 Task: Create new customer invoice with Date Opened: 19-Apr-23, Select Customer: Ovation, Terms: Net 15. Make invoice entry for item-1 with Date: 19-Apr-23, Description: SK-II SKINPOWER Face Cream (2.7 oz)
, Income Account: Income:Sales, Quantity: 1, Unit Price: 6.29, Sales Tax: Y, Sales Tax Included: N, Tax Table: Sales Tax. Make entry for item-2 with Date: 19-Apr-23, Description: Chioma Muscles & Curves Vegan Complete Protein Vanilla Shake Keto!
, Income Account: Income:Sales, Quantity: 1, Unit Price: 9.29, Sales Tax: Y, Sales Tax Included: N, Tax Table: Sales Tax. Post Invoice with Post Date: 19-Apr-23, Post to Accounts: Assets:Accounts Receivable. Pay / Process Payment with Transaction Date: 03-May-23, Amount: 16.52, Transfer Account: Checking Account. Go to 'Print Invoice'.
Action: Mouse moved to (157, 31)
Screenshot: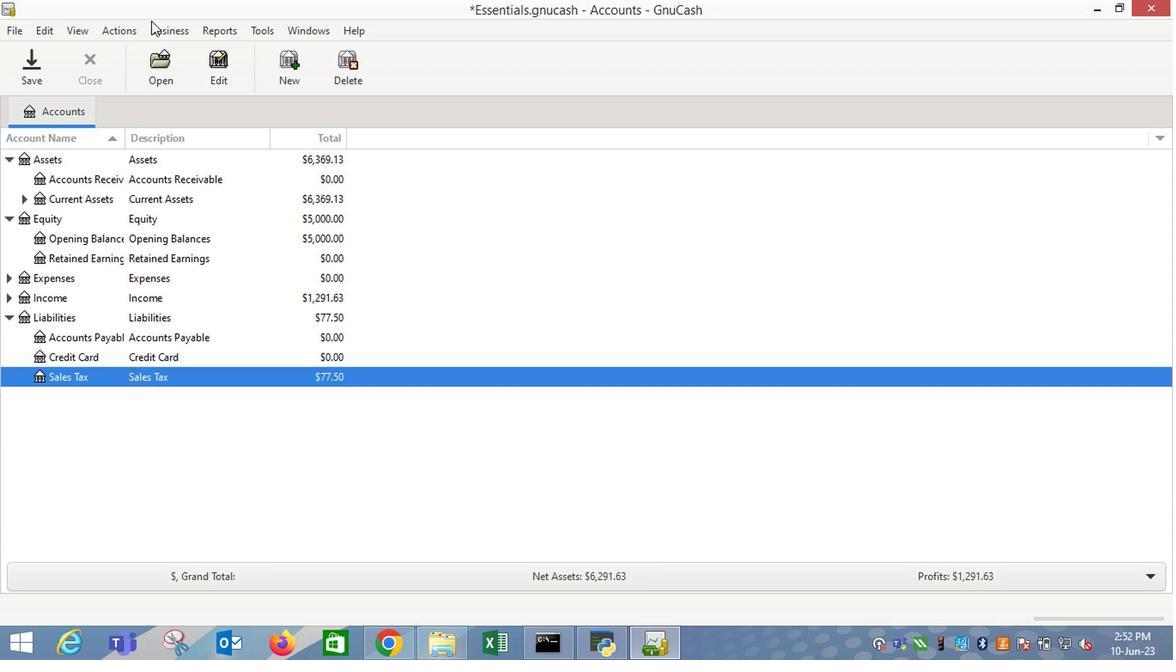 
Action: Mouse pressed left at (157, 31)
Screenshot: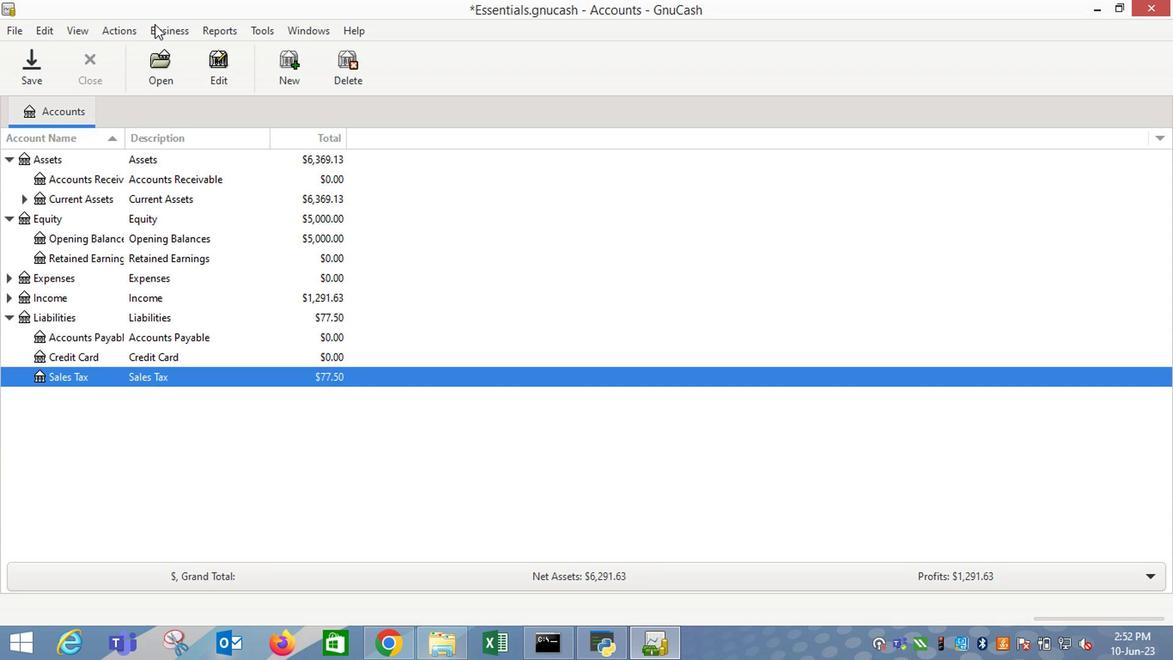 
Action: Mouse moved to (391, 117)
Screenshot: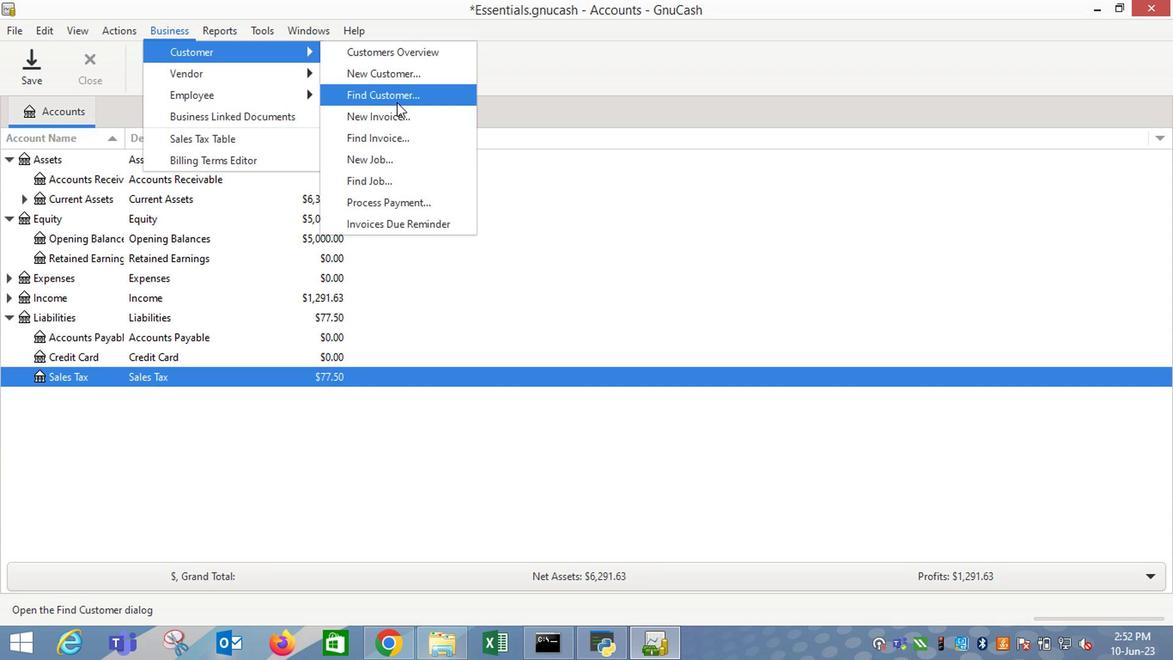 
Action: Mouse pressed left at (391, 117)
Screenshot: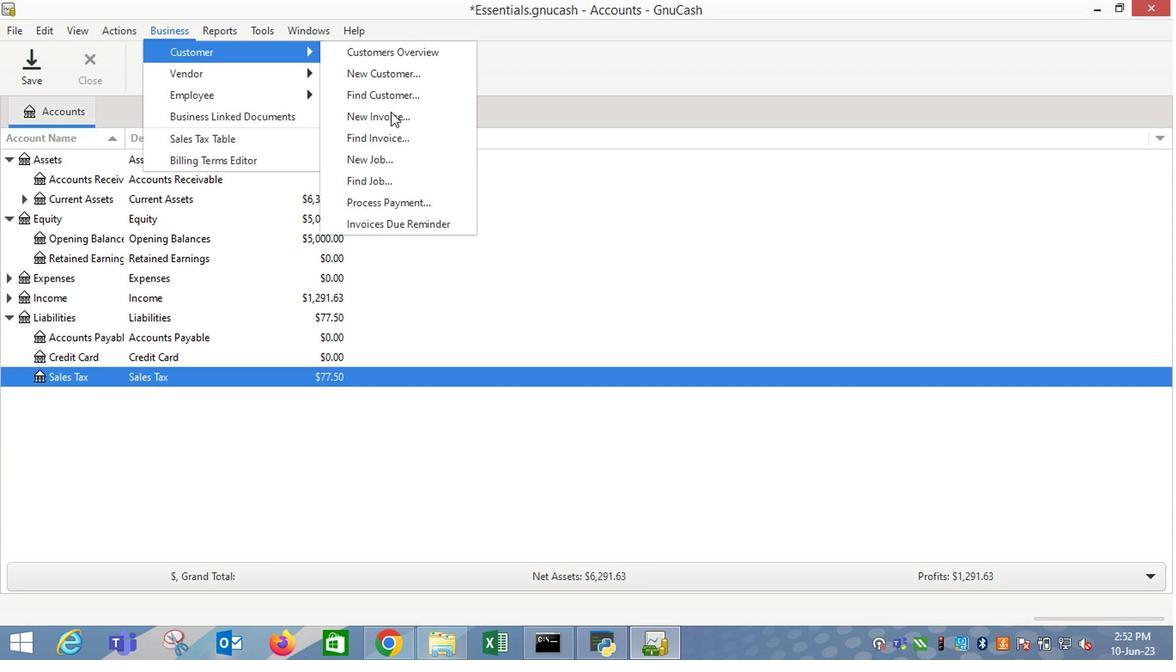 
Action: Mouse moved to (709, 268)
Screenshot: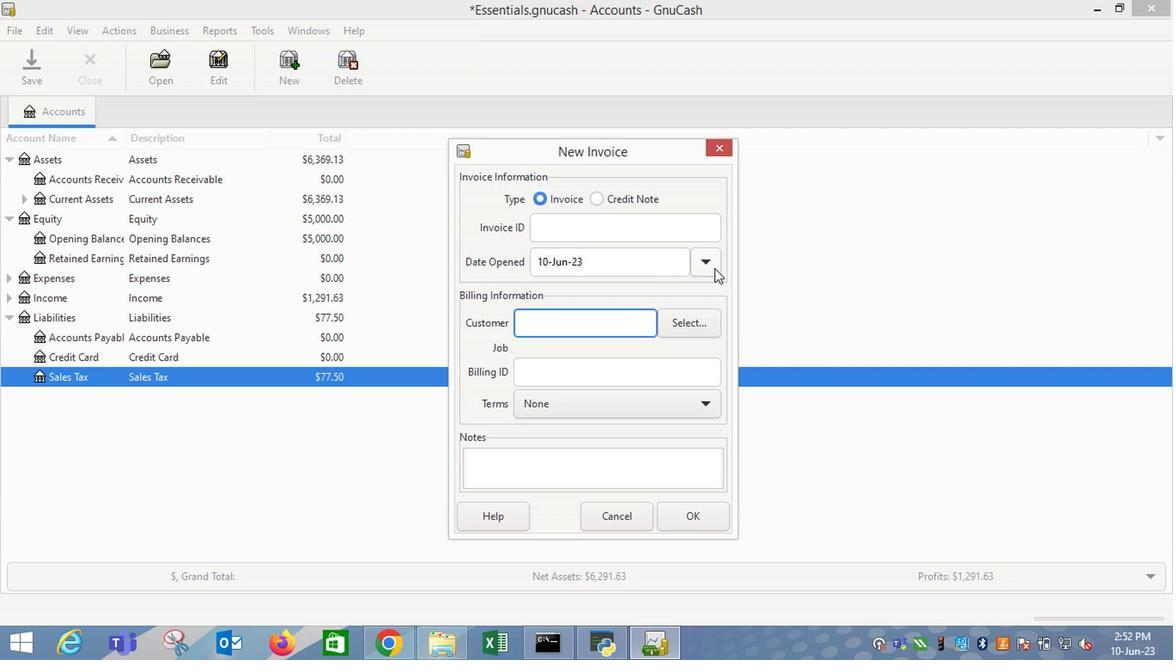 
Action: Mouse pressed left at (709, 268)
Screenshot: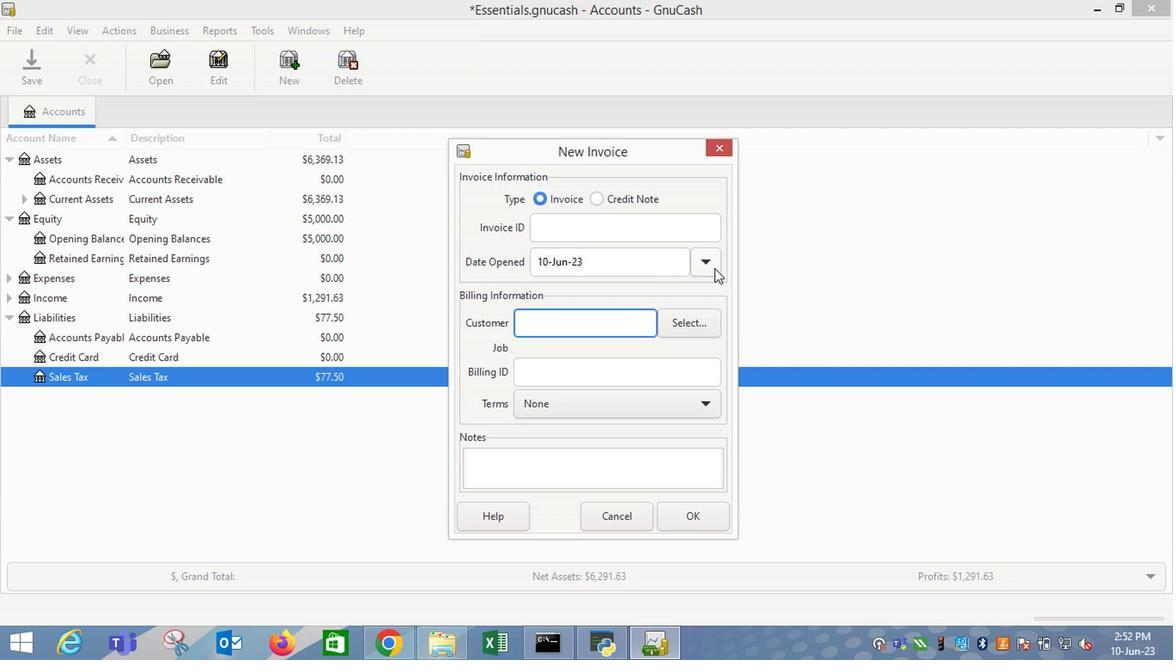 
Action: Mouse moved to (572, 286)
Screenshot: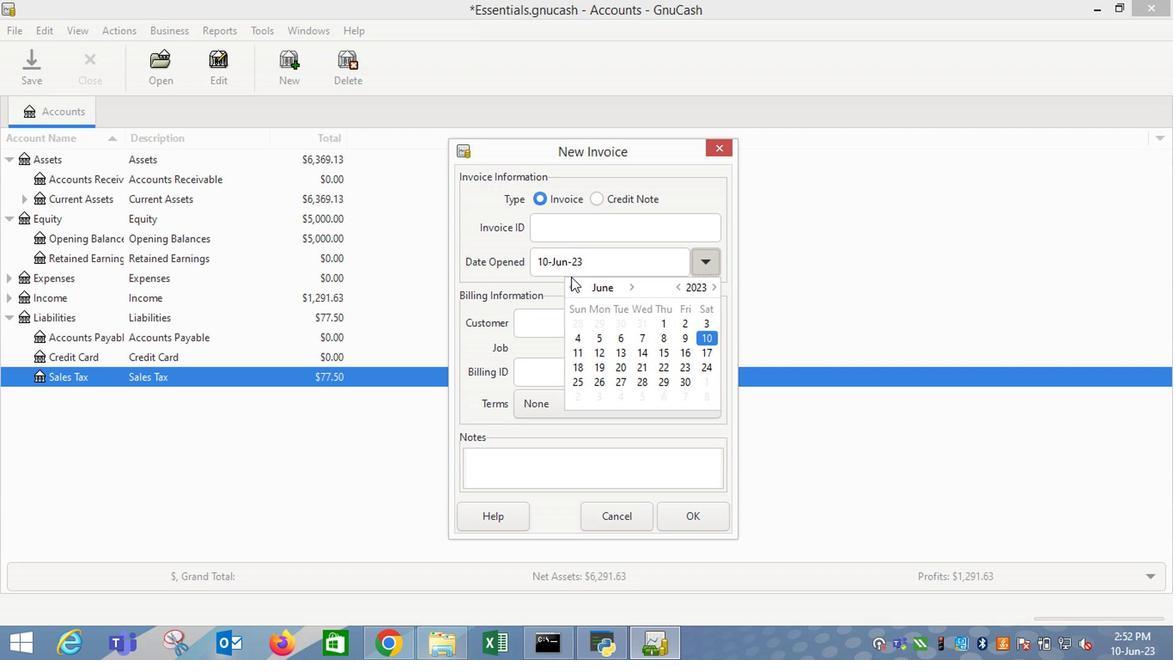
Action: Mouse pressed left at (572, 286)
Screenshot: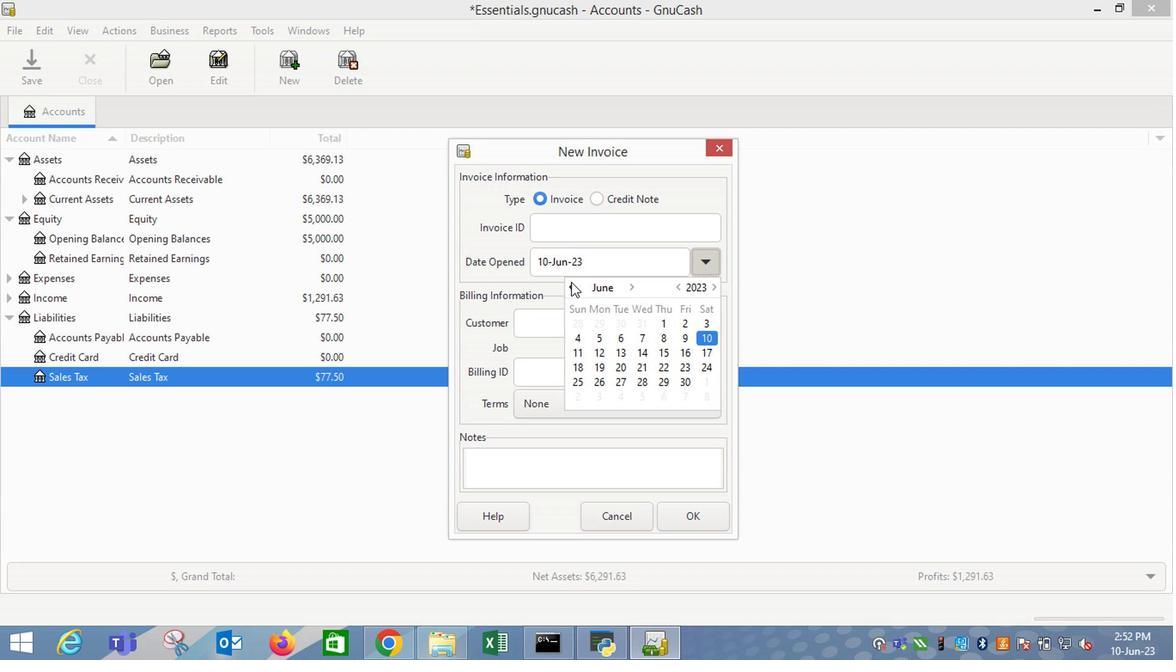
Action: Mouse pressed left at (572, 286)
Screenshot: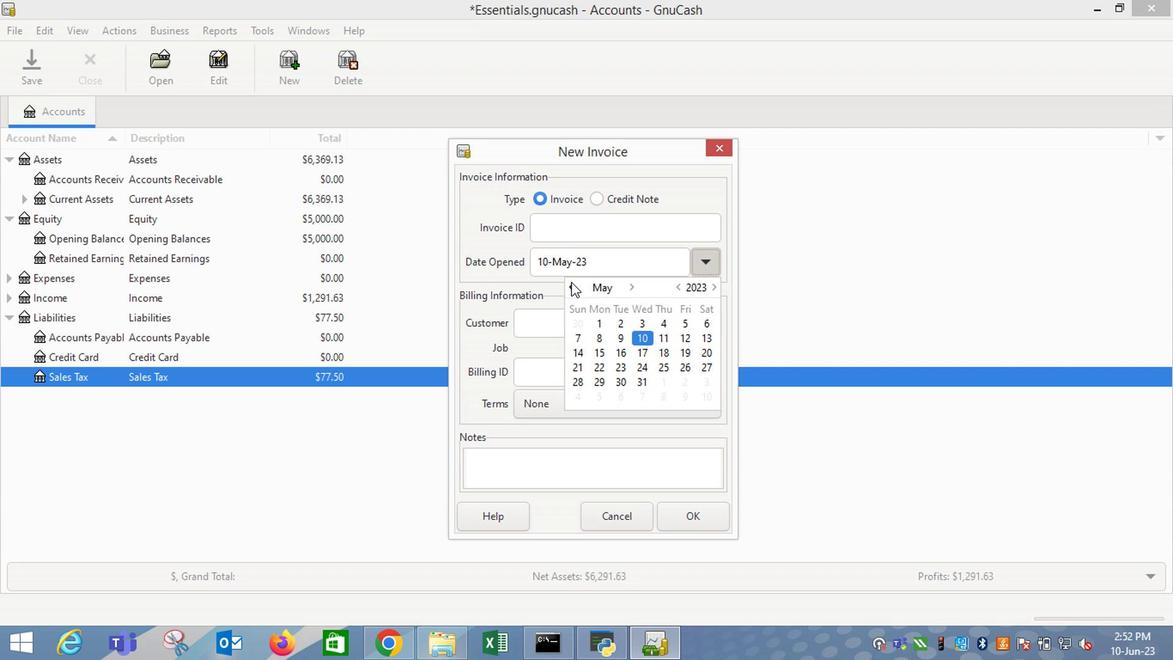
Action: Mouse moved to (643, 369)
Screenshot: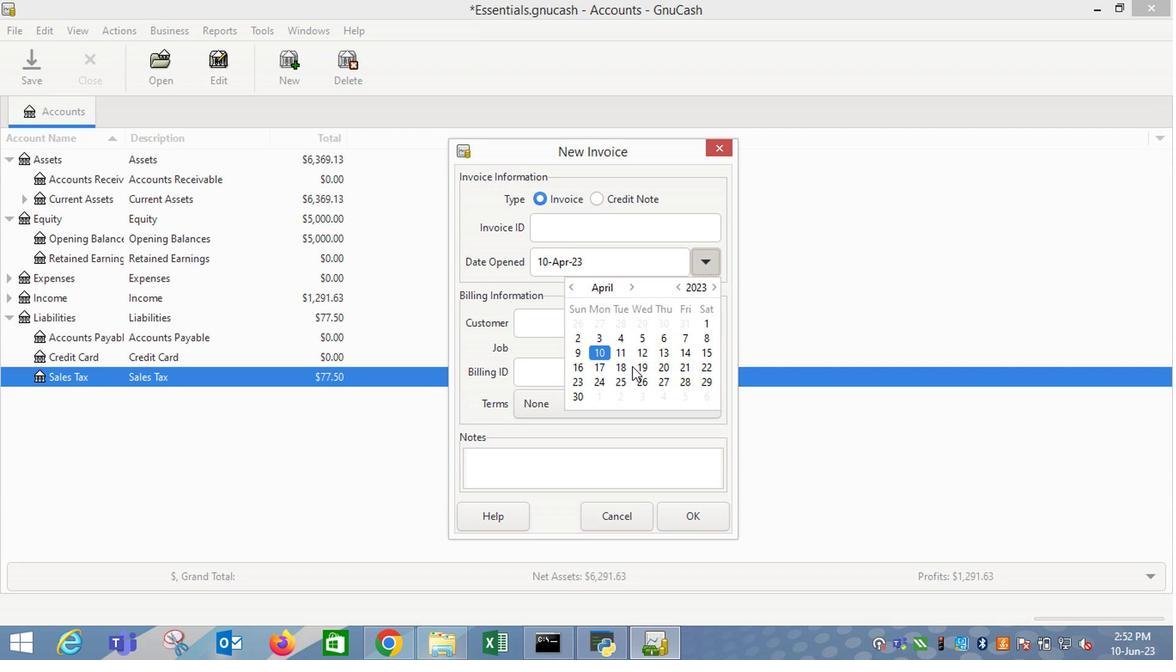 
Action: Mouse pressed left at (643, 369)
Screenshot: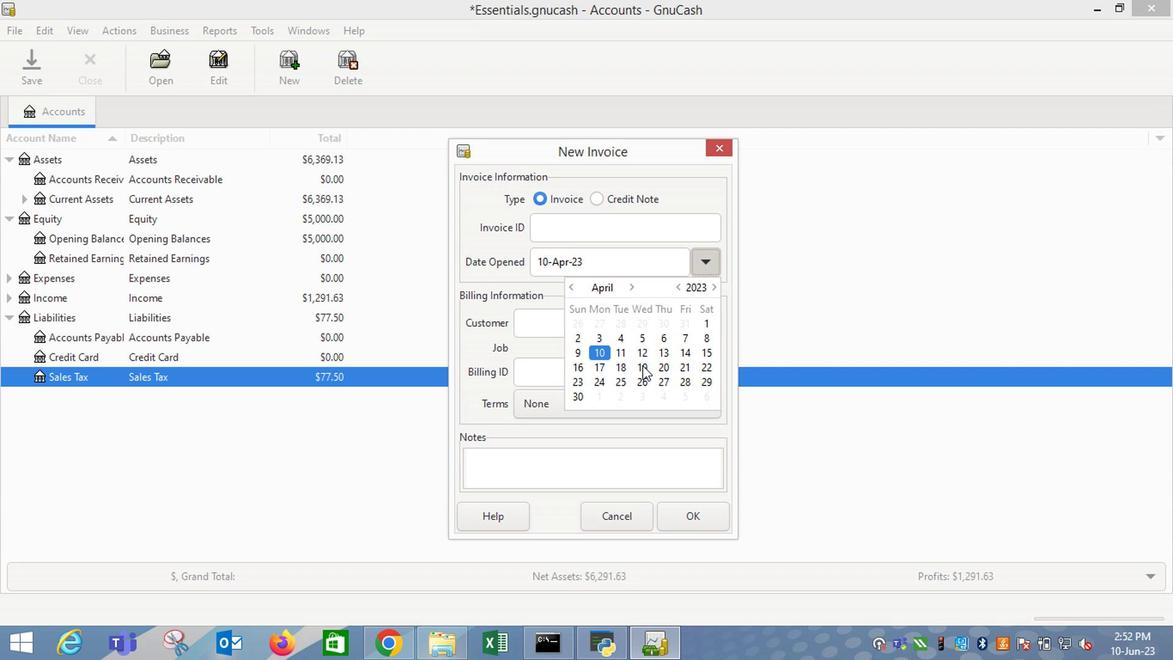 
Action: Mouse moved to (542, 335)
Screenshot: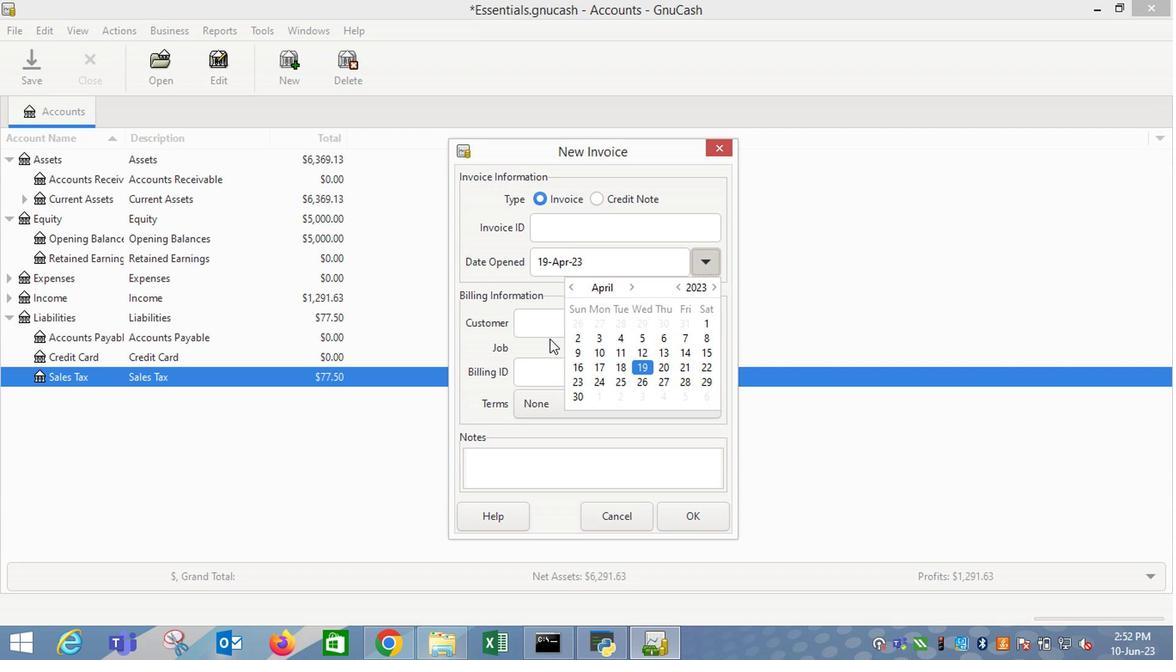 
Action: Mouse pressed left at (542, 335)
Screenshot: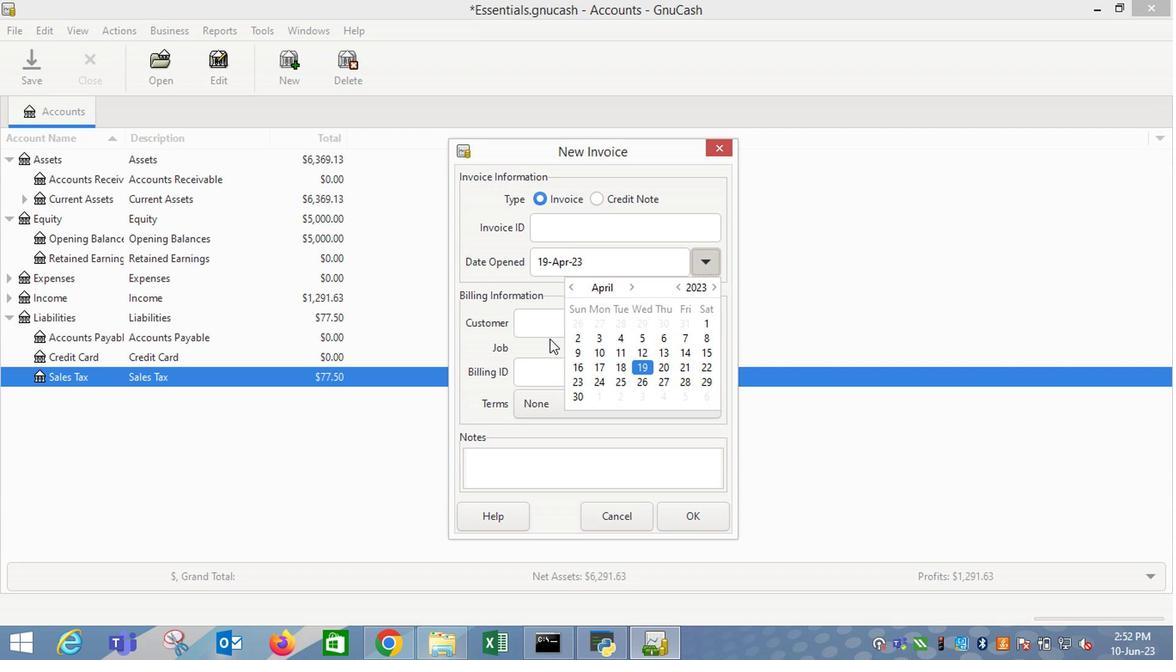 
Action: Mouse moved to (547, 327)
Screenshot: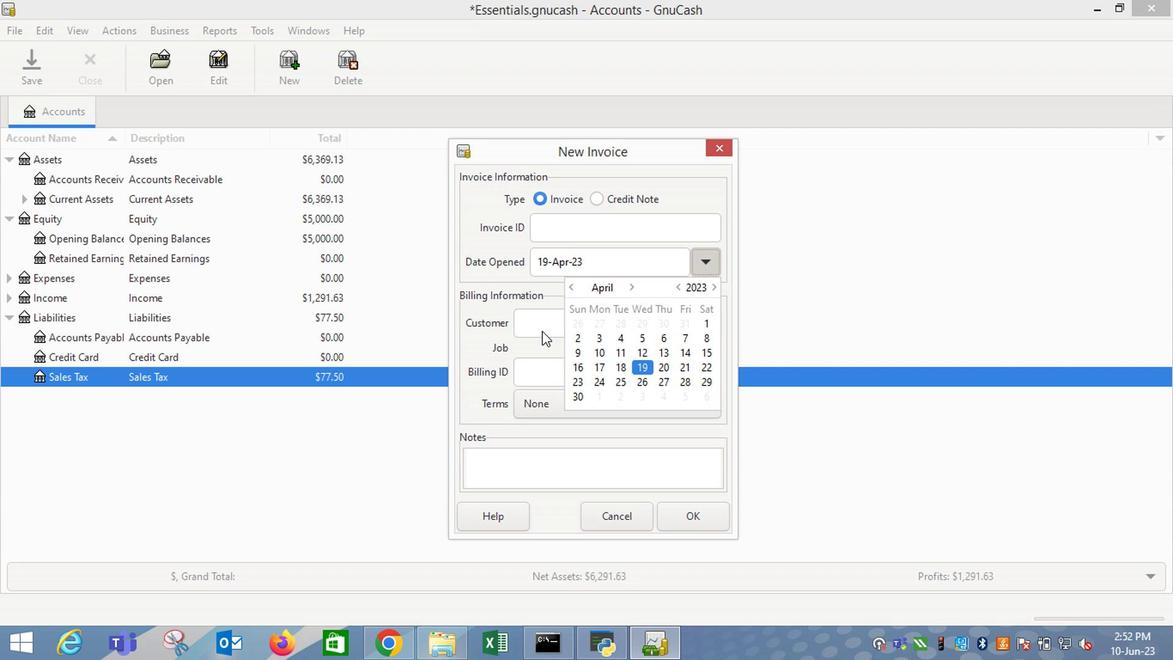 
Action: Mouse pressed left at (547, 327)
Screenshot: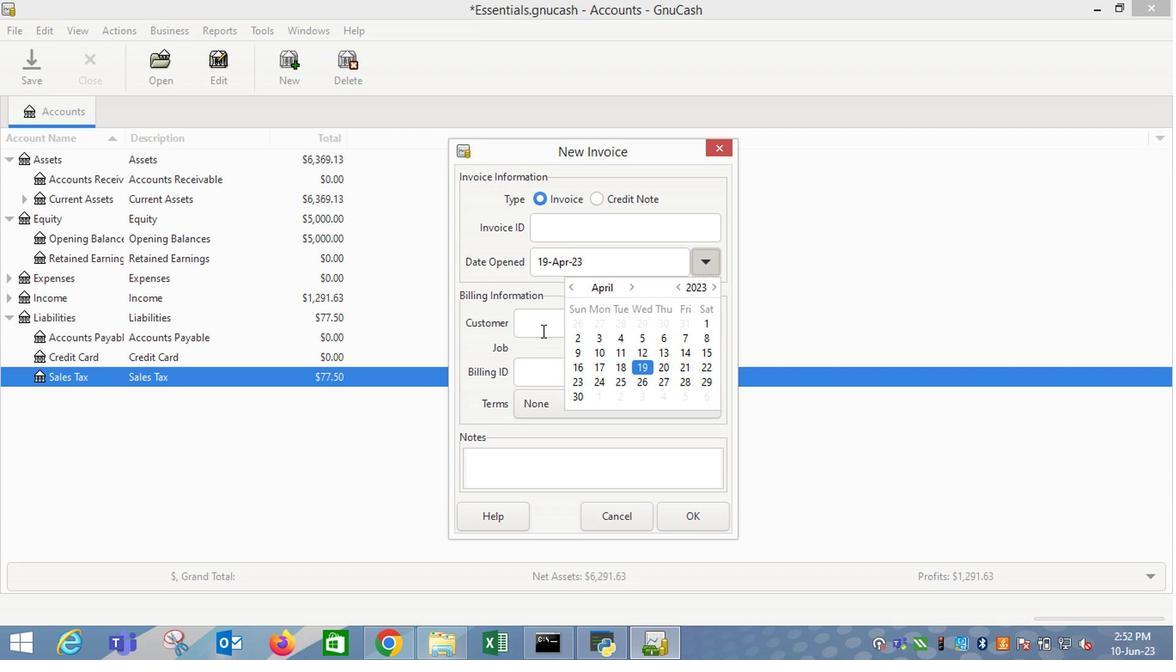 
Action: Key pressed <Key.shift_r>Ov
Screenshot: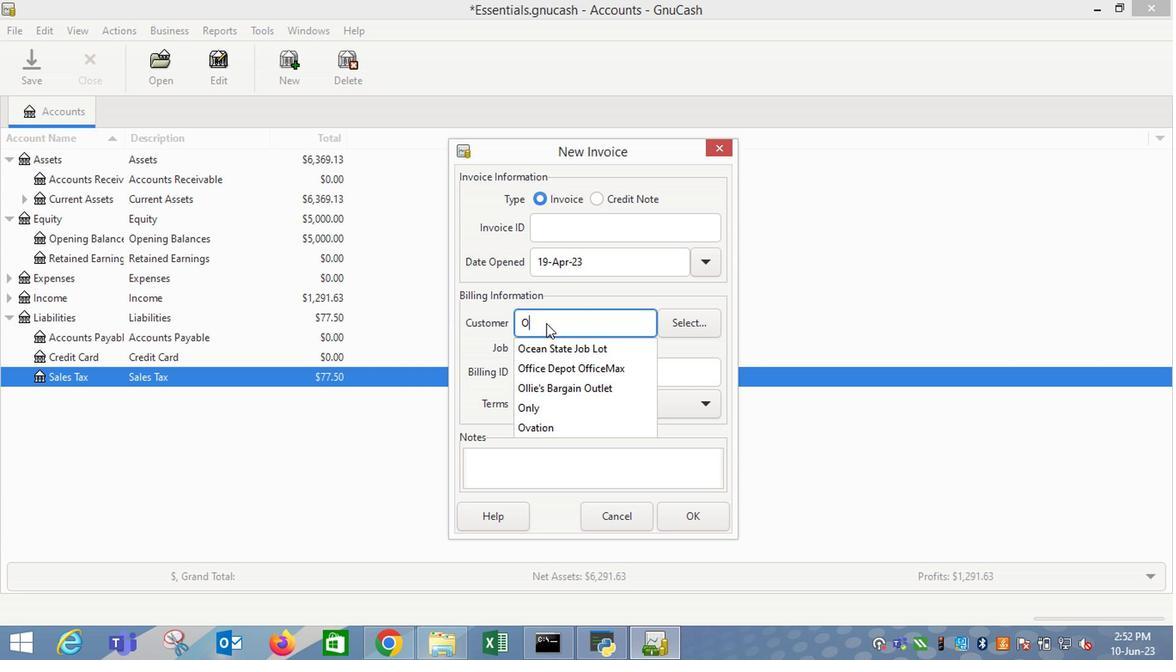 
Action: Mouse moved to (536, 347)
Screenshot: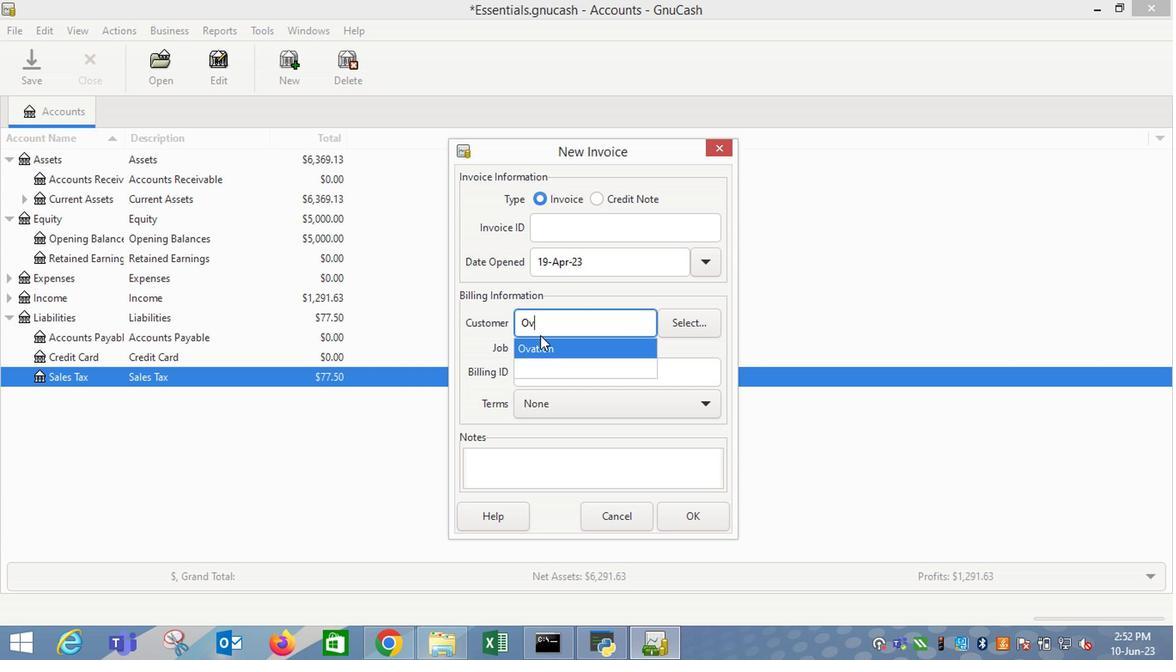 
Action: Mouse pressed left at (536, 347)
Screenshot: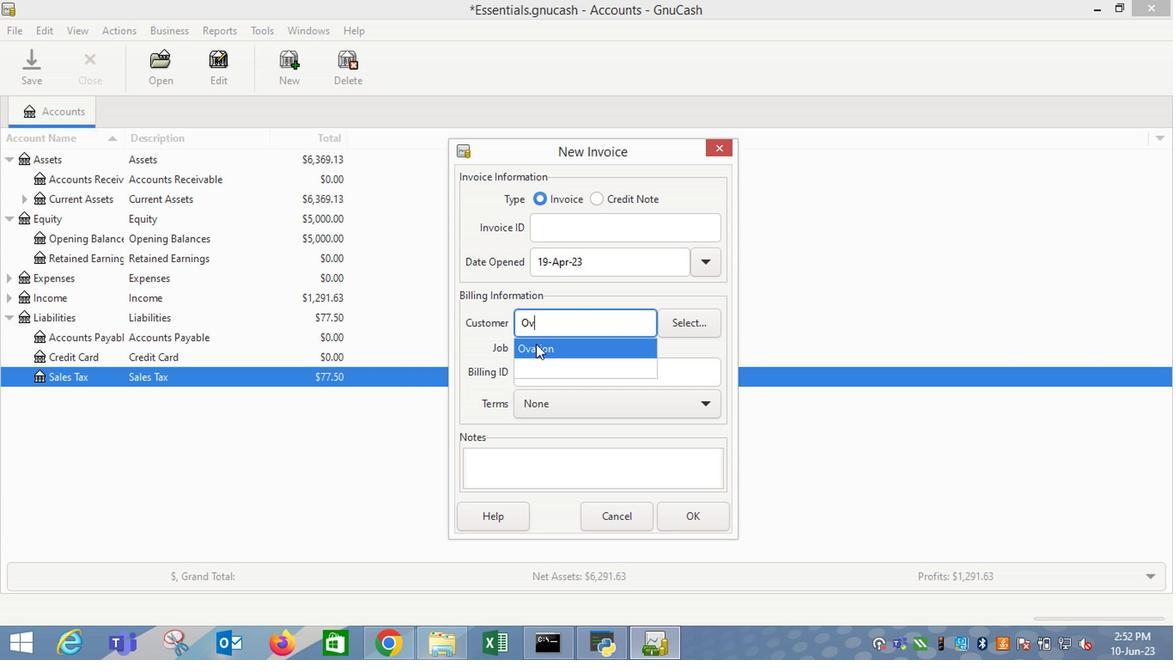 
Action: Mouse moved to (547, 420)
Screenshot: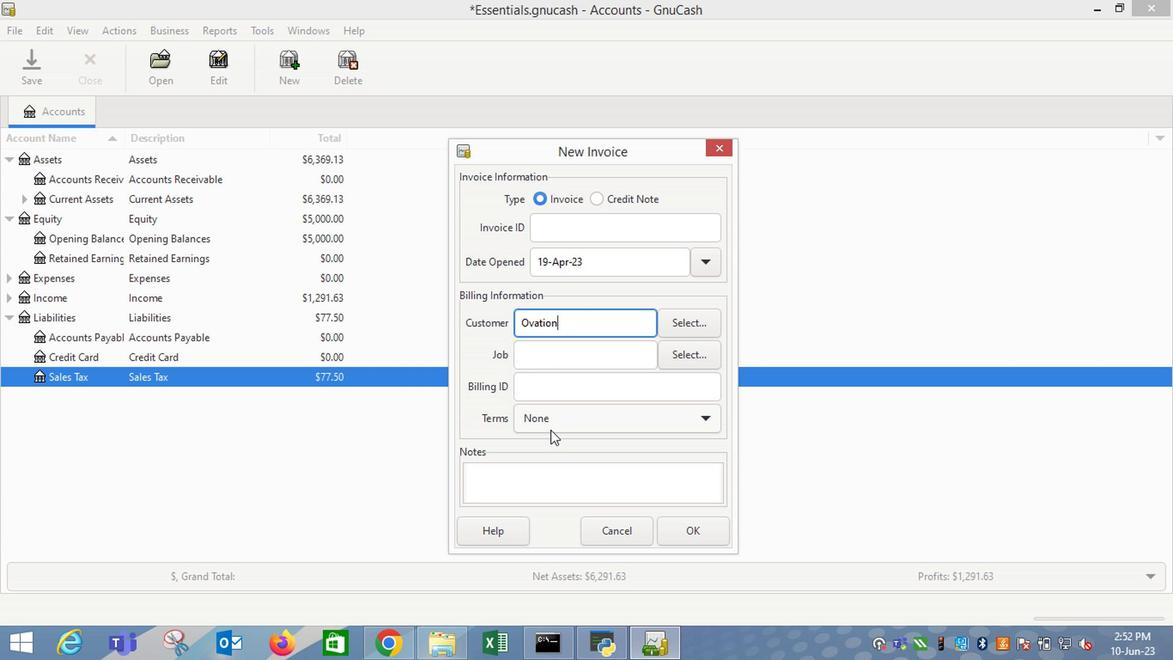 
Action: Mouse pressed left at (547, 420)
Screenshot: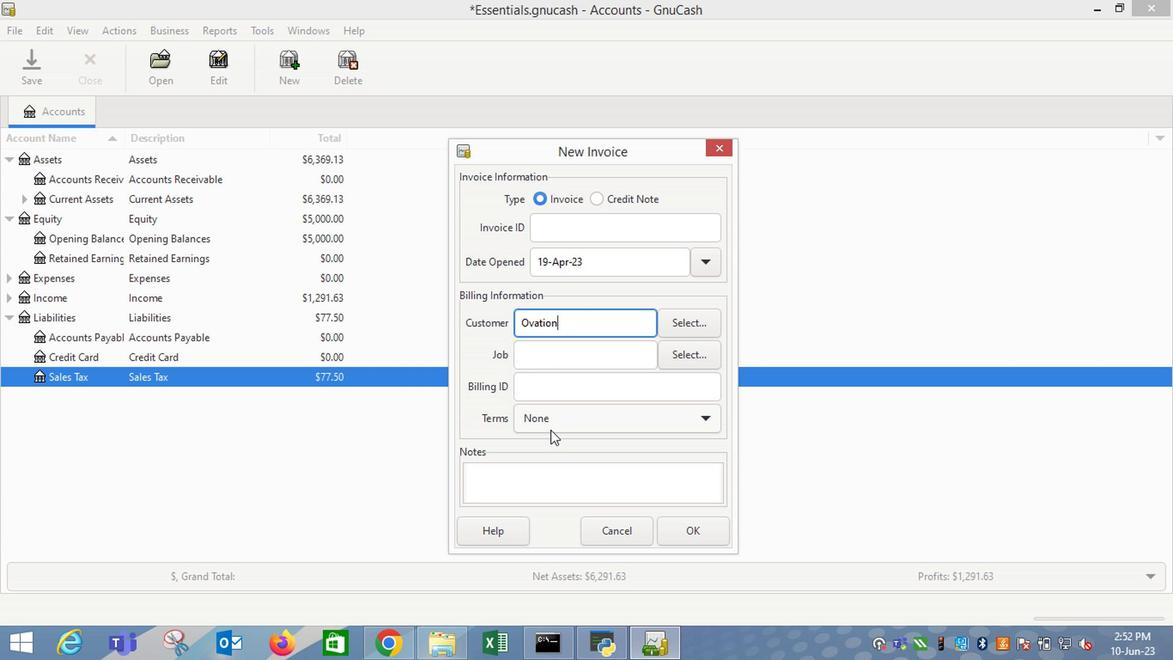 
Action: Mouse moved to (547, 440)
Screenshot: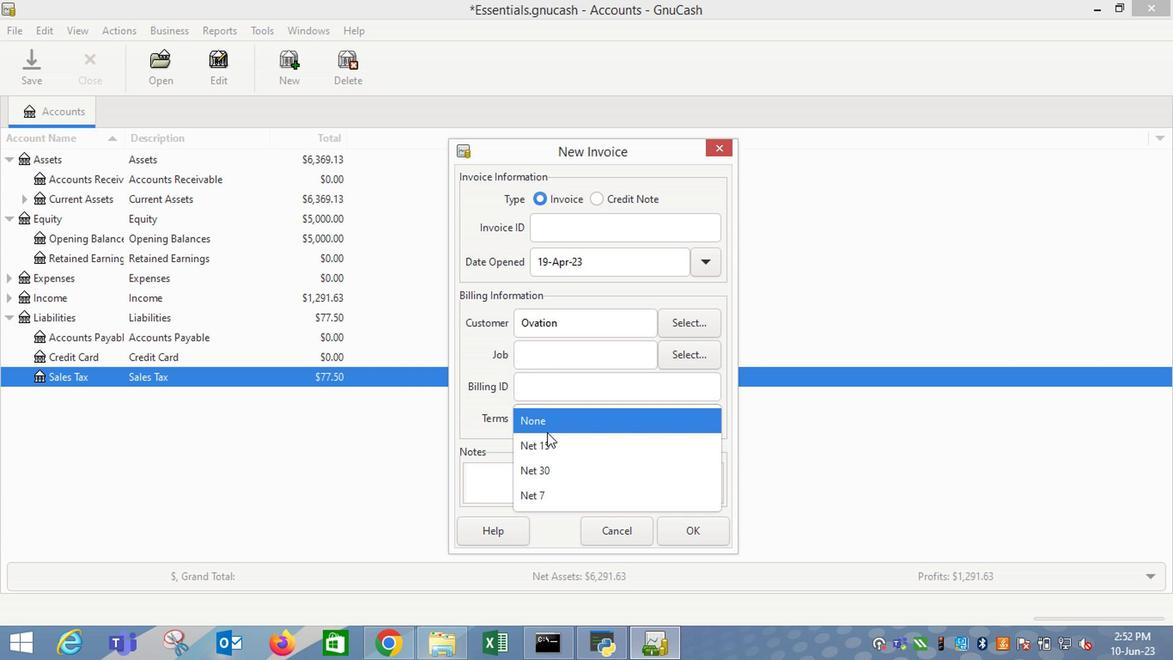 
Action: Mouse pressed left at (547, 440)
Screenshot: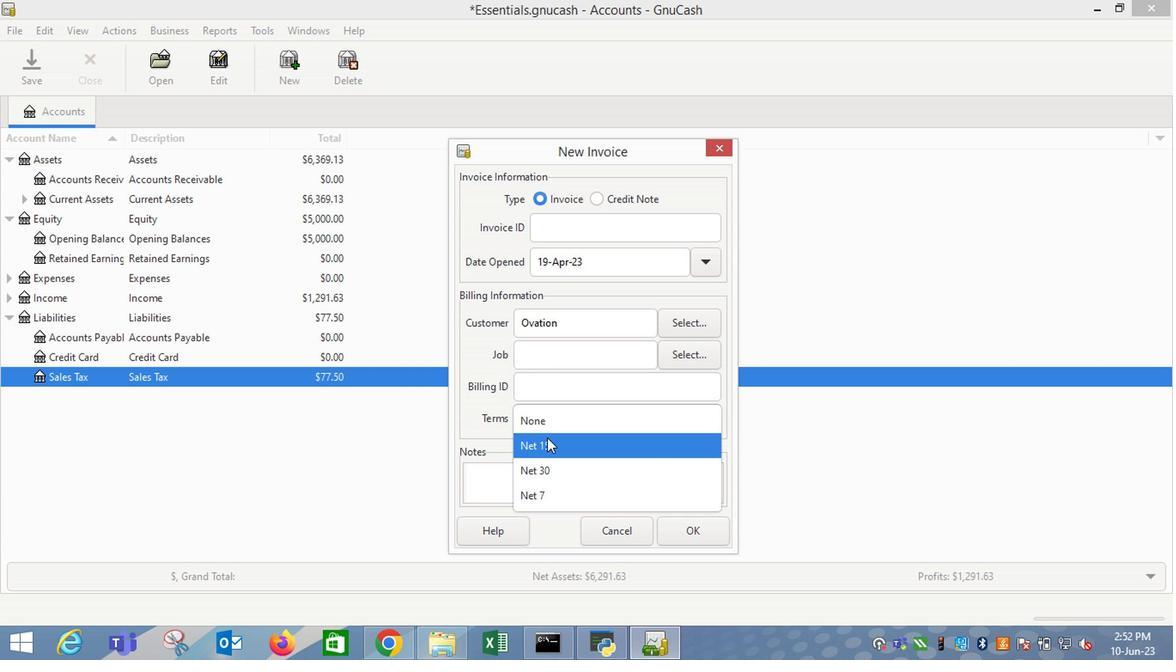 
Action: Mouse moved to (680, 539)
Screenshot: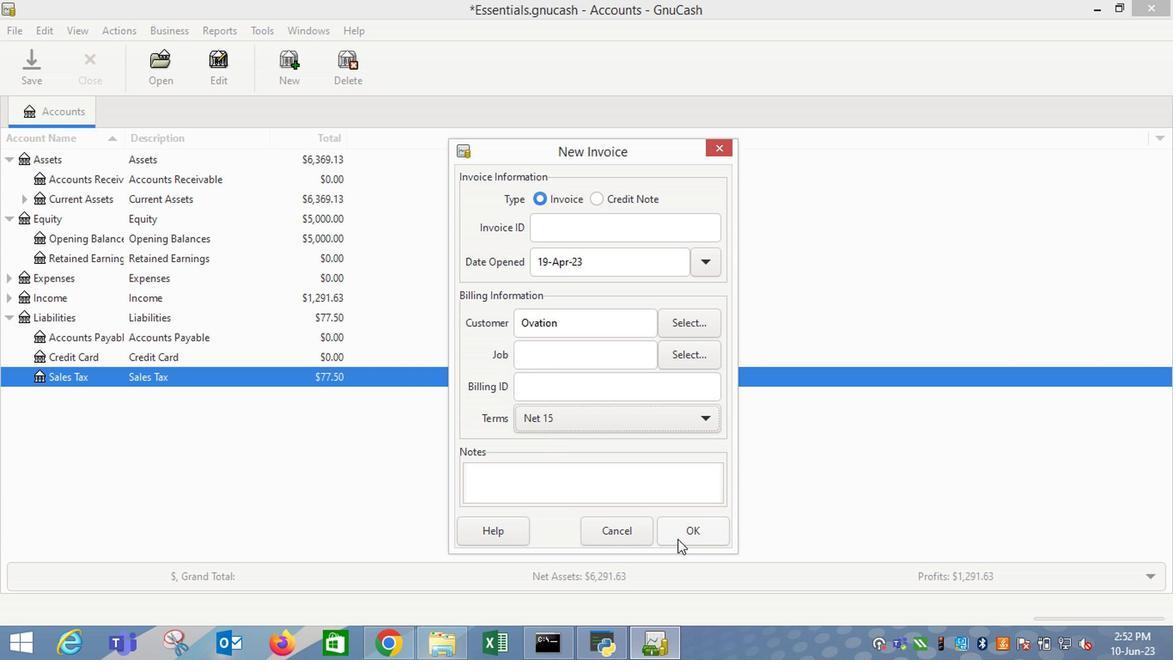 
Action: Mouse pressed left at (680, 539)
Screenshot: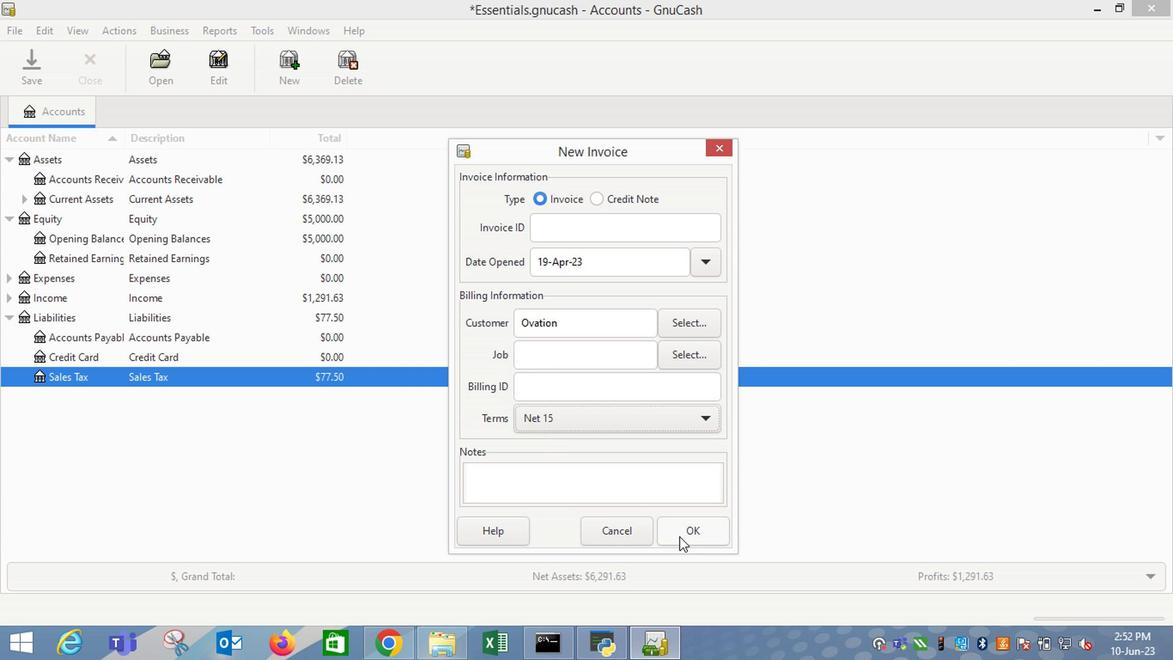 
Action: Mouse moved to (85, 338)
Screenshot: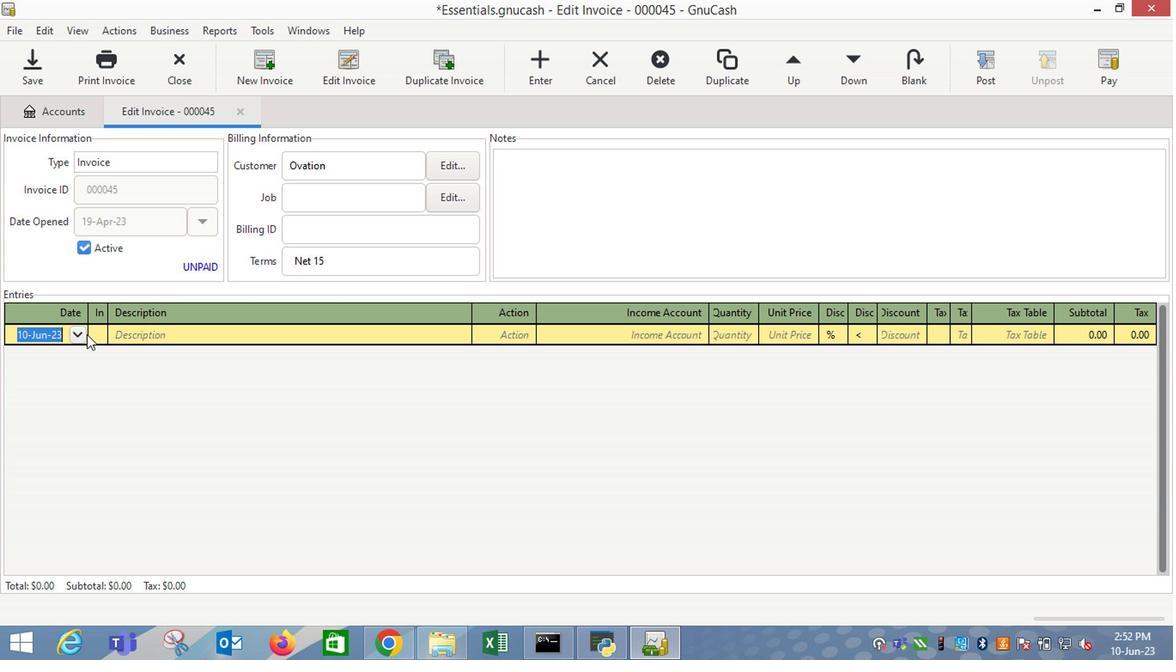 
Action: Mouse pressed left at (85, 338)
Screenshot: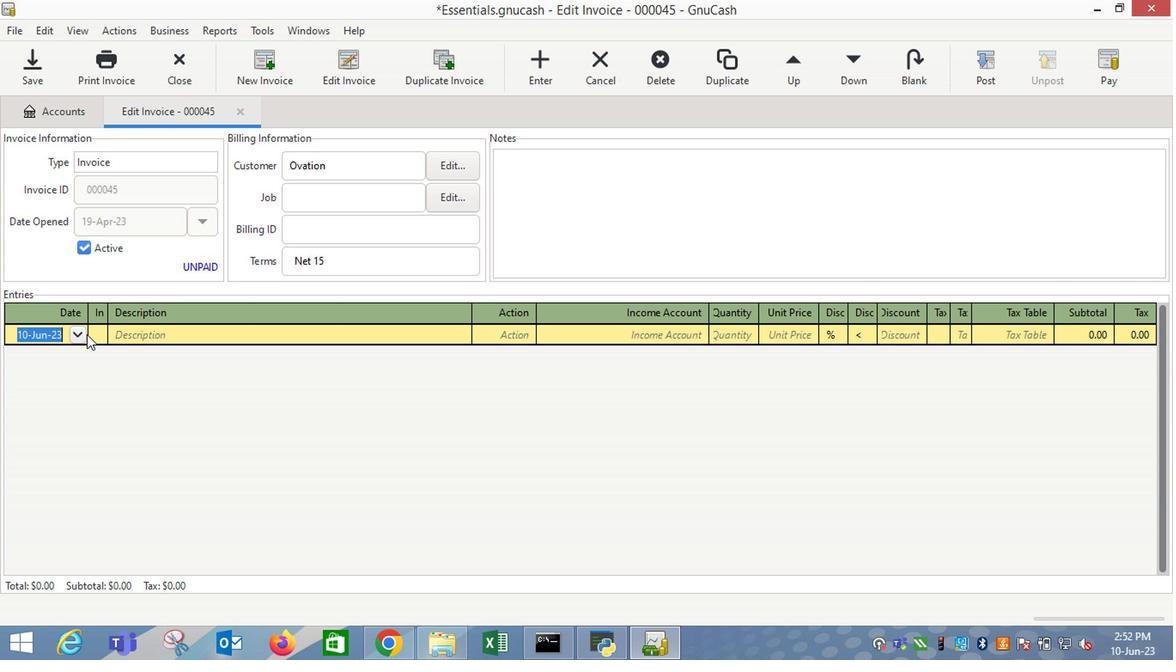 
Action: Mouse moved to (14, 364)
Screenshot: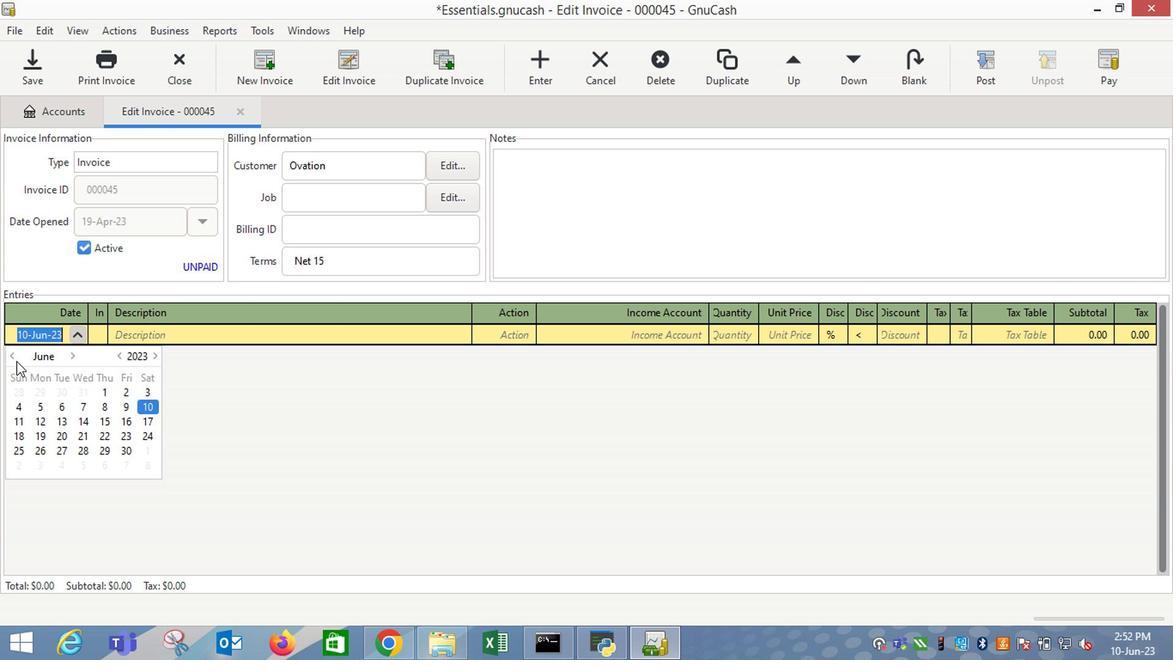 
Action: Mouse pressed left at (14, 364)
Screenshot: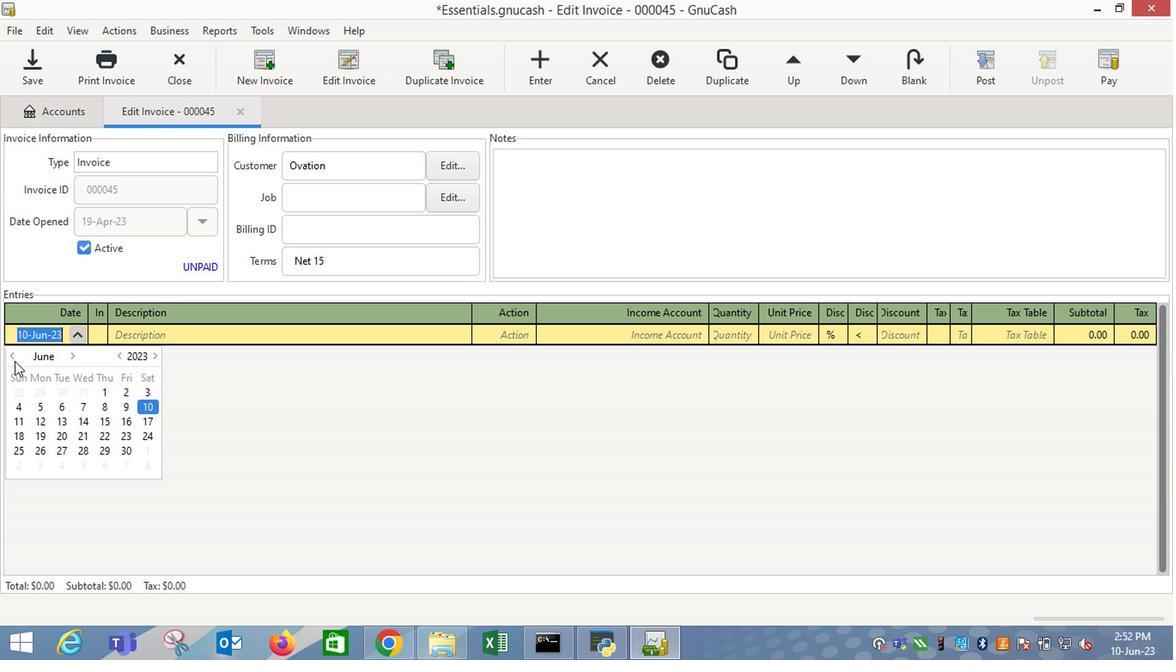 
Action: Mouse pressed left at (14, 364)
Screenshot: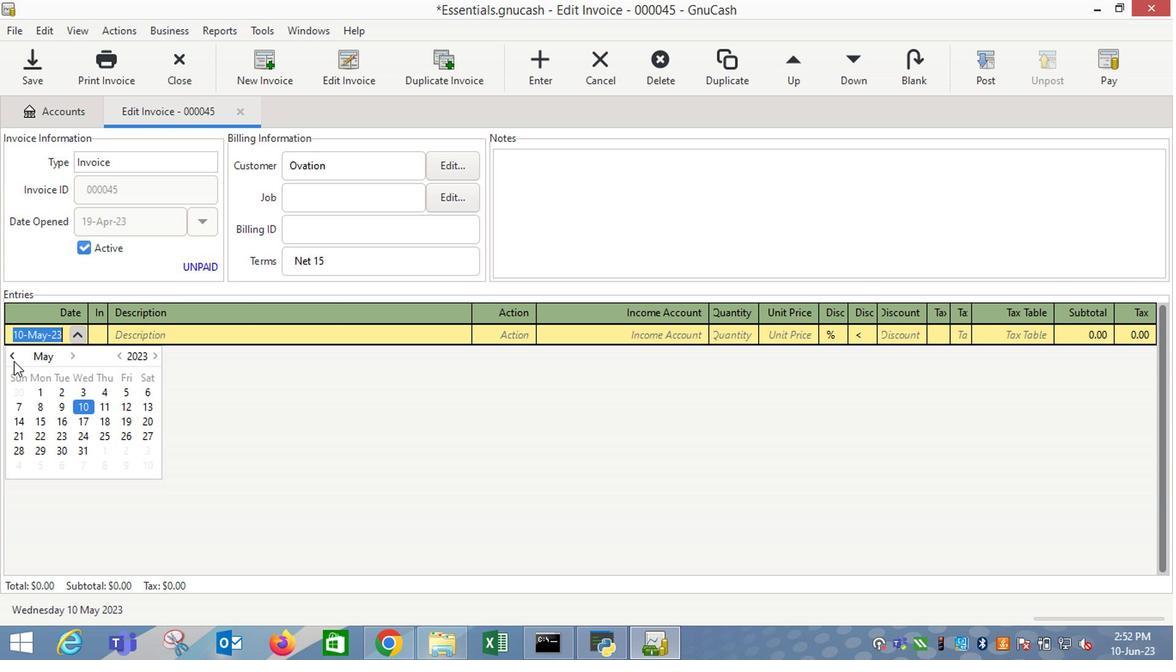 
Action: Mouse moved to (83, 440)
Screenshot: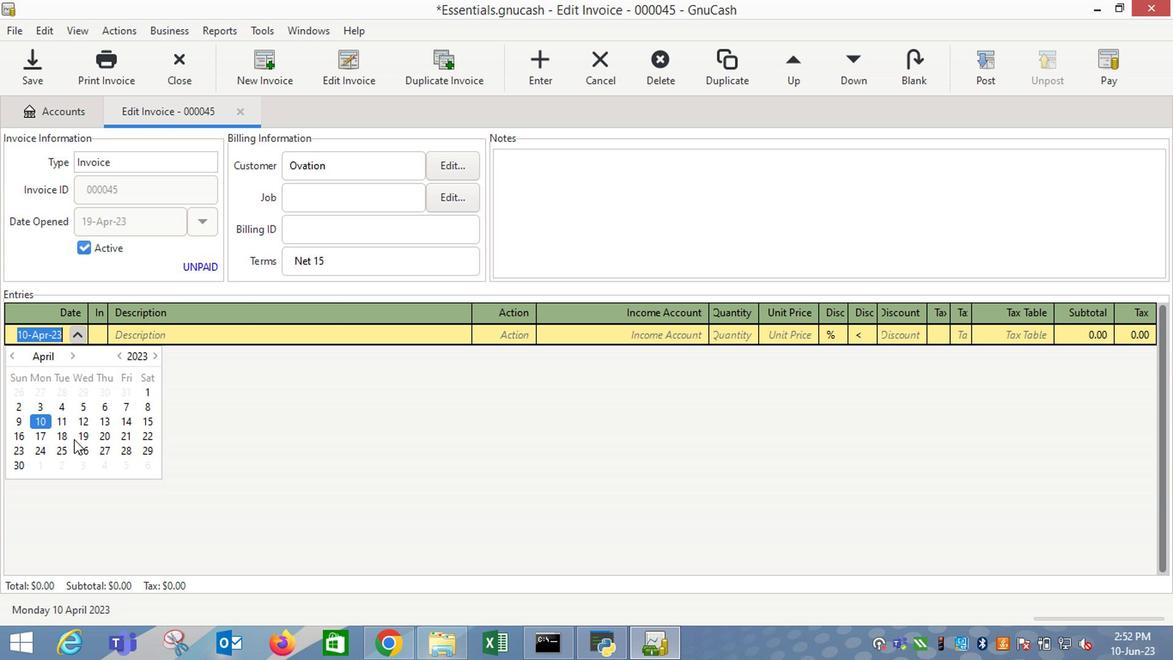 
Action: Mouse pressed left at (83, 440)
Screenshot: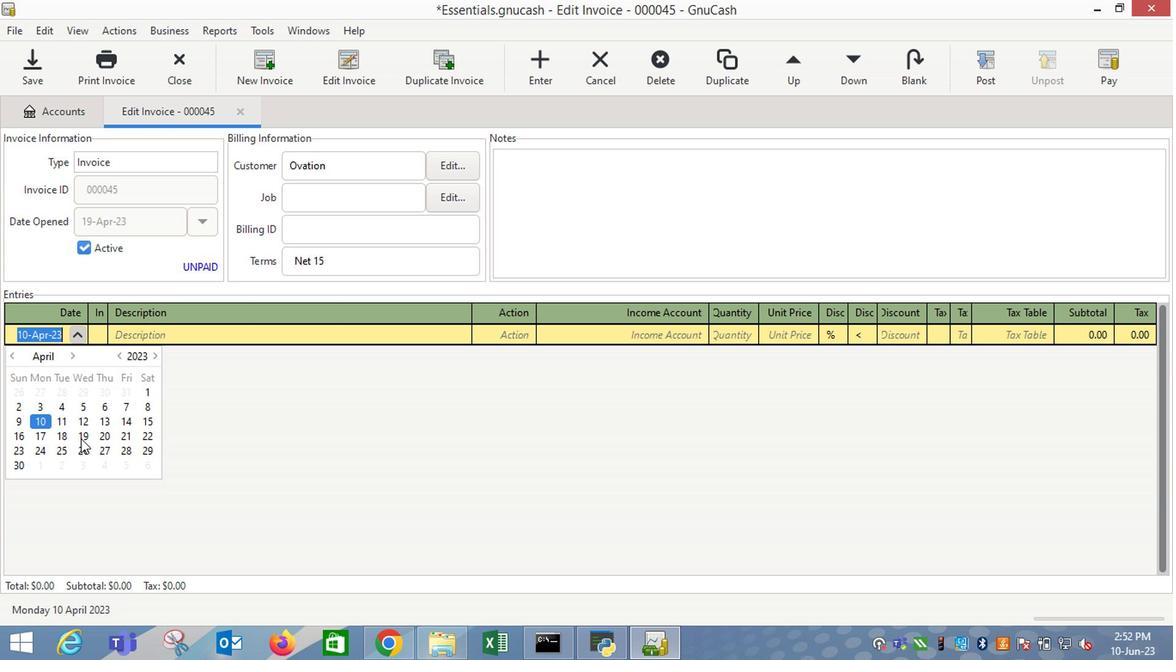 
Action: Mouse moved to (84, 439)
Screenshot: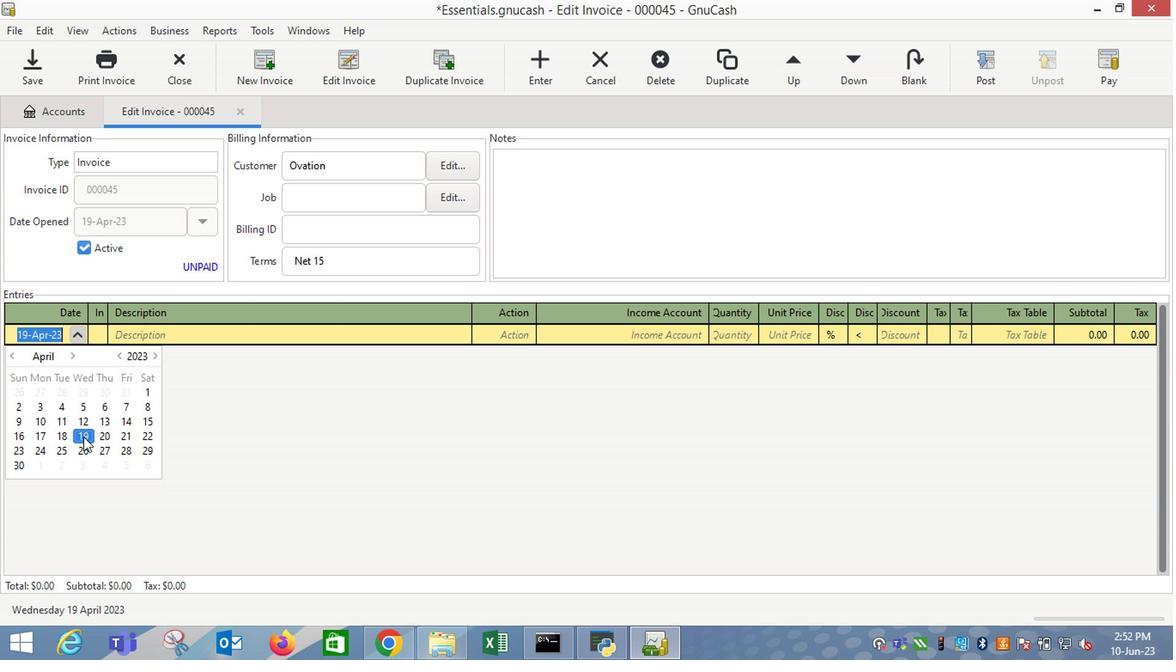 
Action: Key pressed <Key.tab>
Screenshot: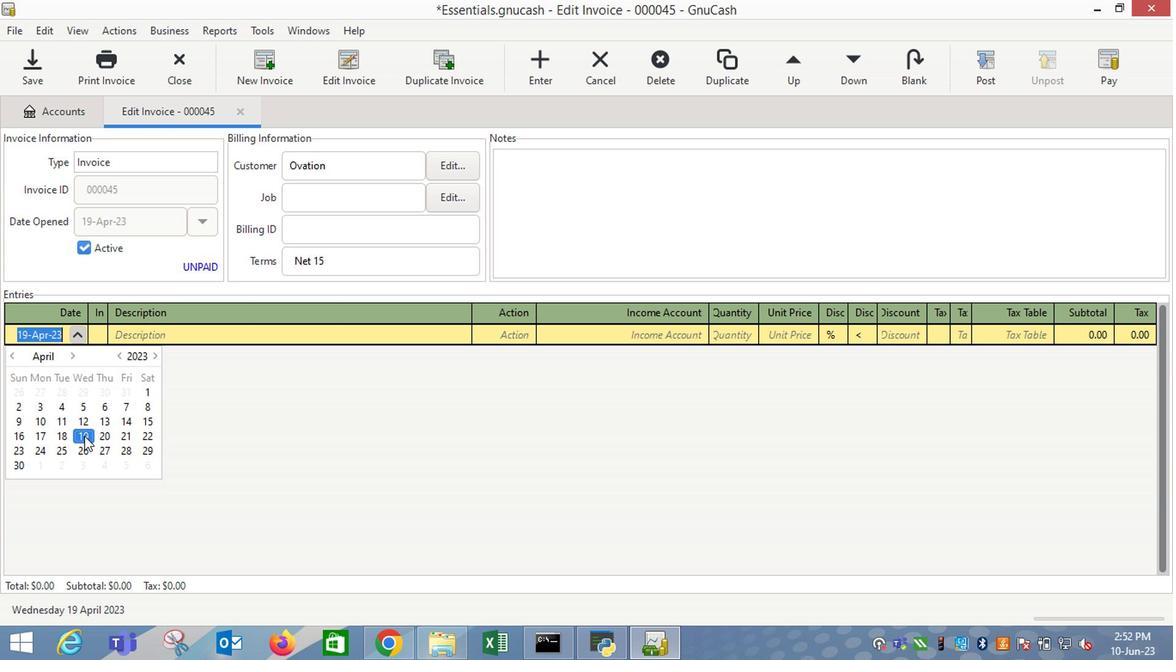 
Action: Mouse moved to (84, 437)
Screenshot: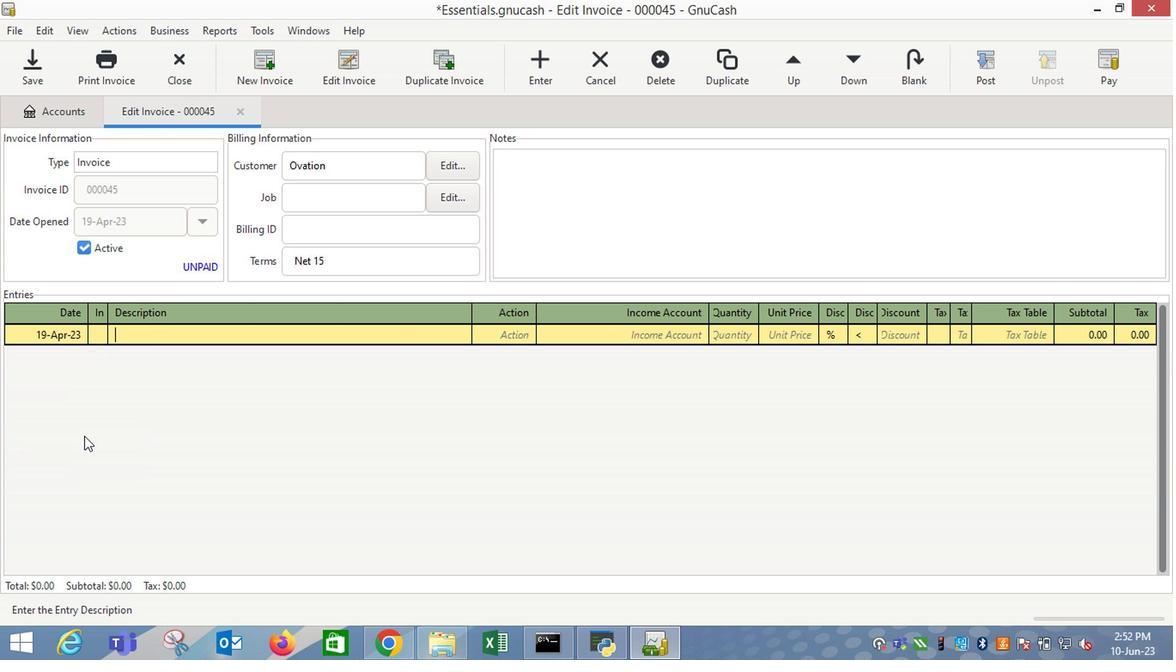 
Action: Key pressed <Key.shift_r>SK-<Key.shift_r><Key.shift_r><Key.shift_r><Key.shift_r><Key.shift_r><Key.shift_r>II<Key.space><Key.shift_r>SKINPOWER<Key.space><Key.shift_r>Face<Key.space><Key.shift_r>Cream<Key.space><Key.shift_r>(2.7<Key.space>oz<Key.shift_r>)<Key.tab><Key.tab>i<Key.down><Key.down><Key.down><Key.tab>1<Key.tab>6.29
Screenshot: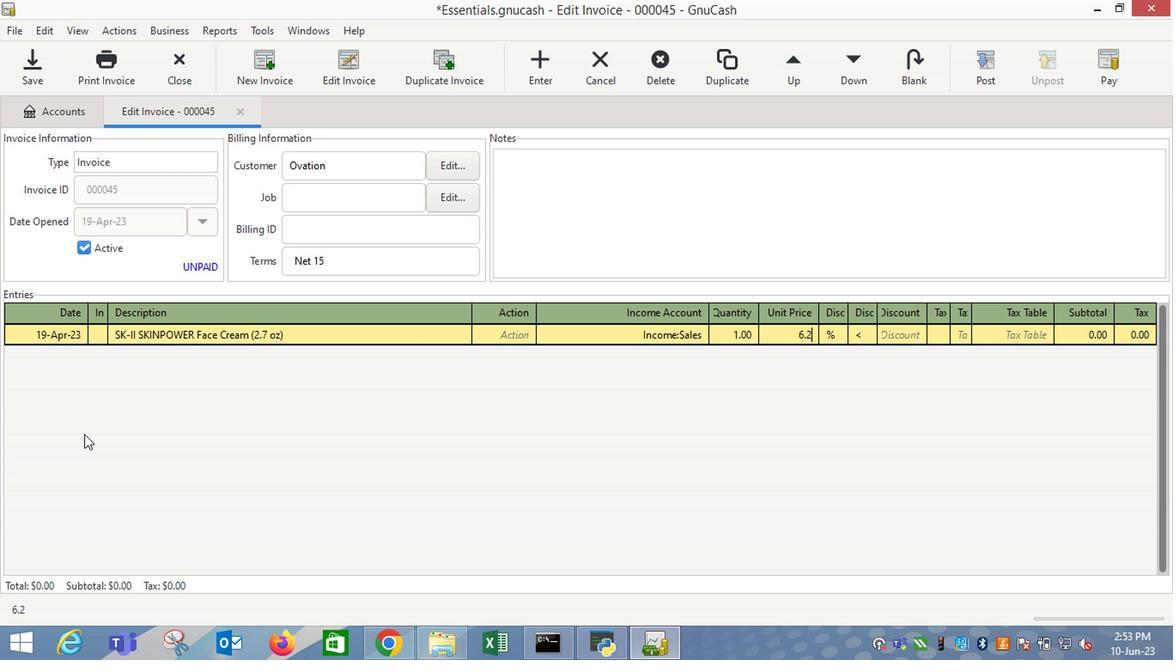 
Action: Mouse moved to (424, 400)
Screenshot: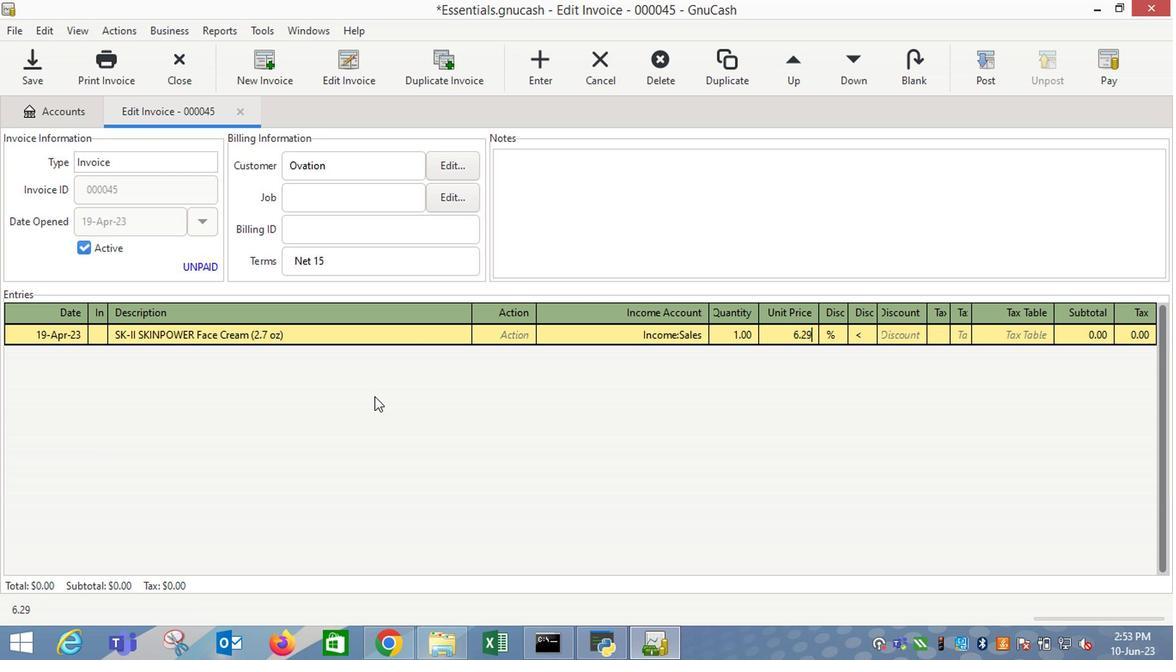 
Action: Key pressed <Key.tab>
Screenshot: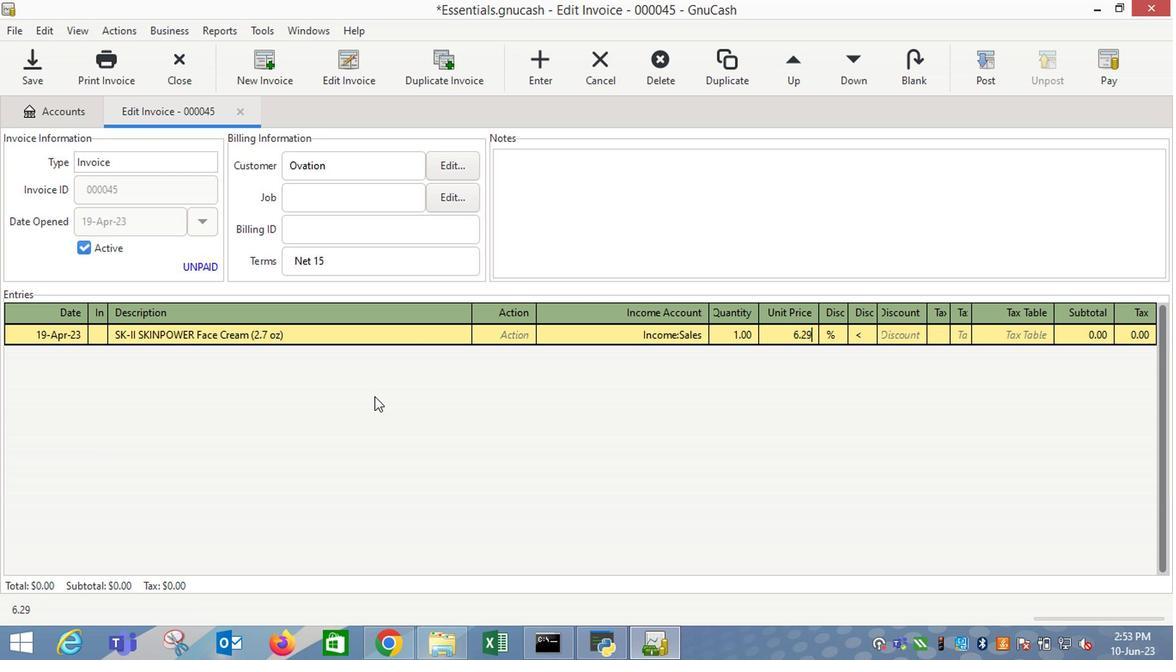 
Action: Mouse moved to (948, 334)
Screenshot: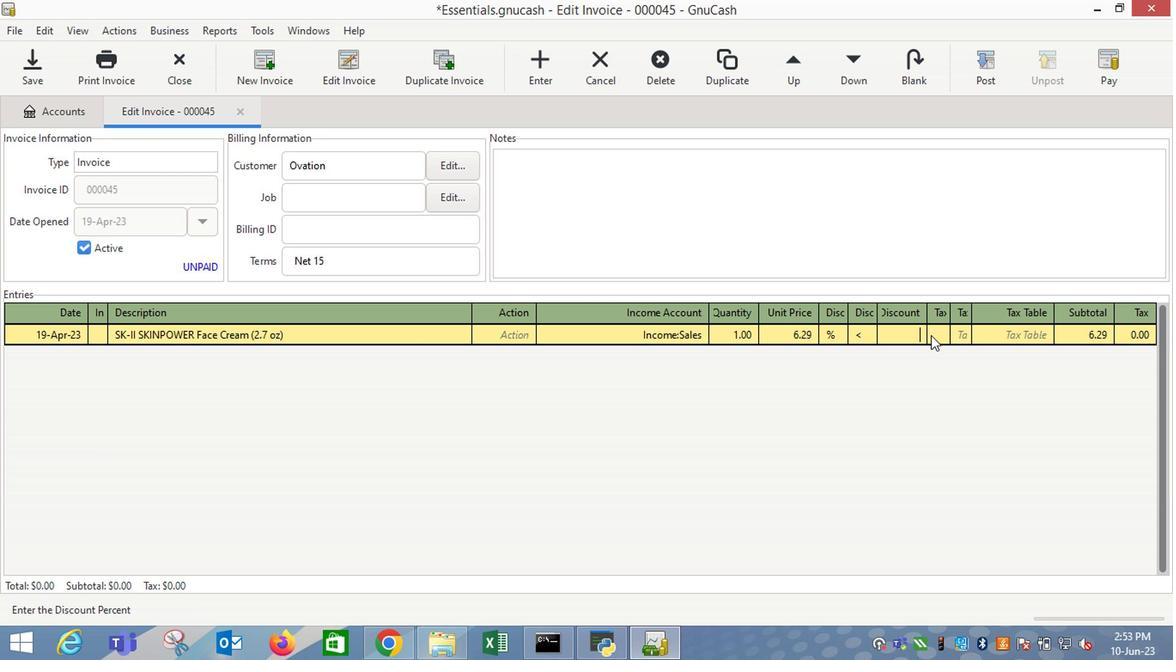 
Action: Mouse pressed left at (948, 334)
Screenshot: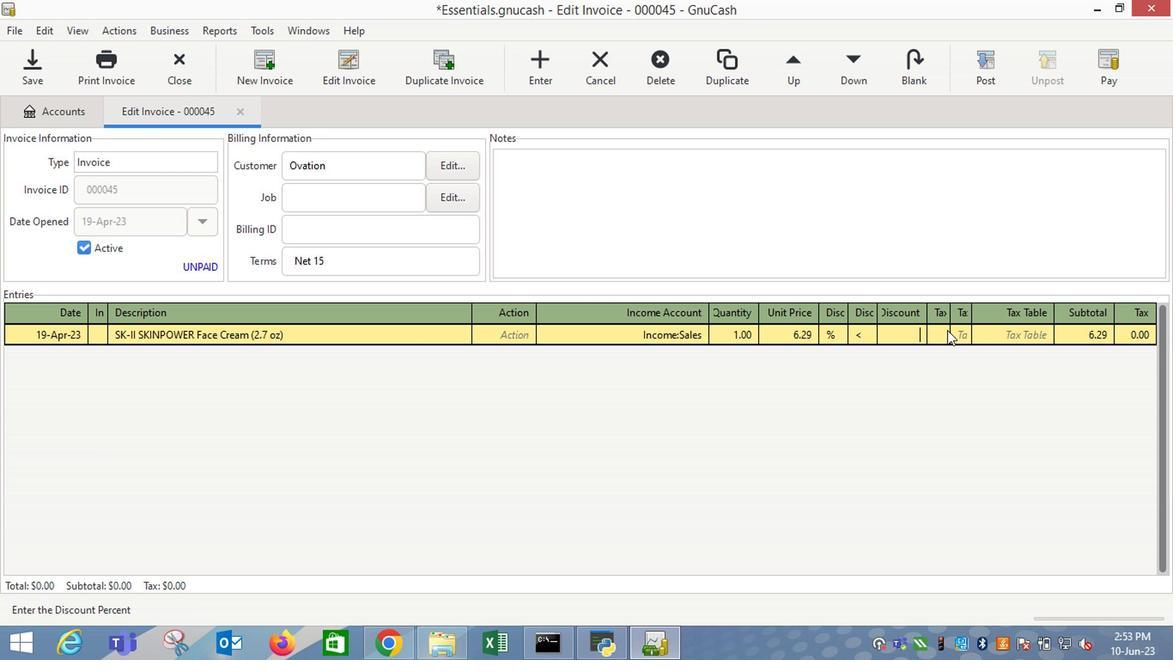 
Action: Mouse moved to (995, 338)
Screenshot: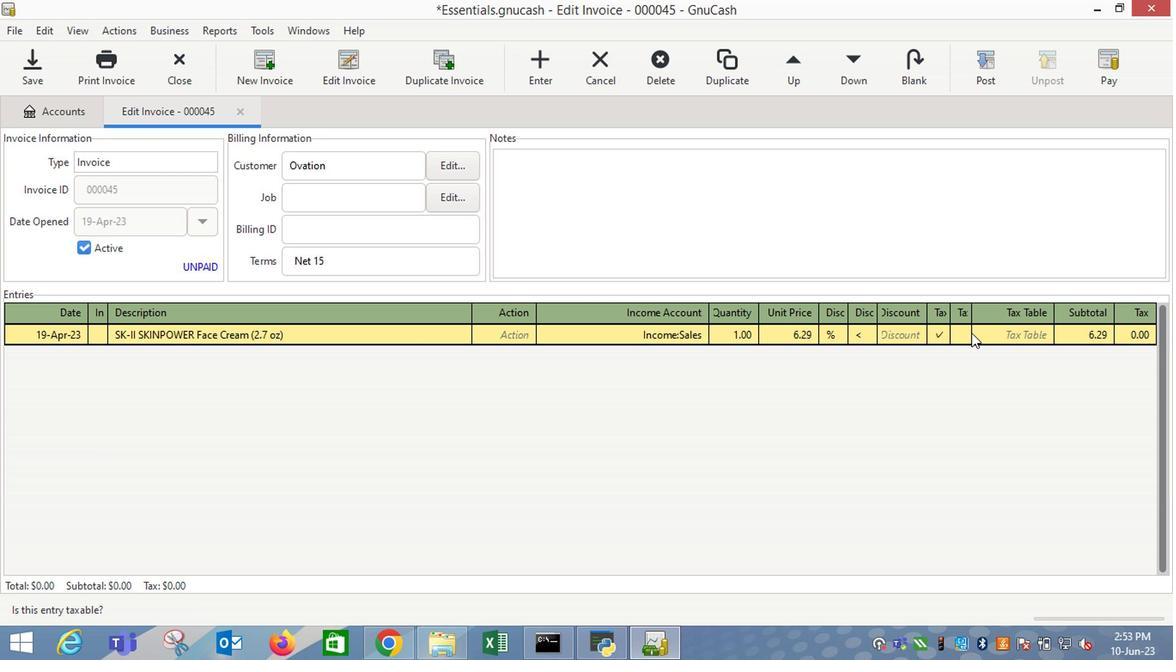 
Action: Mouse pressed left at (995, 338)
Screenshot: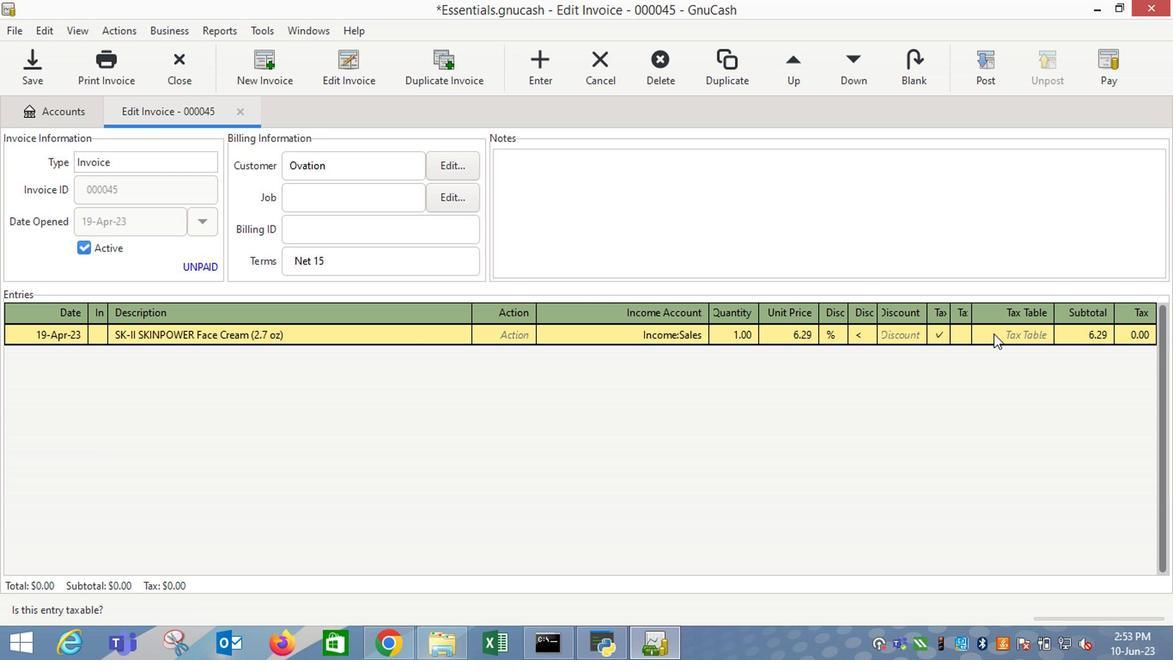 
Action: Mouse moved to (1048, 340)
Screenshot: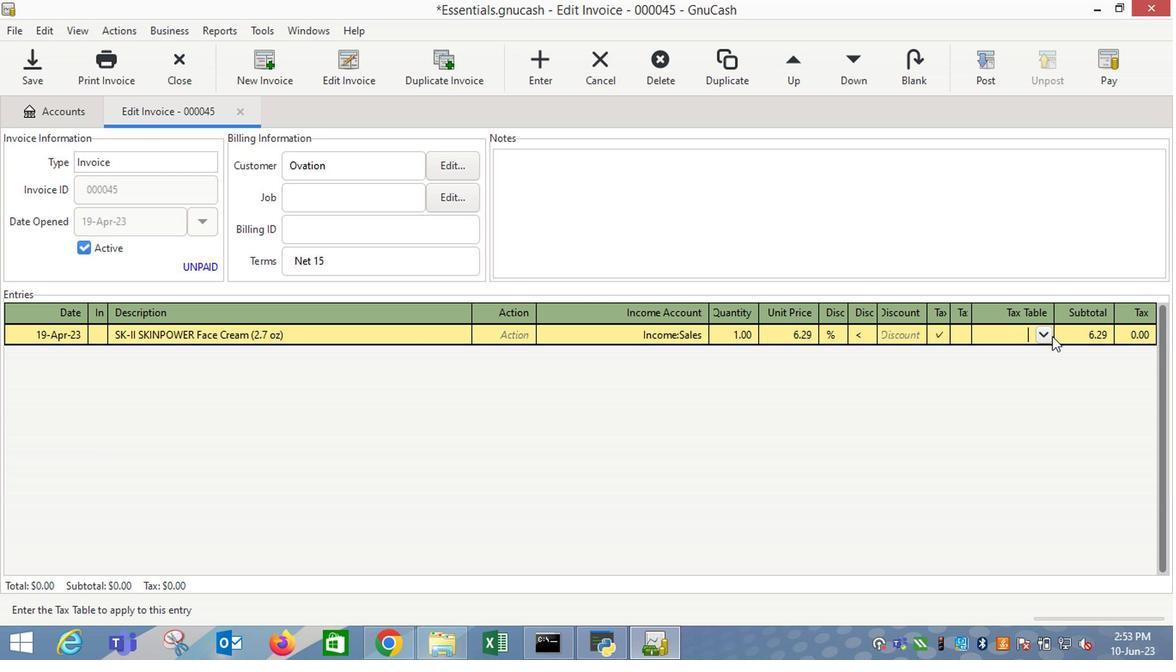 
Action: Mouse pressed left at (1048, 340)
Screenshot: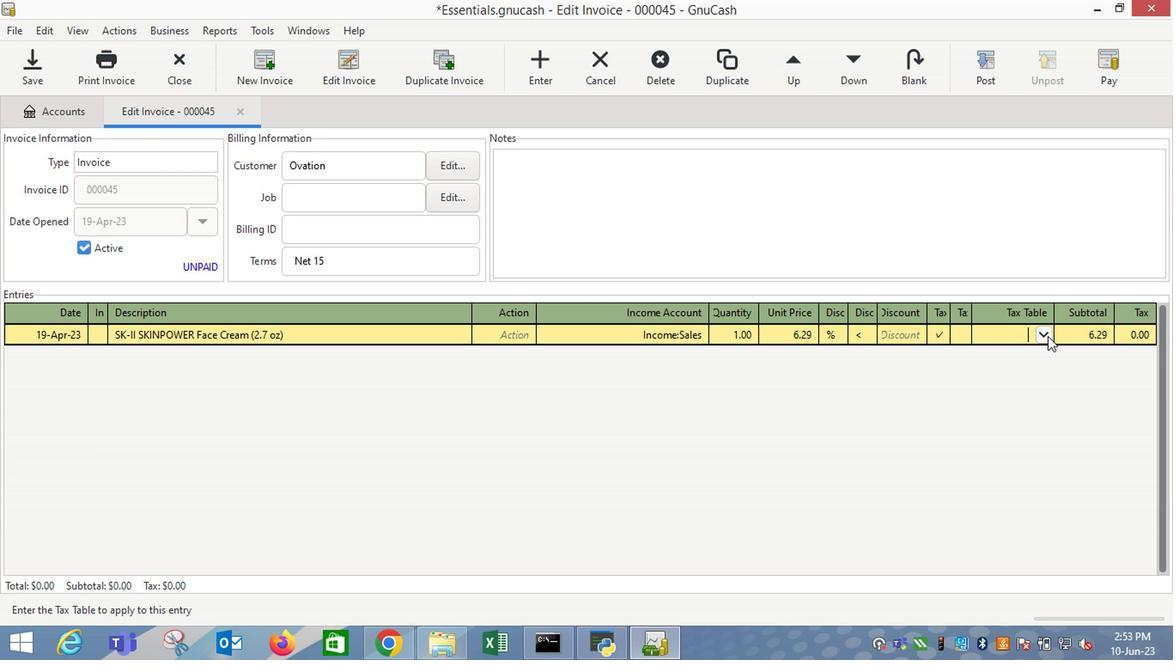 
Action: Mouse moved to (1005, 363)
Screenshot: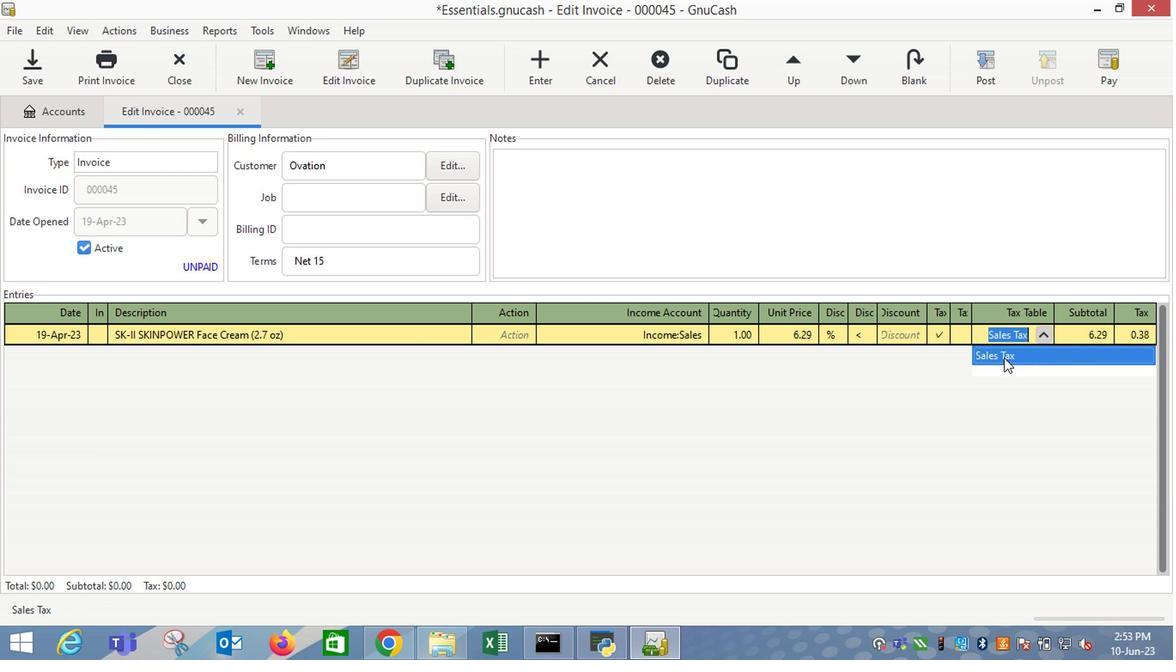 
Action: Mouse pressed left at (1005, 363)
Screenshot: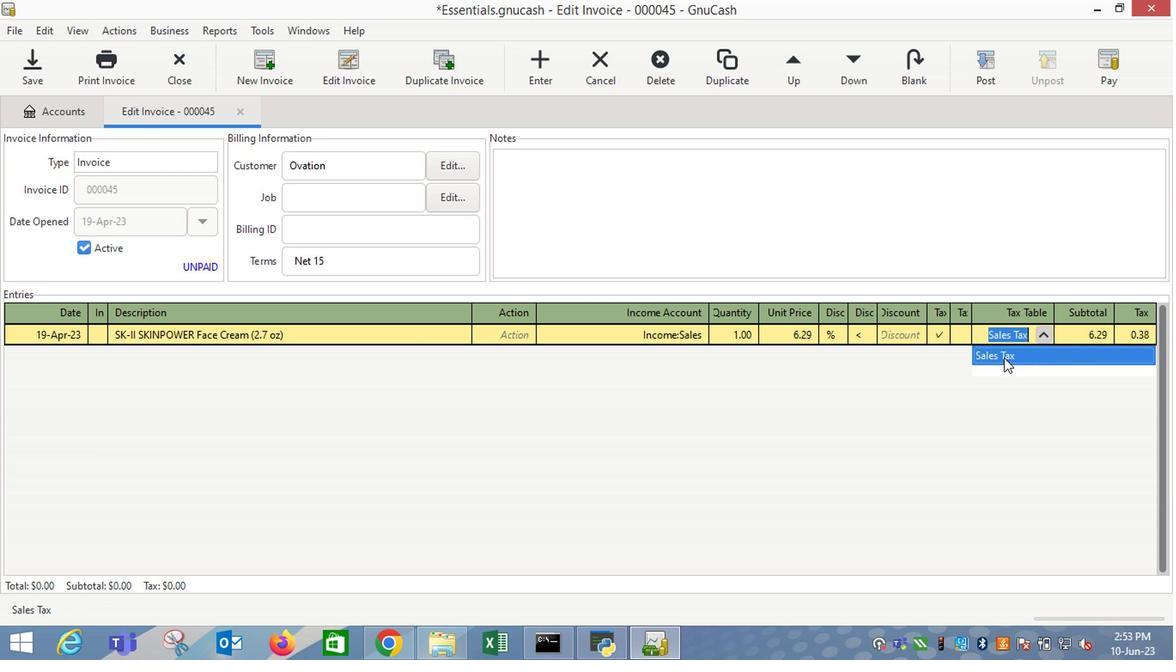 
Action: Mouse moved to (1001, 364)
Screenshot: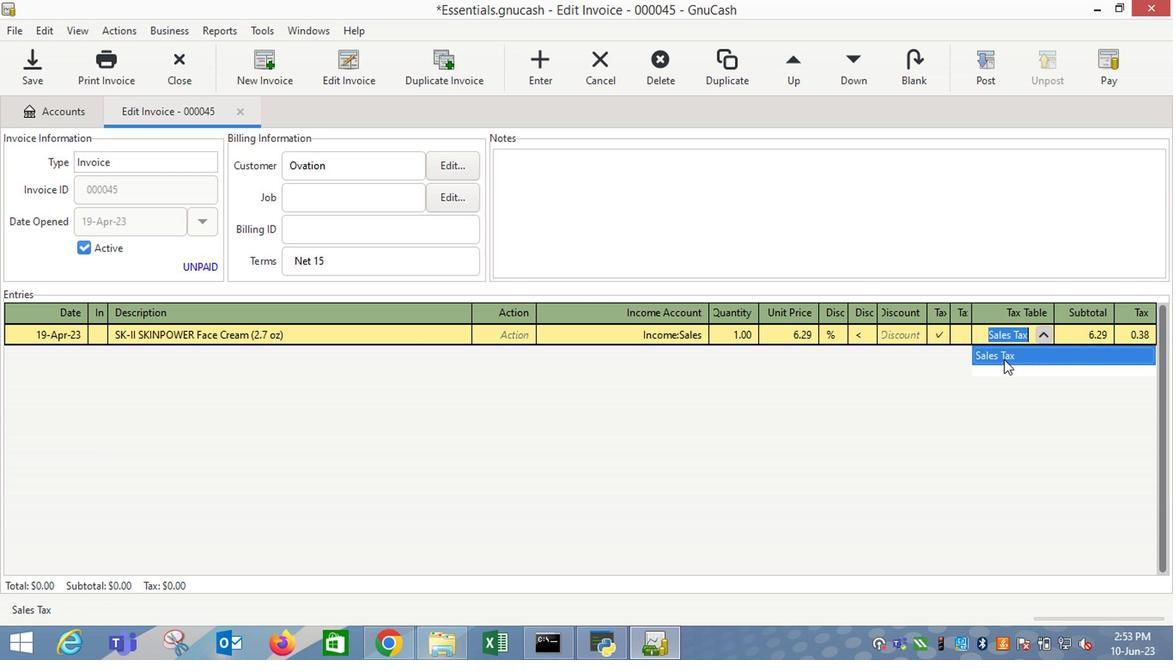 
Action: Key pressed <Key.enter><Key.tab><Key.shift_r>Chioma<Key.space><Key.shift_r>Muscles<Key.space><Key.shift_r>&<Key.space><Key.shift_r>Curves<Key.space><Key.shift_r>Vegan<Key.space><Key.shift_r>Complete<Key.space><Key.shift_r>Protein<Key.space><Key.shift_r>Vanilla<Key.space><Key.shift_r>Shake<Key.space><Key.shift_r>Keo<Key.backspace>to<Key.shift_r>!<Key.tab><Key.tab>i<Key.down><Key.down><Key.down><Key.tab>1<Key.tab>9.29<Key.tab>
Screenshot: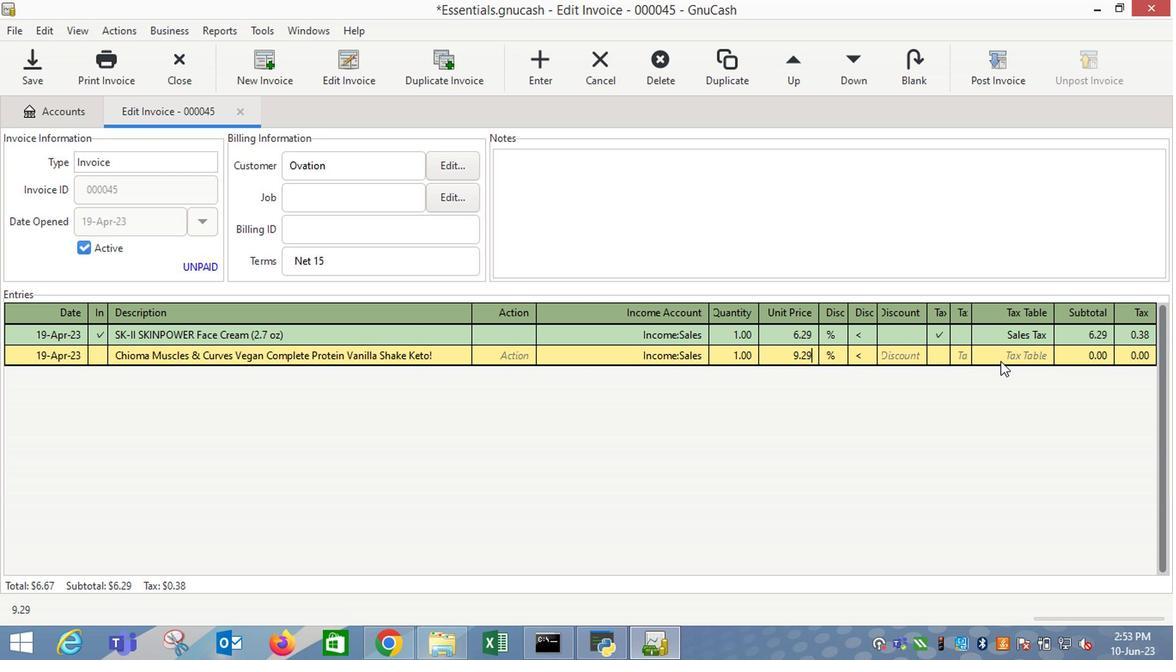 
Action: Mouse moved to (952, 362)
Screenshot: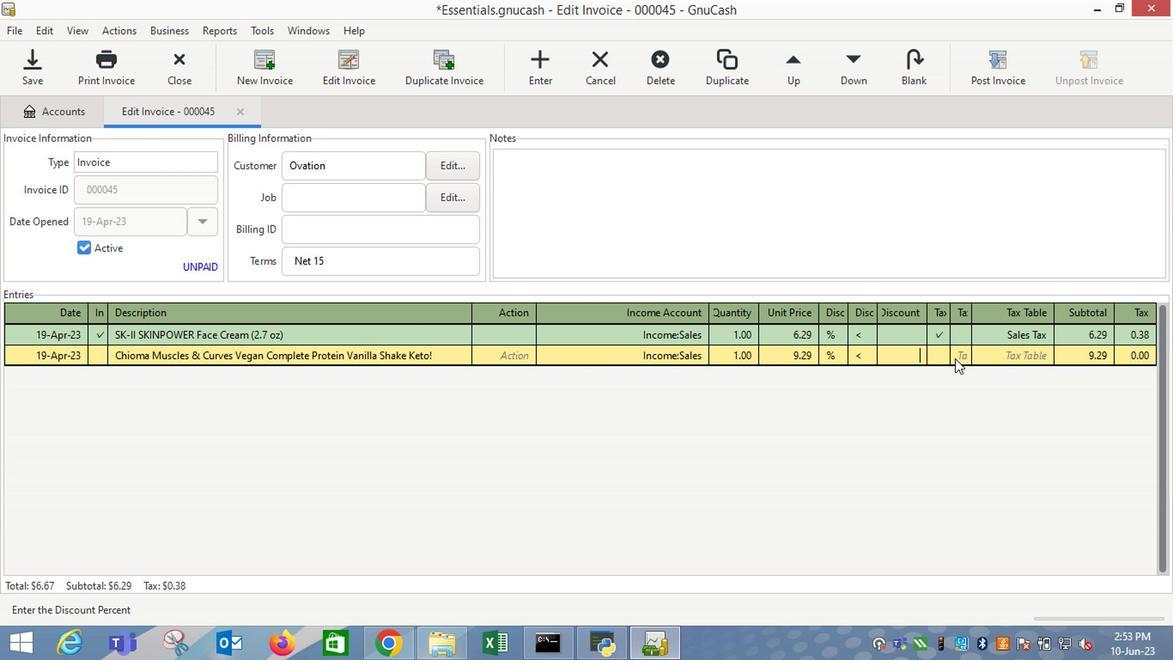 
Action: Mouse pressed left at (952, 362)
Screenshot: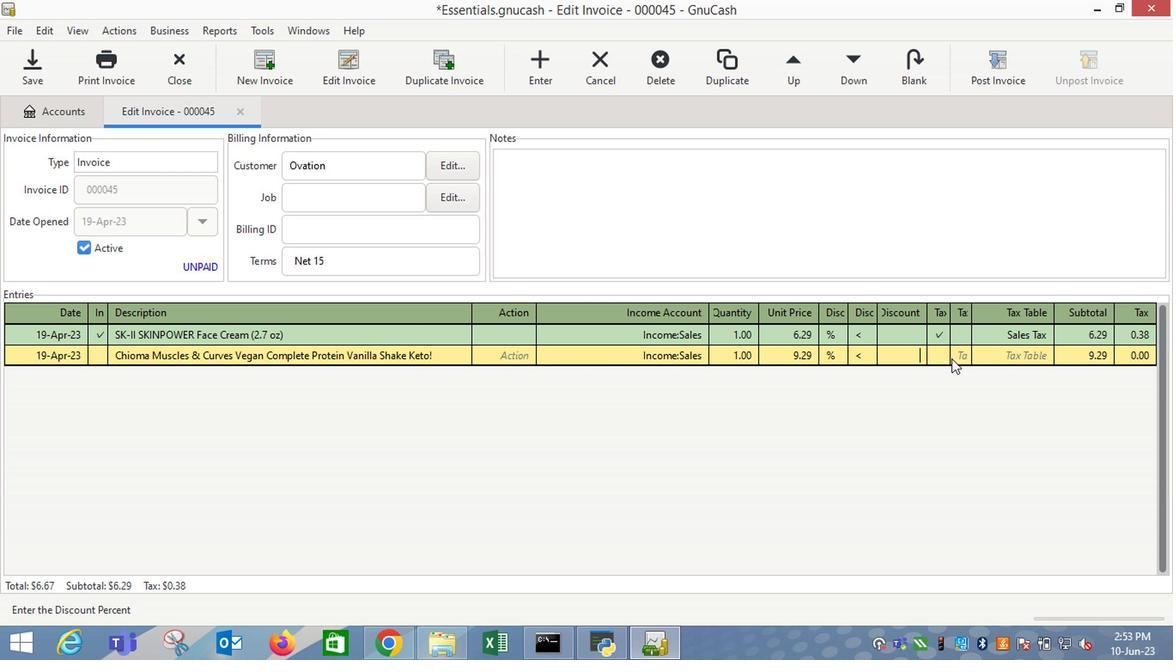 
Action: Mouse moved to (945, 362)
Screenshot: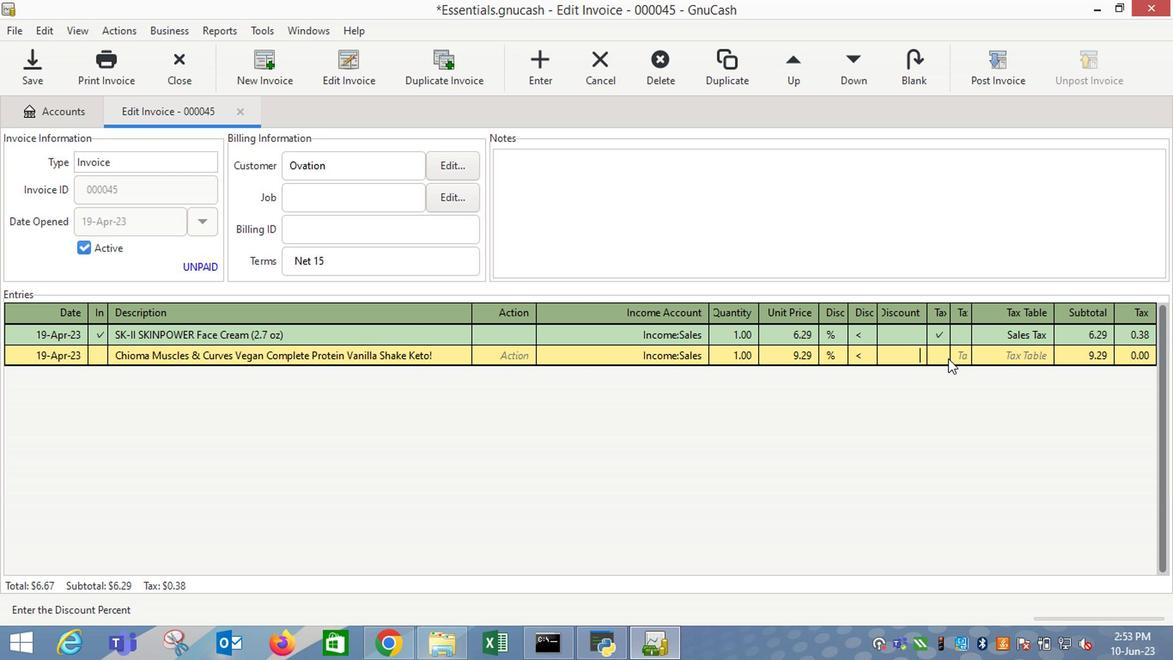 
Action: Mouse pressed left at (945, 362)
Screenshot: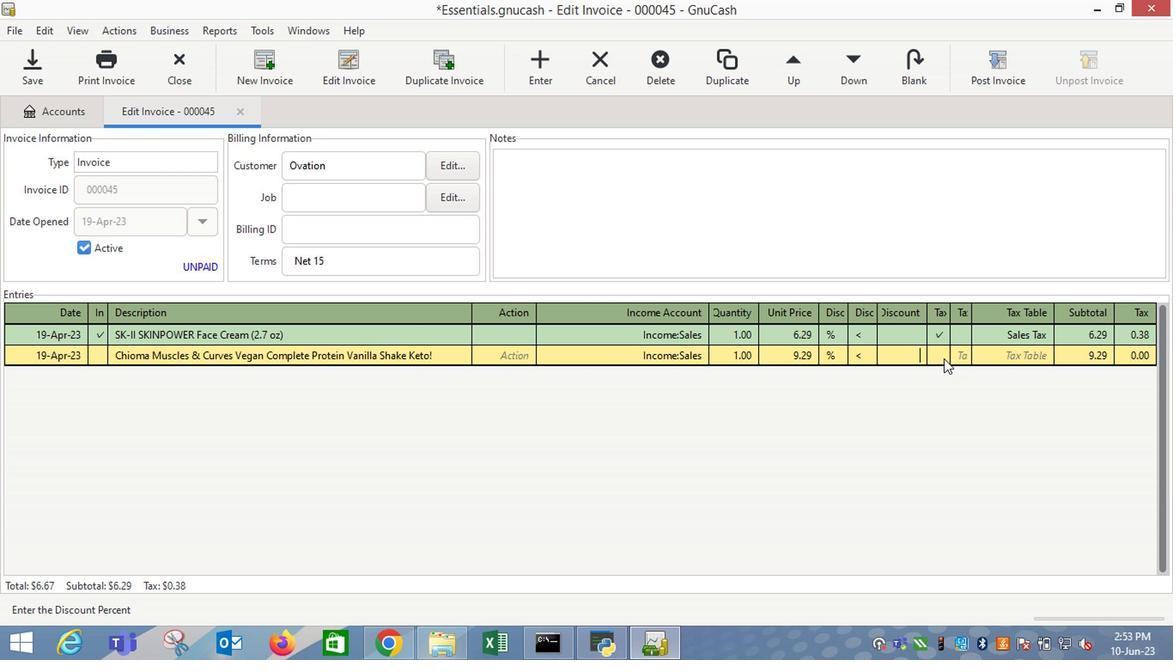 
Action: Mouse moved to (1022, 360)
Screenshot: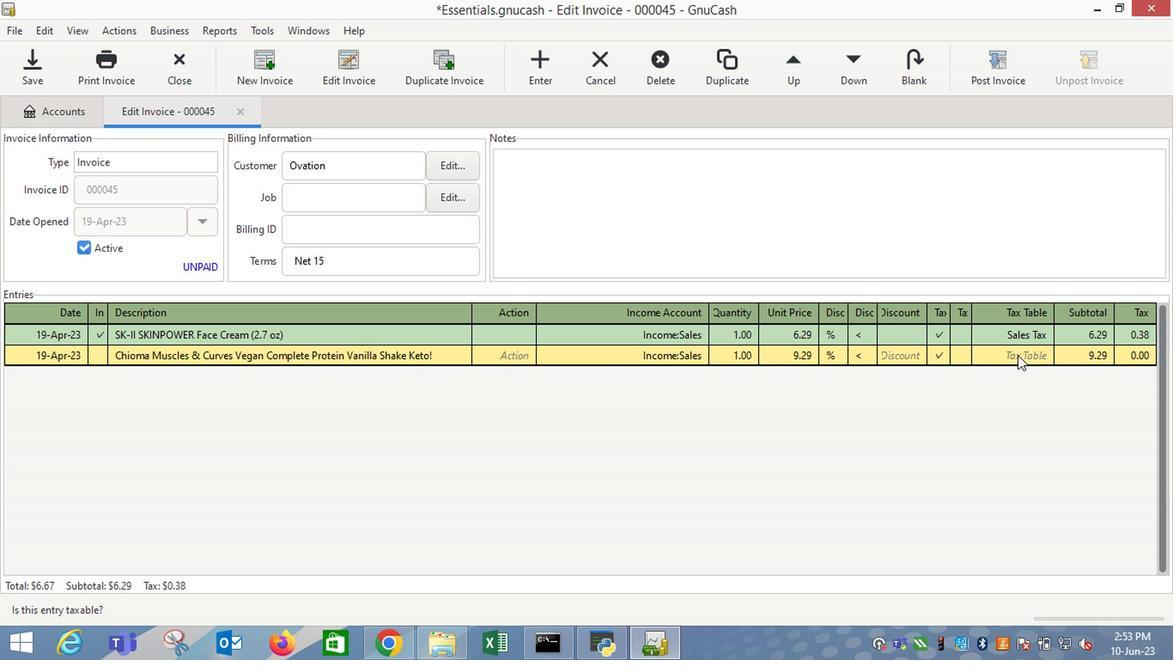 
Action: Mouse pressed left at (1022, 360)
Screenshot: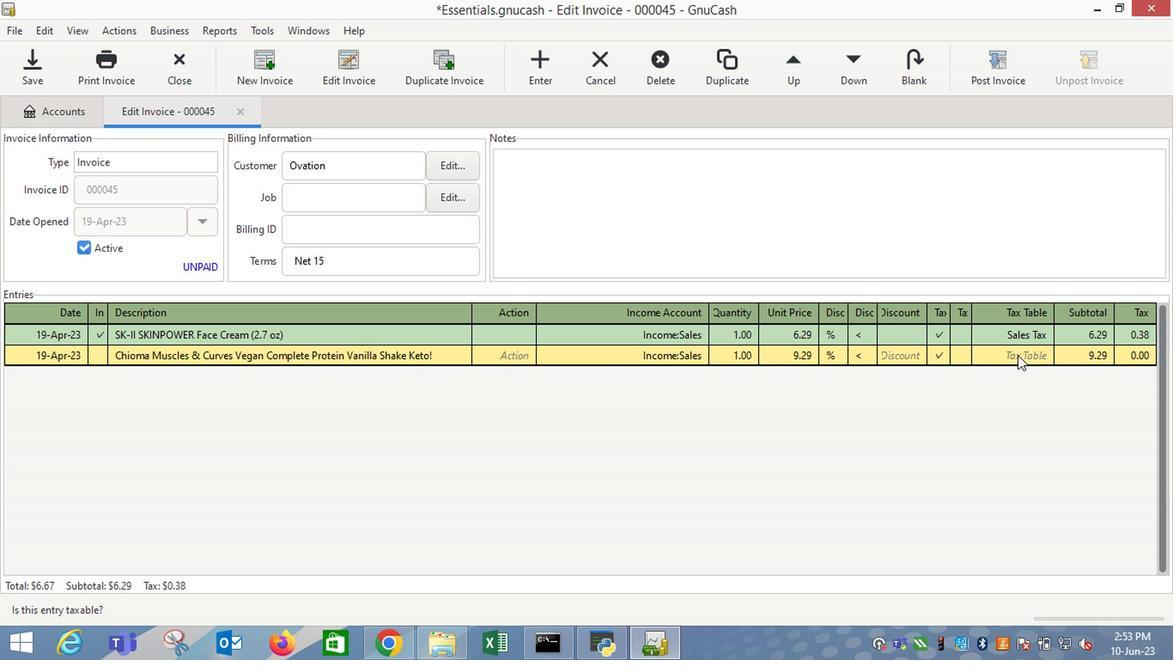 
Action: Mouse moved to (1037, 362)
Screenshot: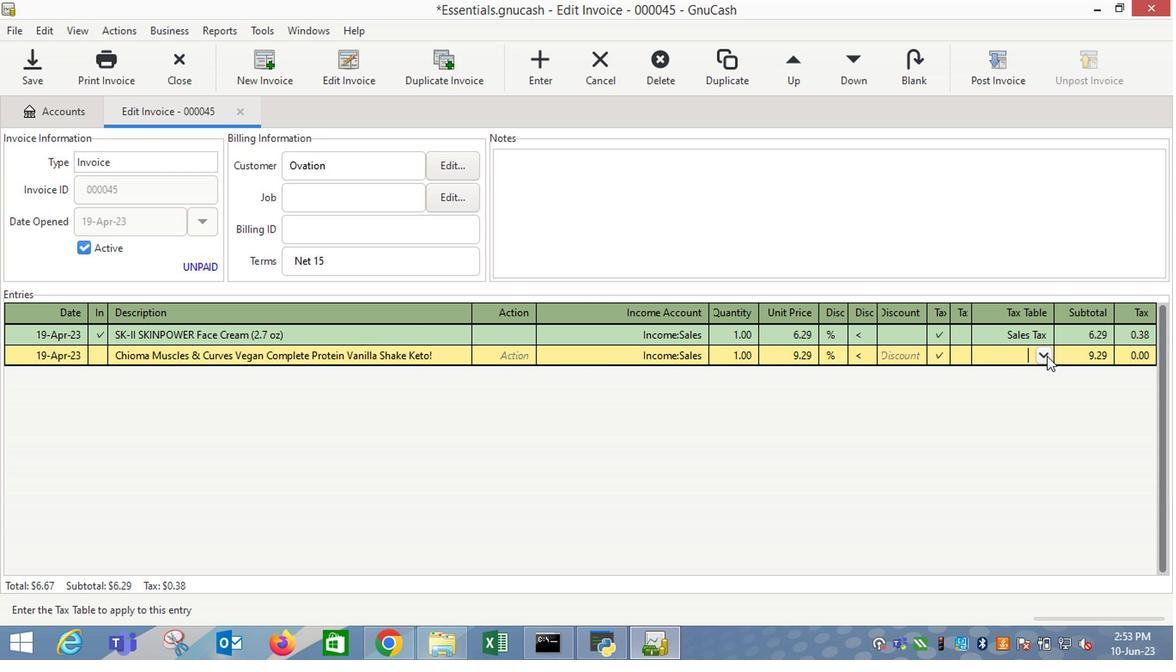 
Action: Mouse pressed left at (1037, 362)
Screenshot: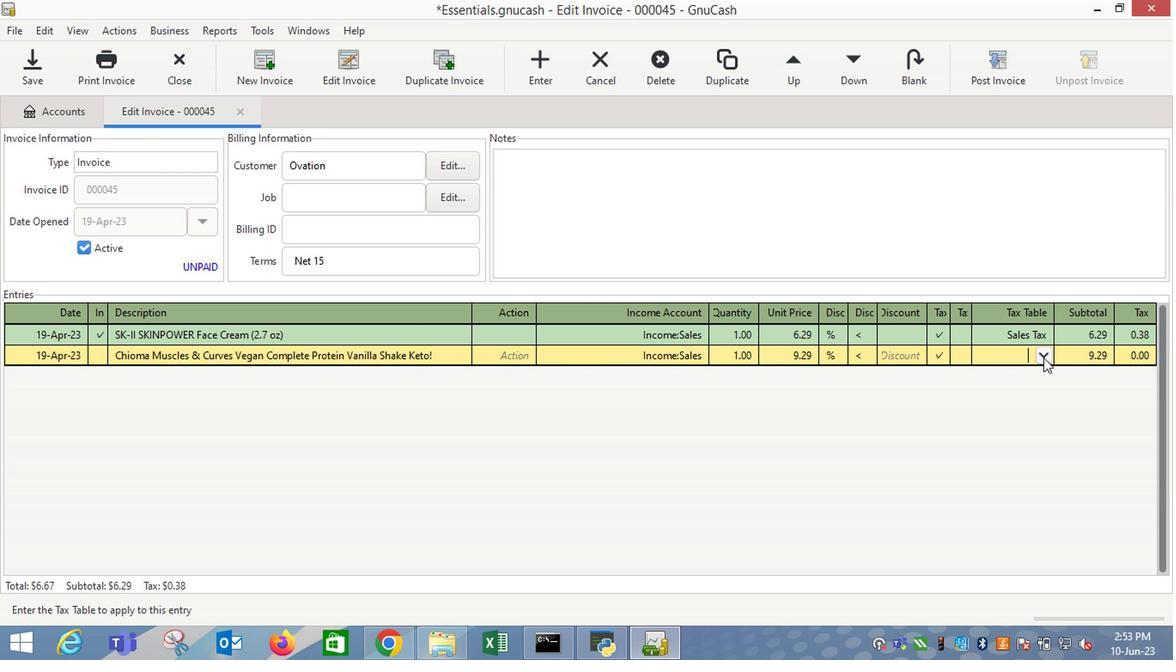 
Action: Mouse moved to (1005, 380)
Screenshot: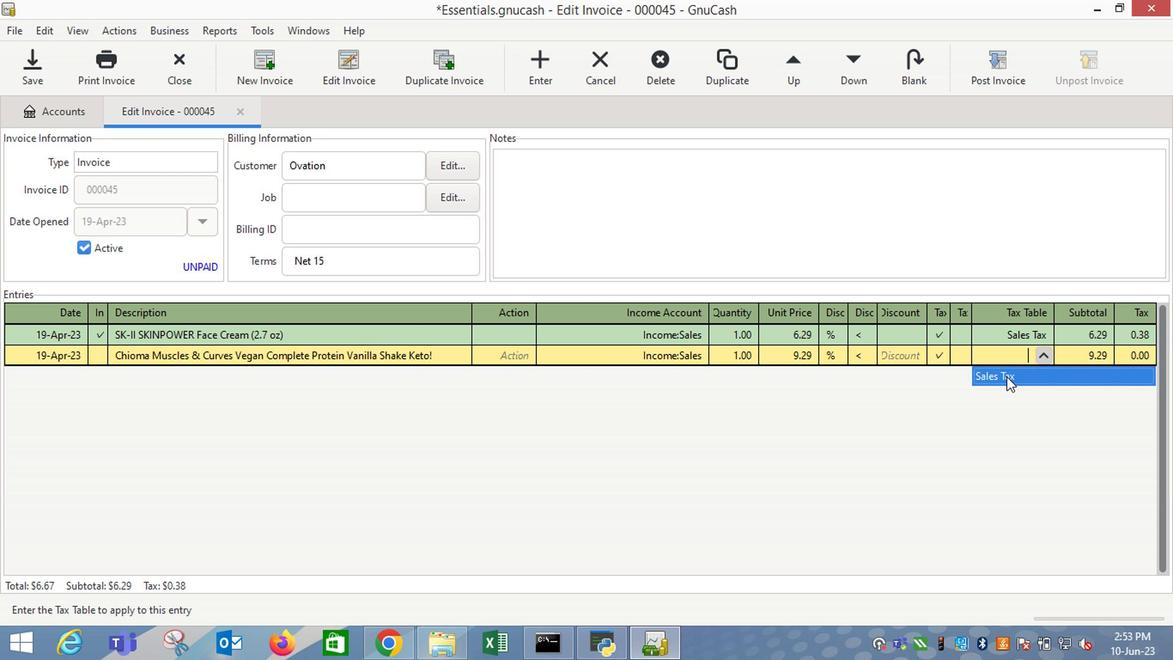 
Action: Mouse pressed left at (1005, 380)
Screenshot: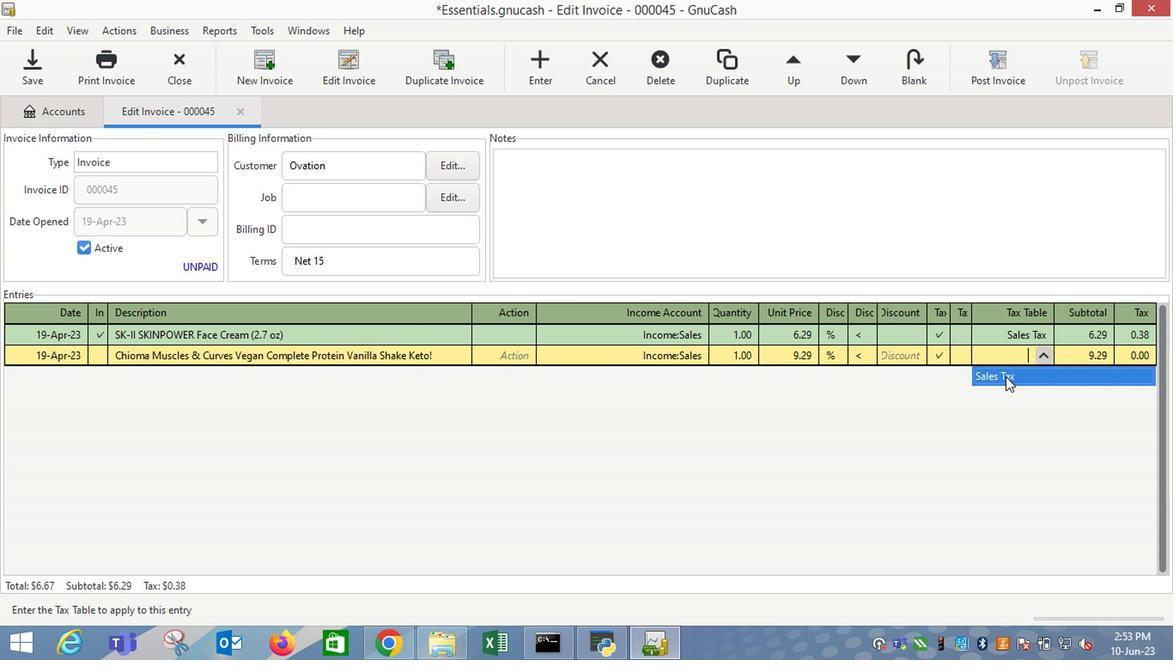
Action: Mouse moved to (993, 385)
Screenshot: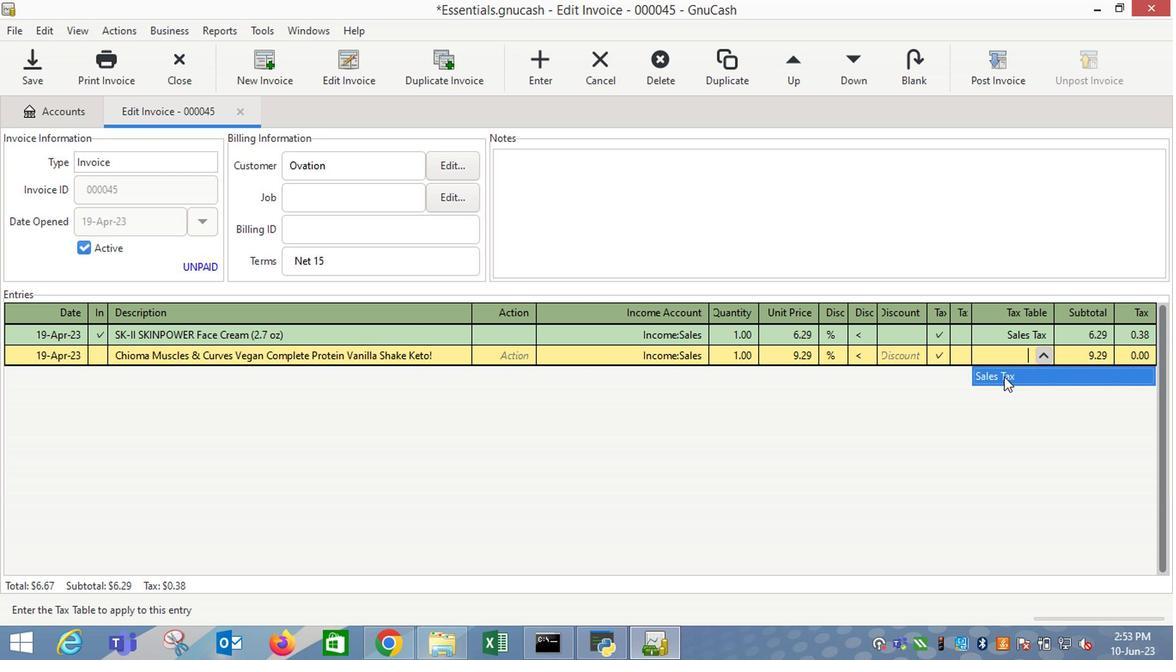 
Action: Key pressed <Key.enter>
Screenshot: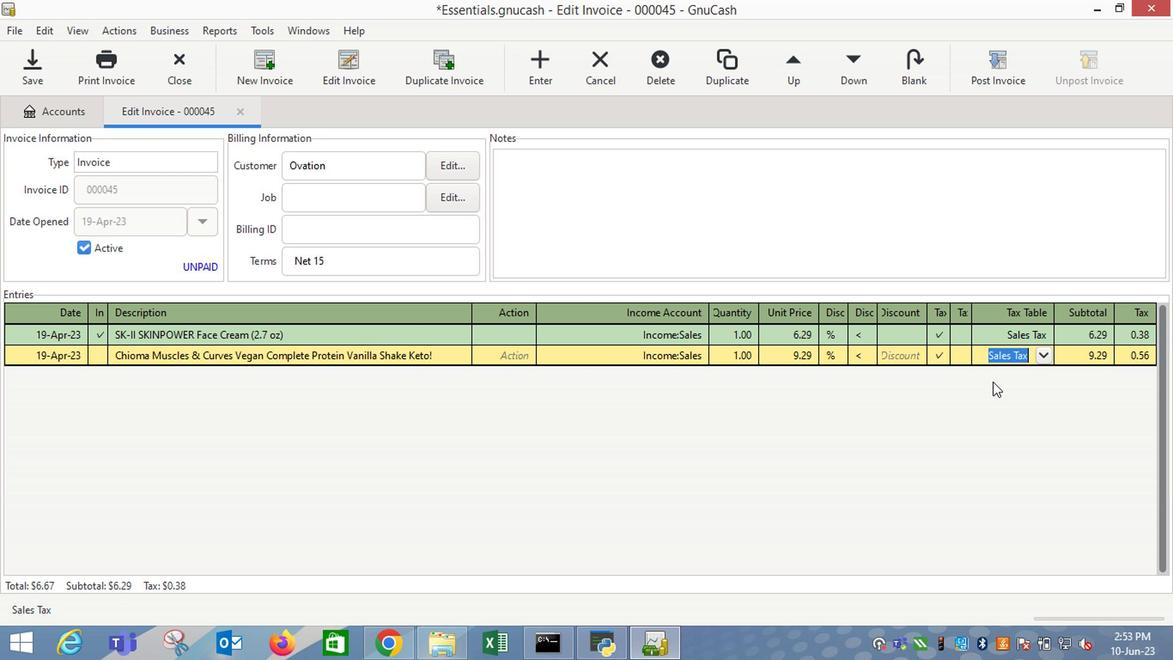 
Action: Mouse moved to (993, 68)
Screenshot: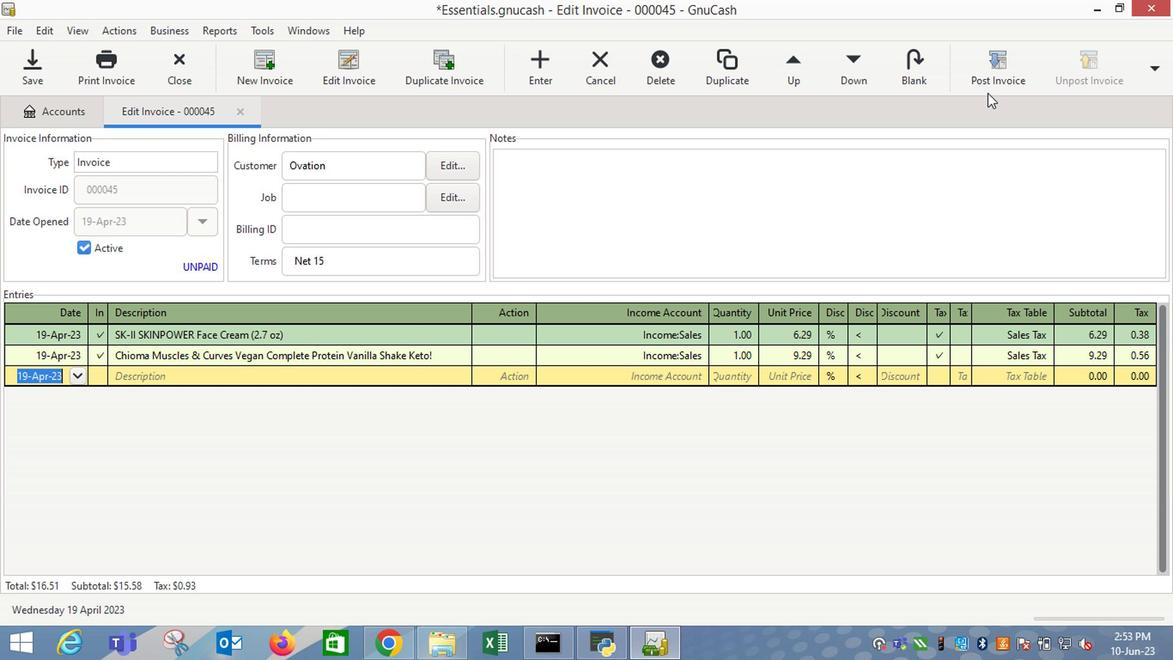 
Action: Mouse pressed left at (993, 68)
Screenshot: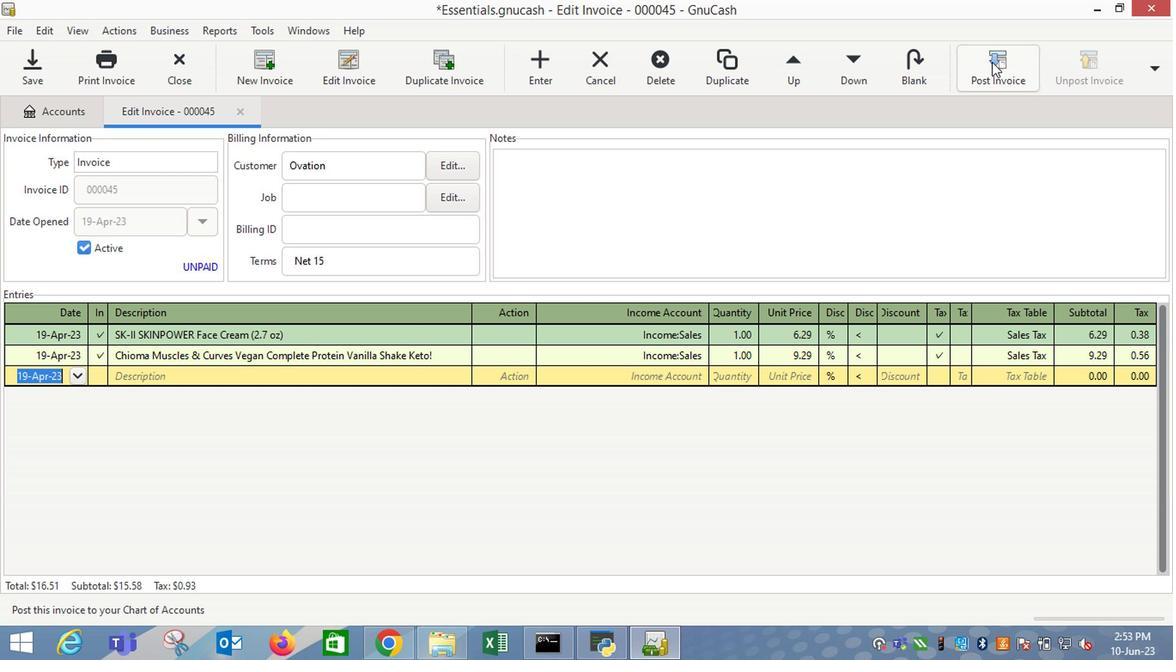 
Action: Mouse moved to (735, 286)
Screenshot: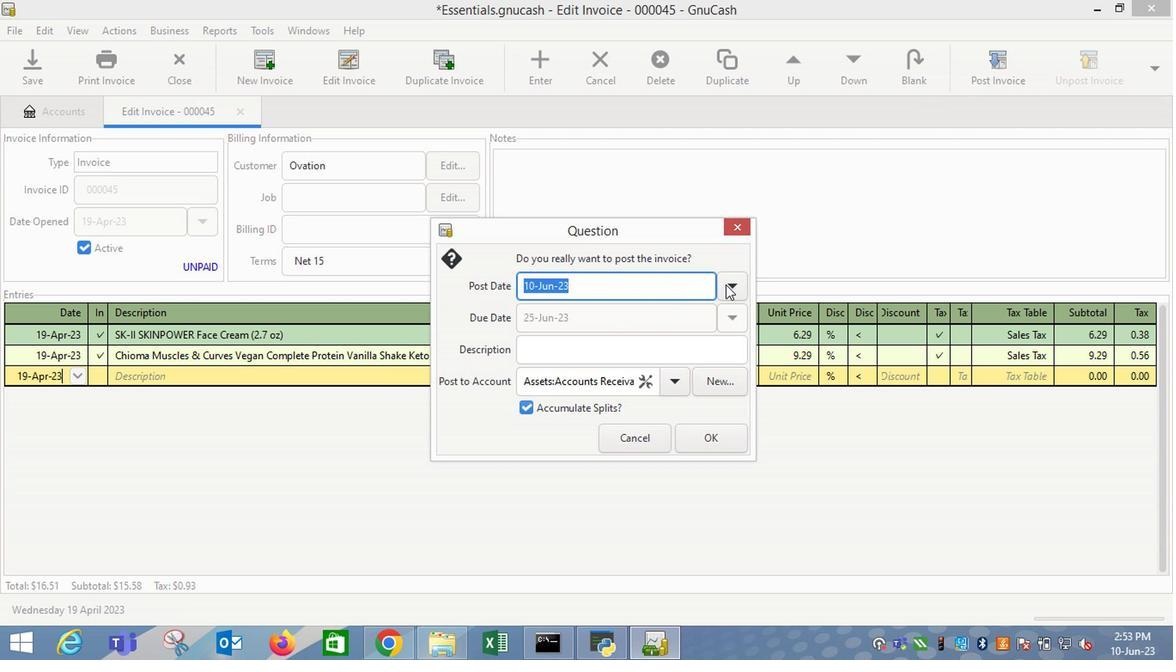 
Action: Mouse pressed left at (735, 286)
Screenshot: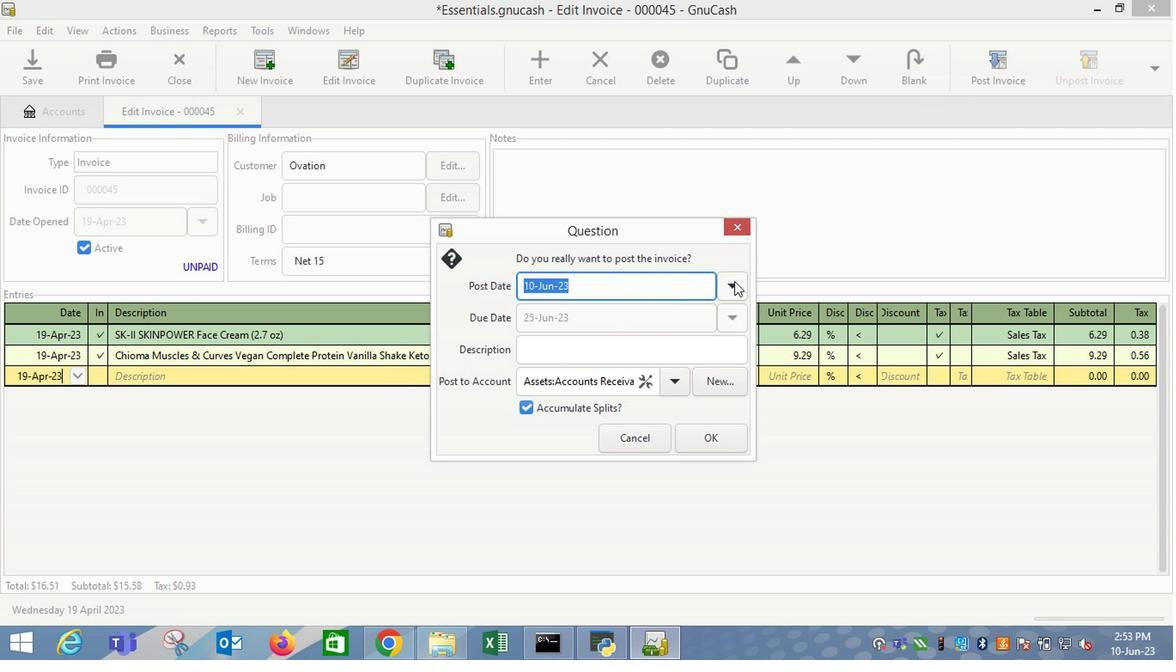 
Action: Mouse moved to (595, 312)
Screenshot: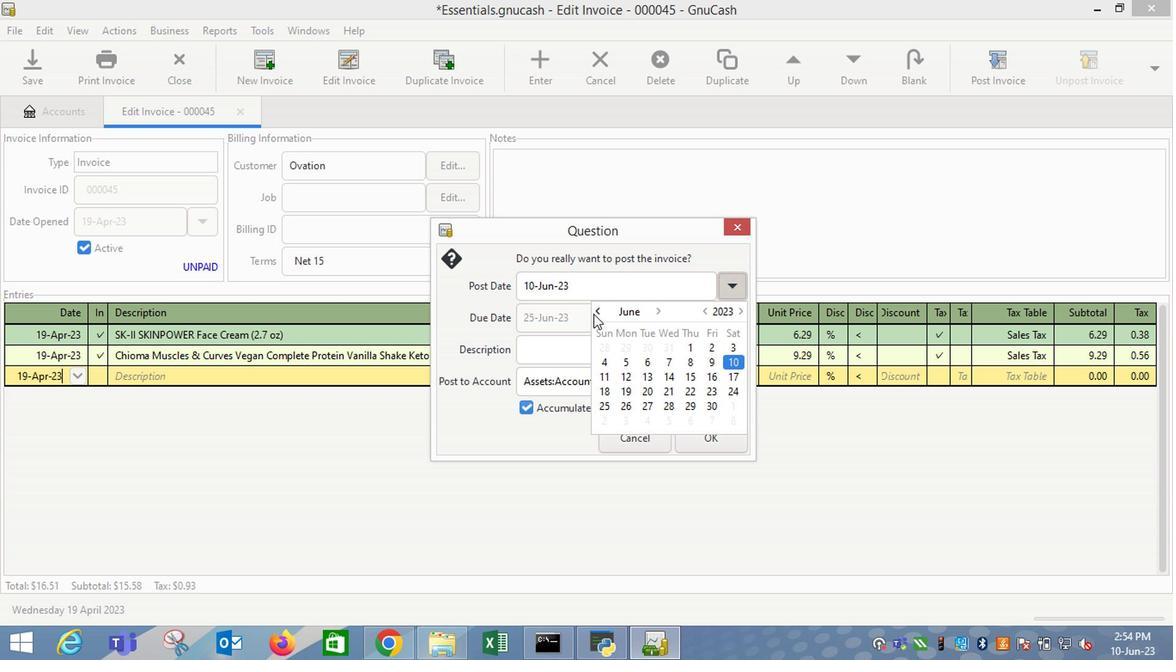 
Action: Mouse pressed left at (595, 312)
Screenshot: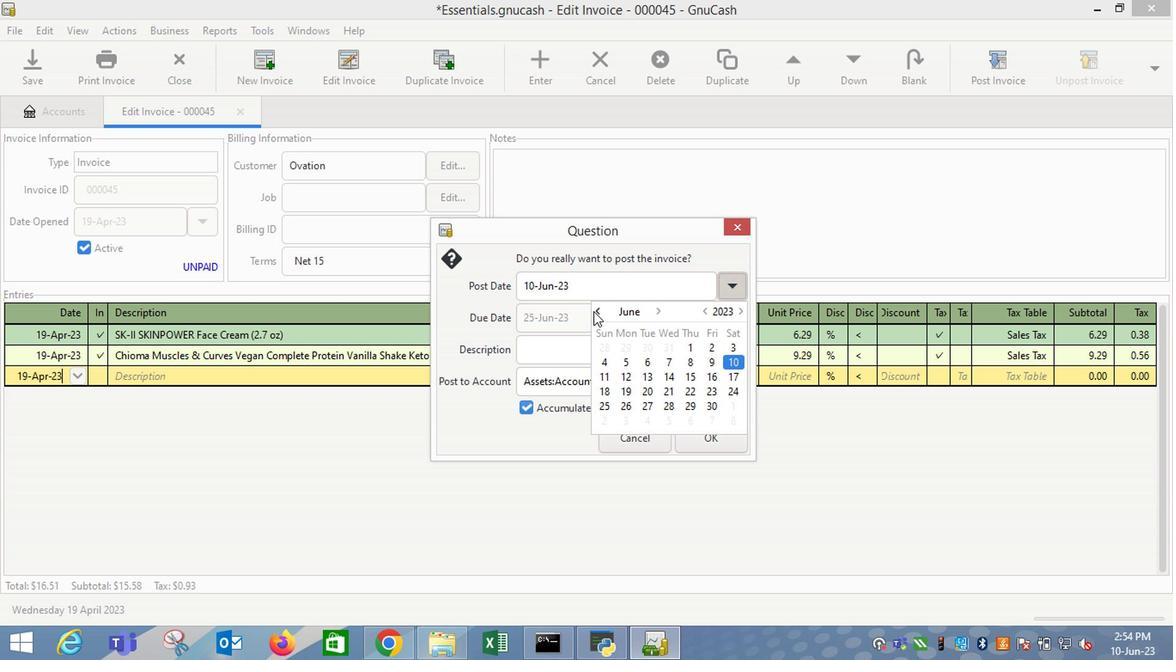 
Action: Mouse pressed left at (595, 312)
Screenshot: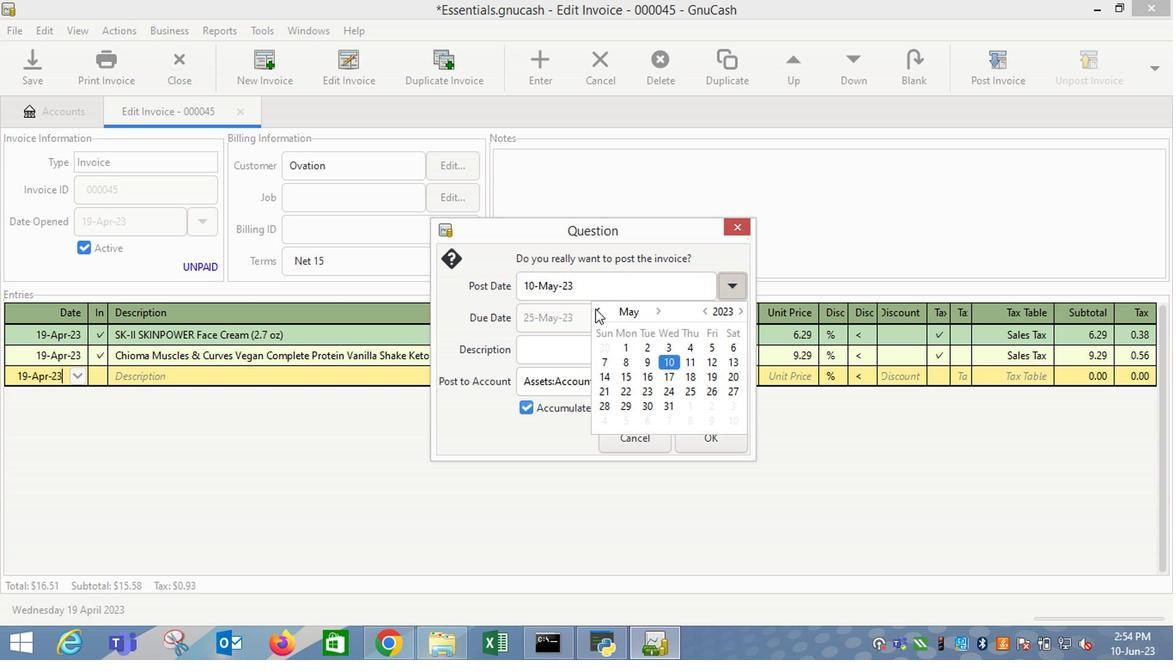 
Action: Mouse moved to (669, 394)
Screenshot: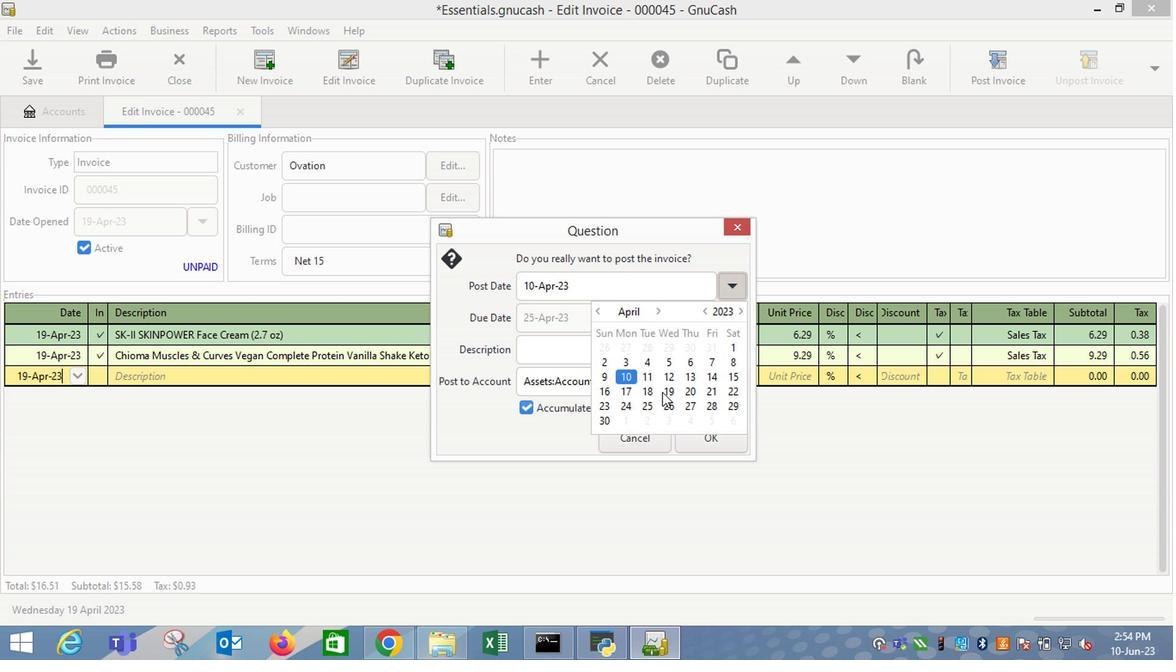 
Action: Mouse pressed left at (669, 394)
Screenshot: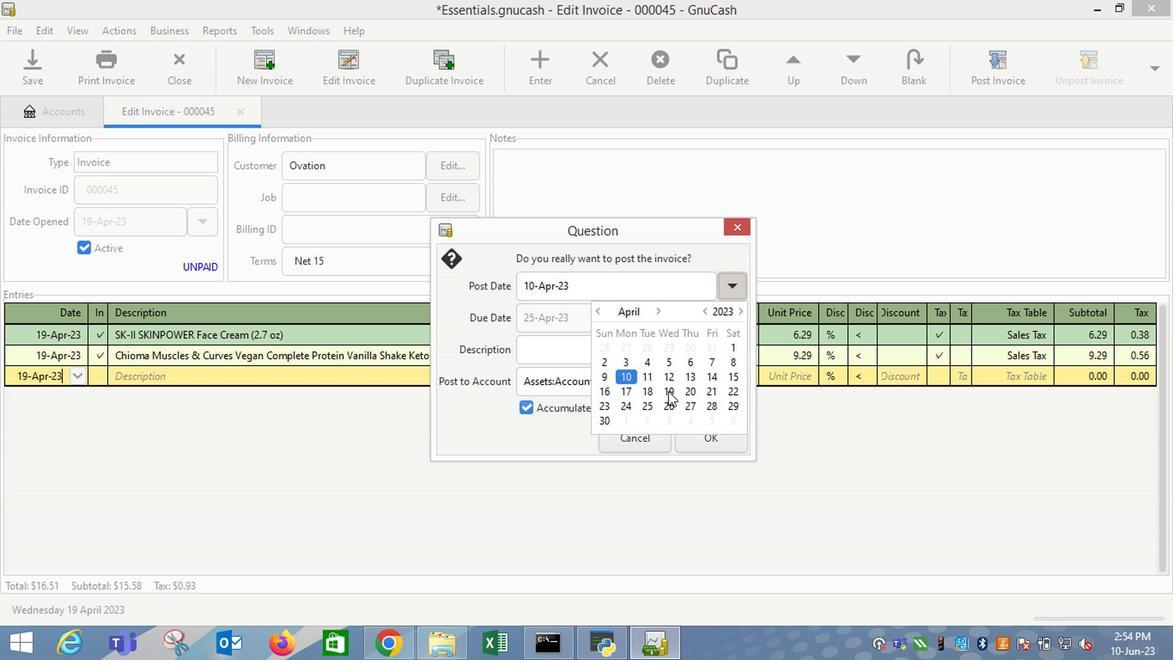 
Action: Mouse moved to (566, 359)
Screenshot: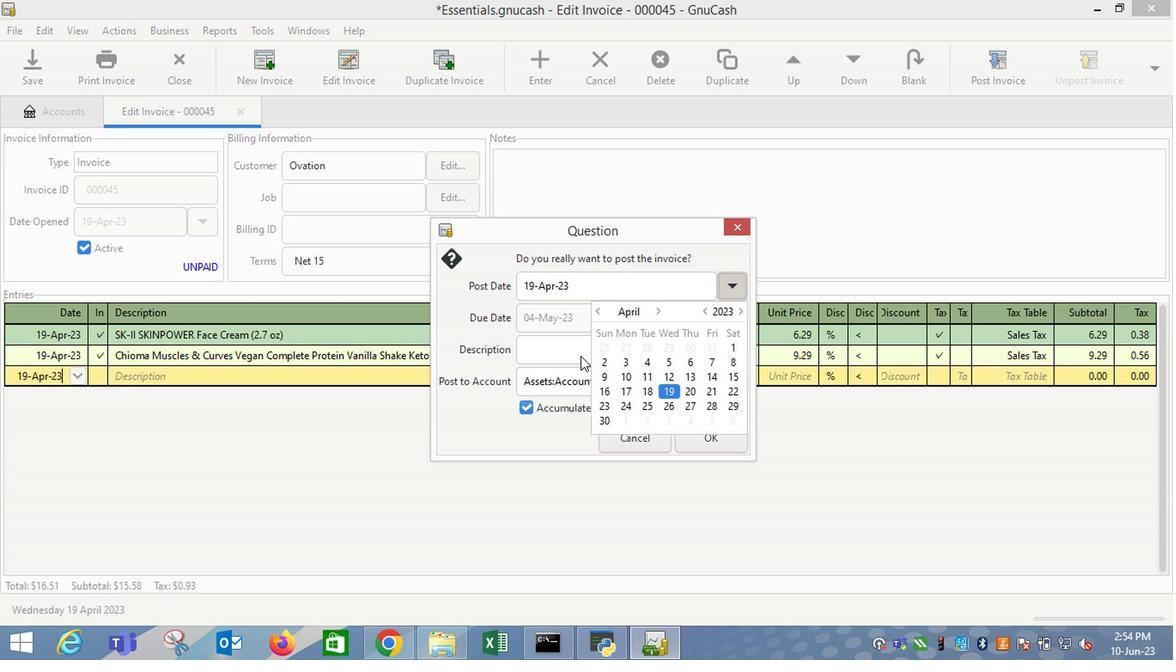 
Action: Mouse pressed left at (566, 359)
Screenshot: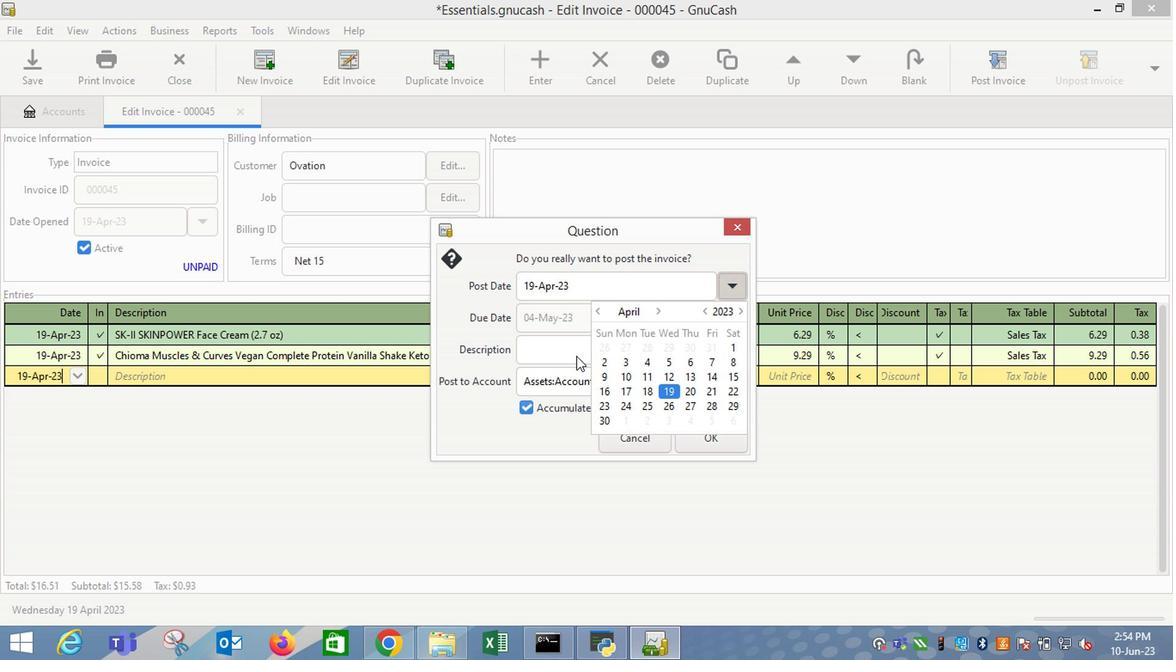 
Action: Mouse moved to (723, 440)
Screenshot: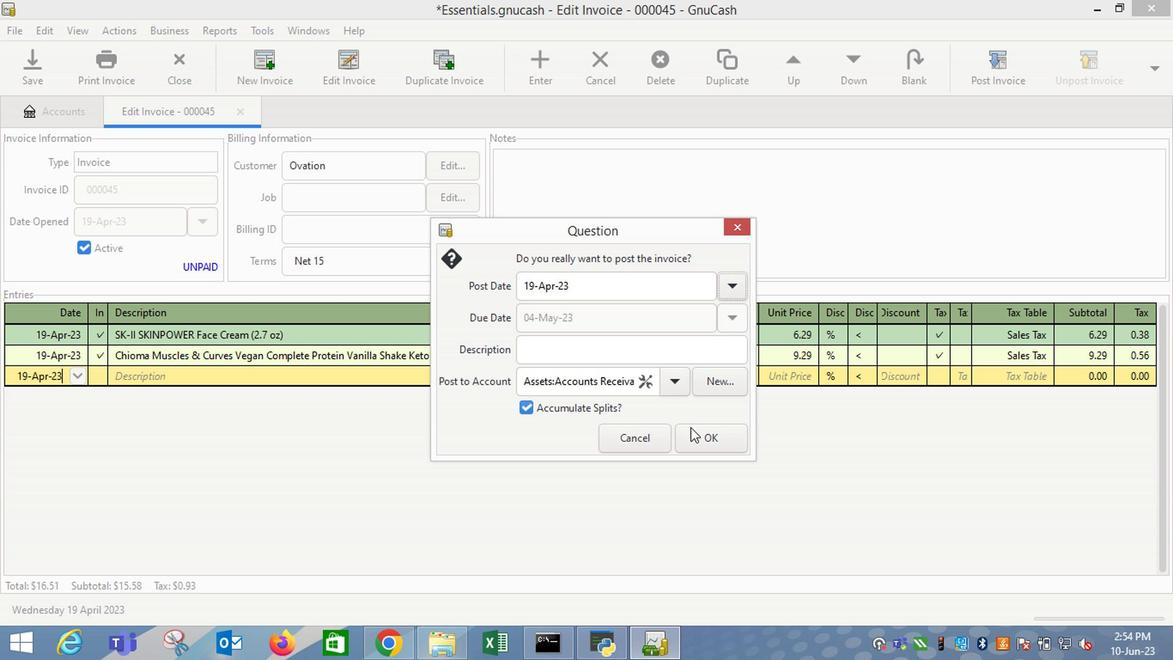 
Action: Mouse pressed left at (723, 440)
Screenshot: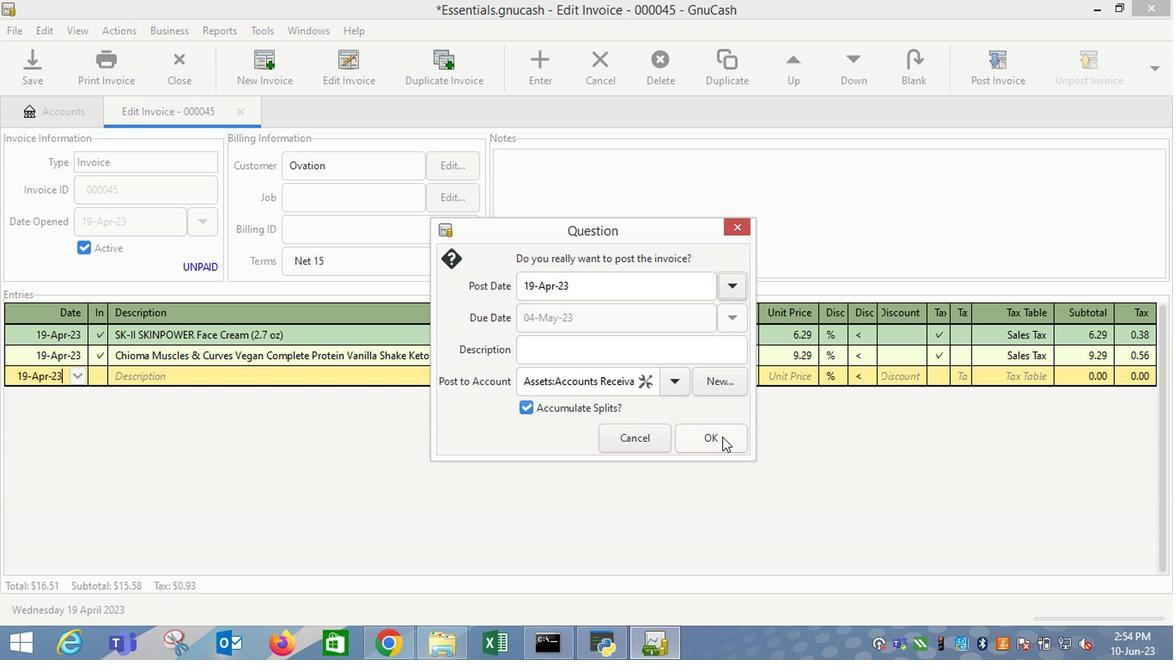 
Action: Mouse moved to (1105, 78)
Screenshot: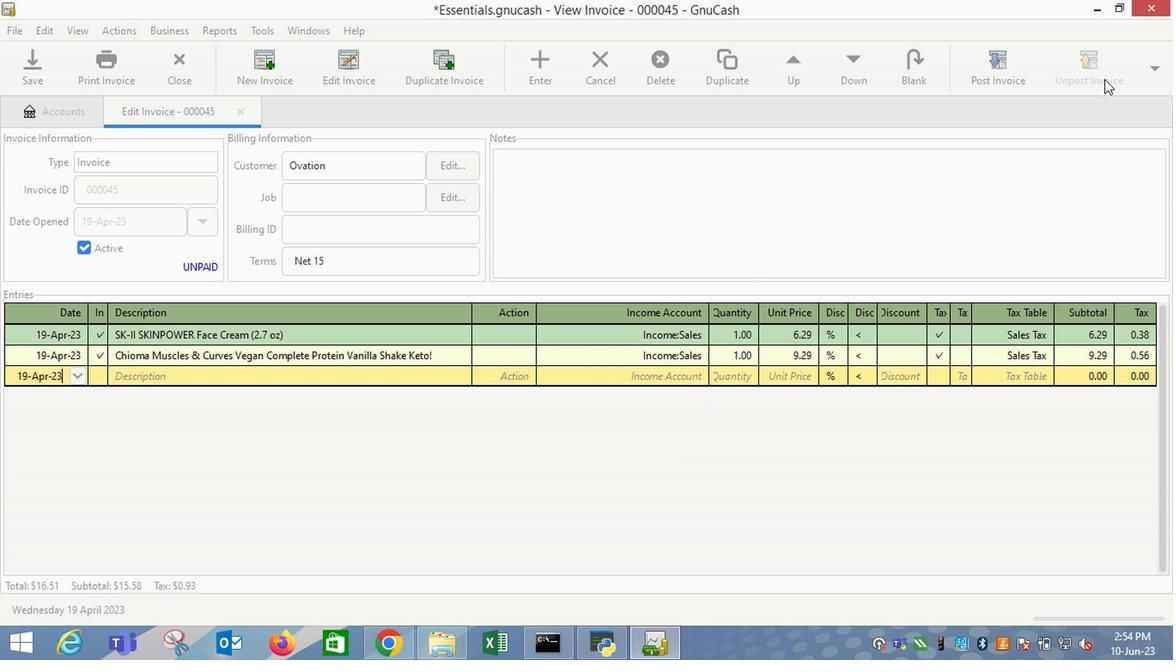 
Action: Mouse pressed left at (1105, 78)
Screenshot: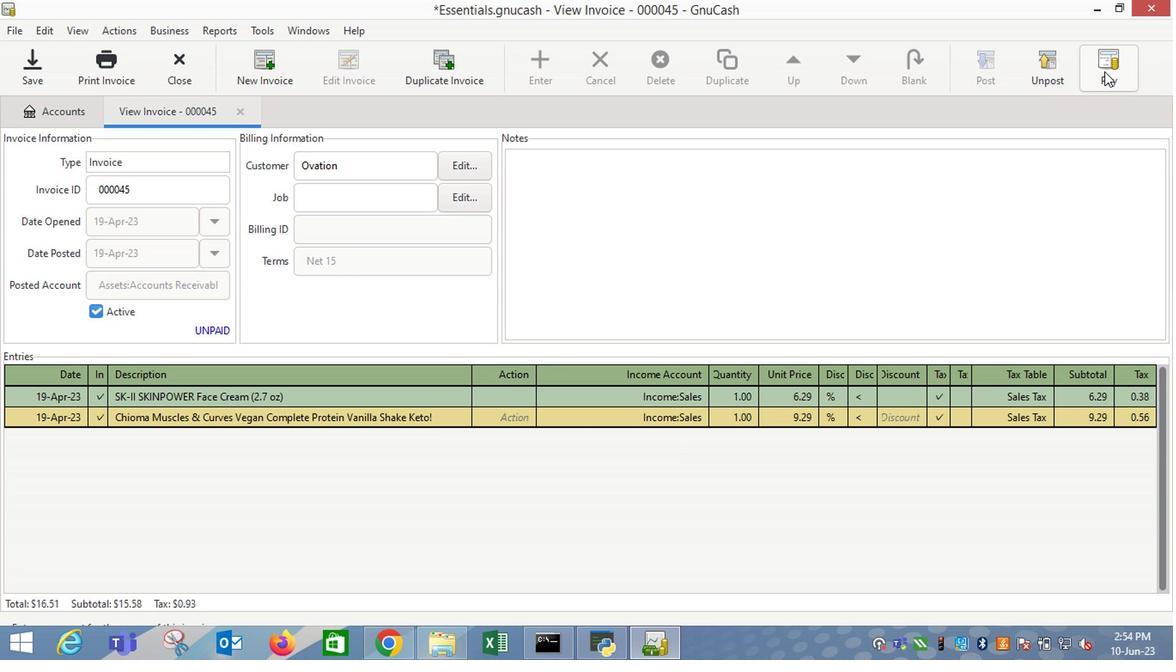 
Action: Mouse moved to (522, 349)
Screenshot: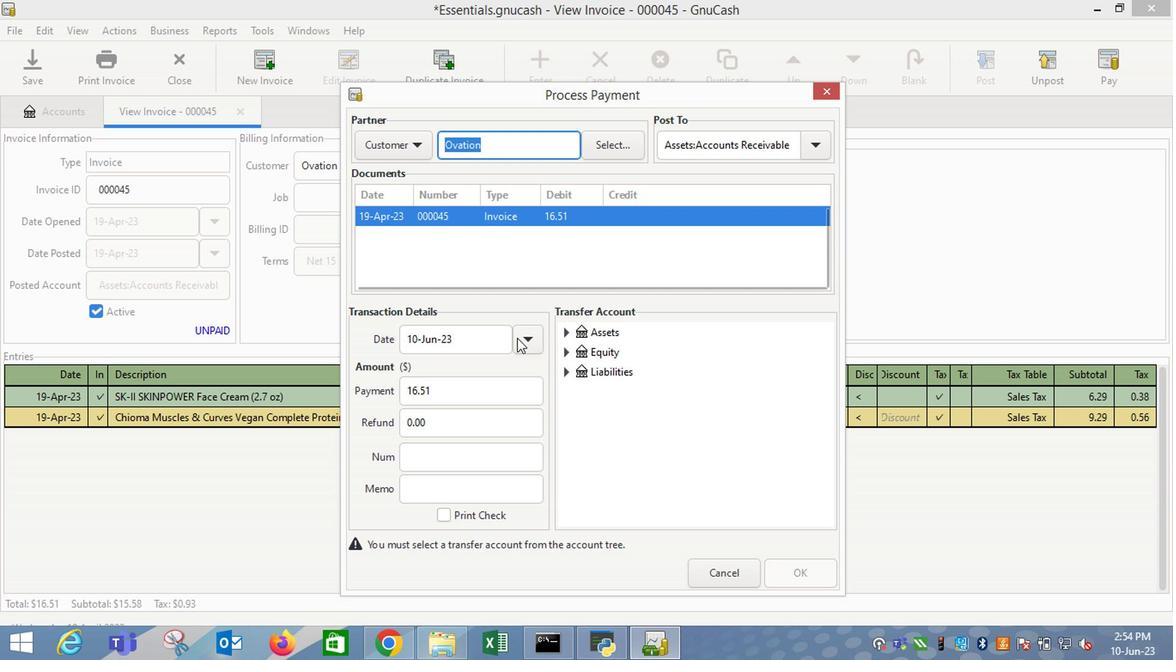 
Action: Mouse pressed left at (522, 349)
Screenshot: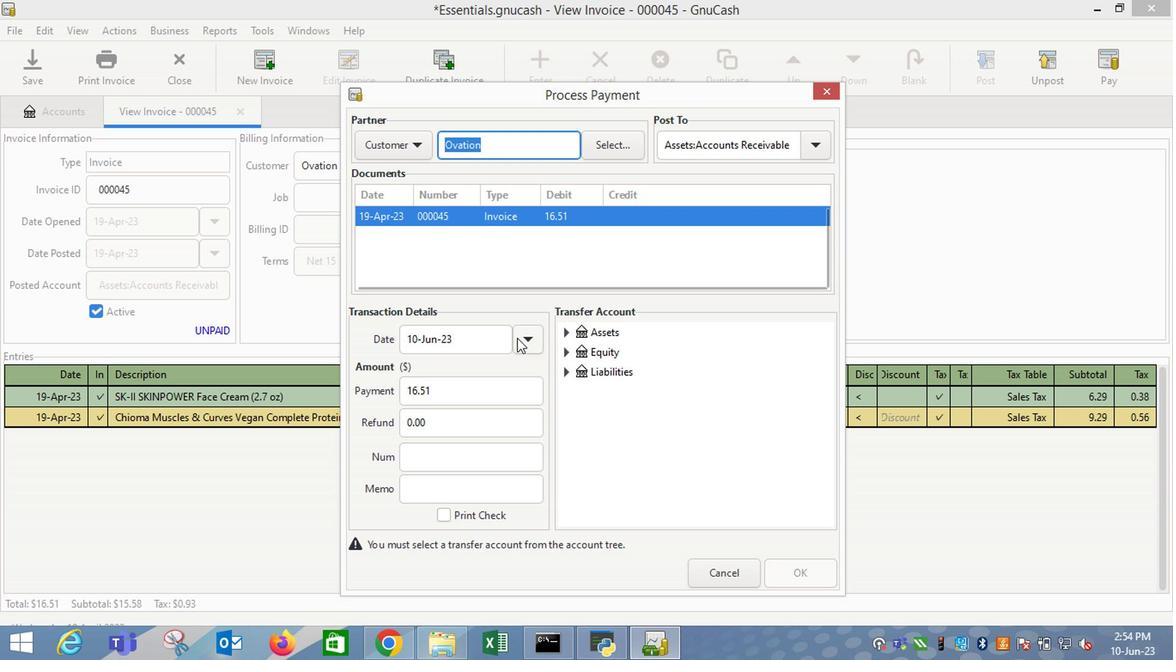 
Action: Mouse moved to (393, 371)
Screenshot: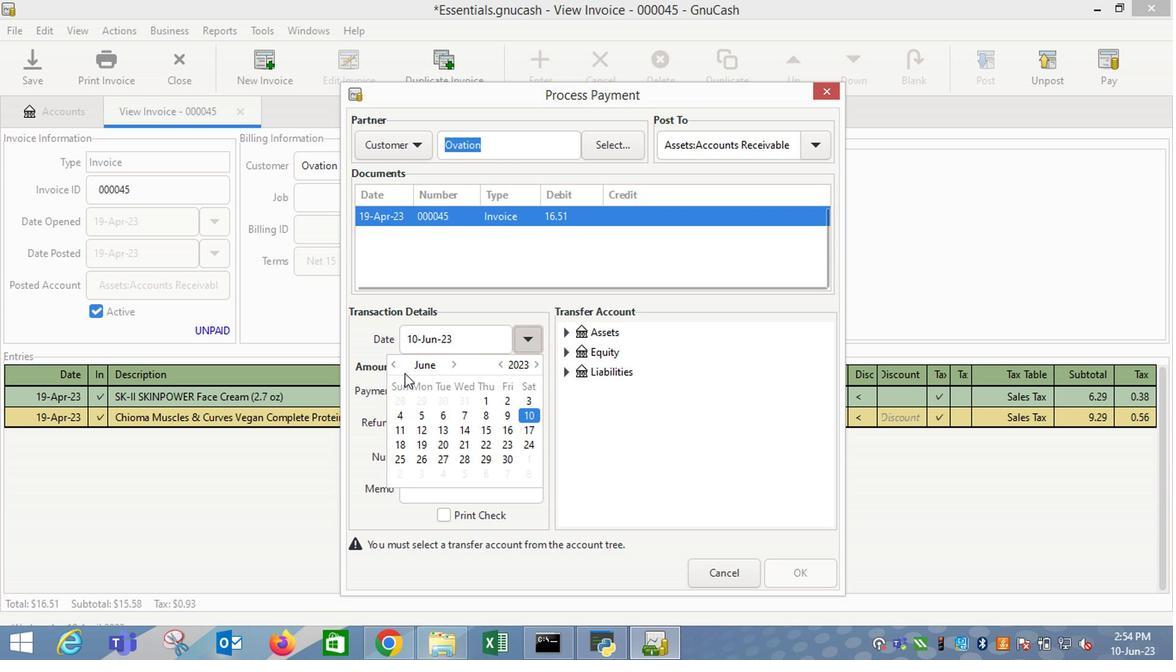 
Action: Mouse pressed left at (393, 371)
Screenshot: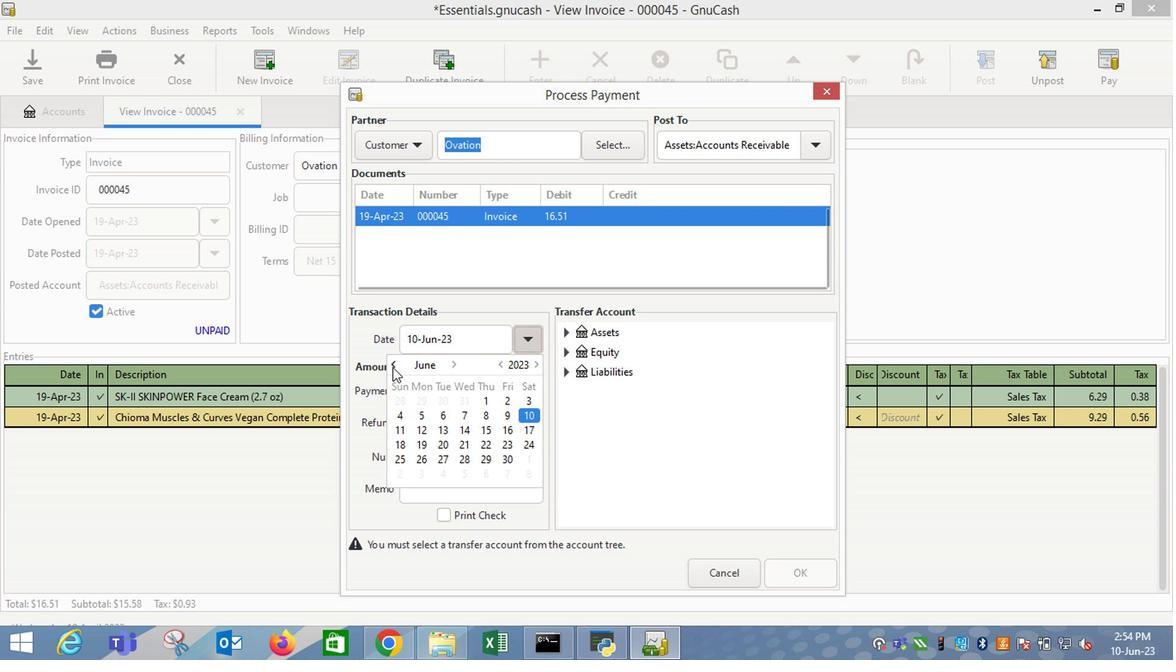 
Action: Mouse moved to (462, 401)
Screenshot: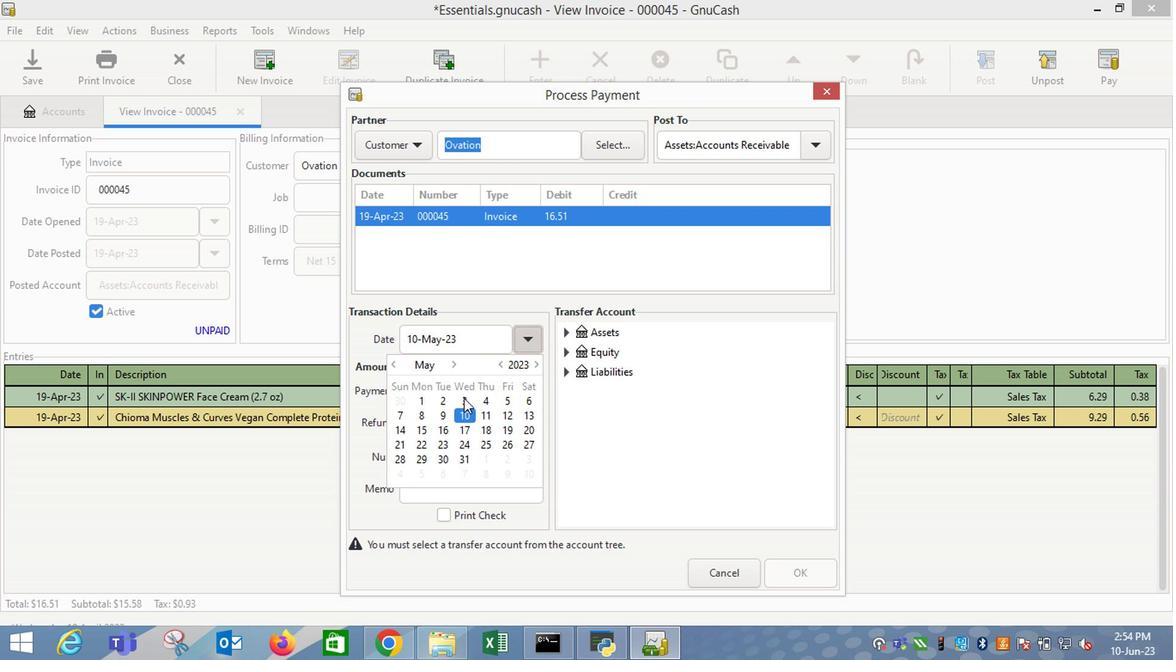 
Action: Mouse pressed left at (462, 401)
Screenshot: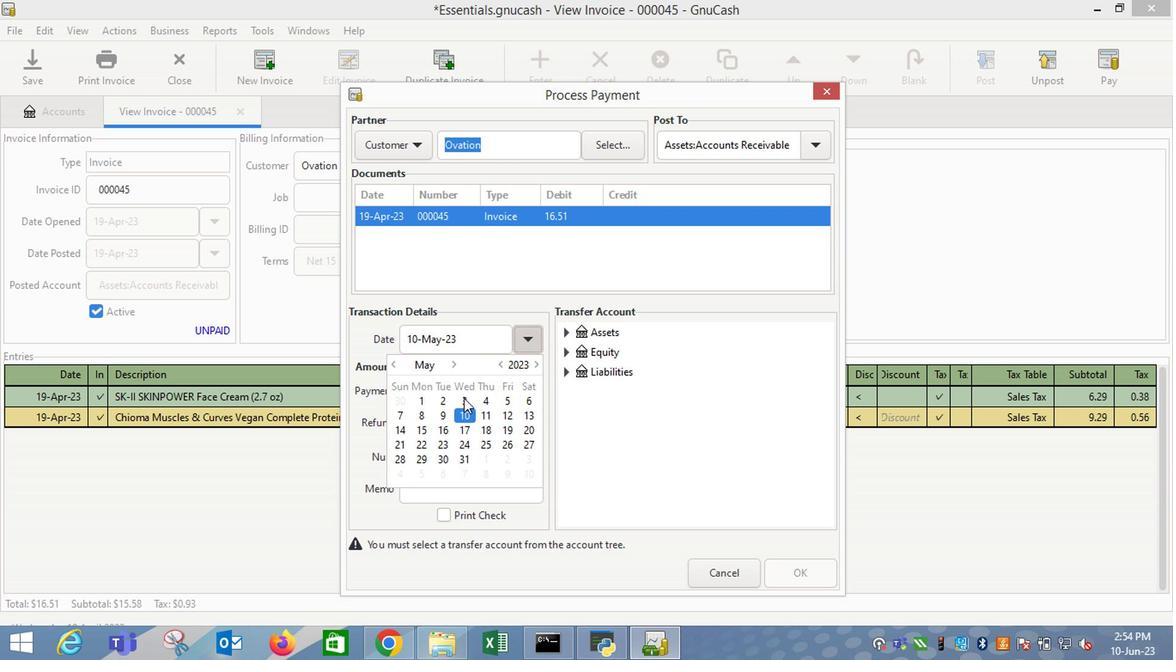 
Action: Mouse moved to (578, 416)
Screenshot: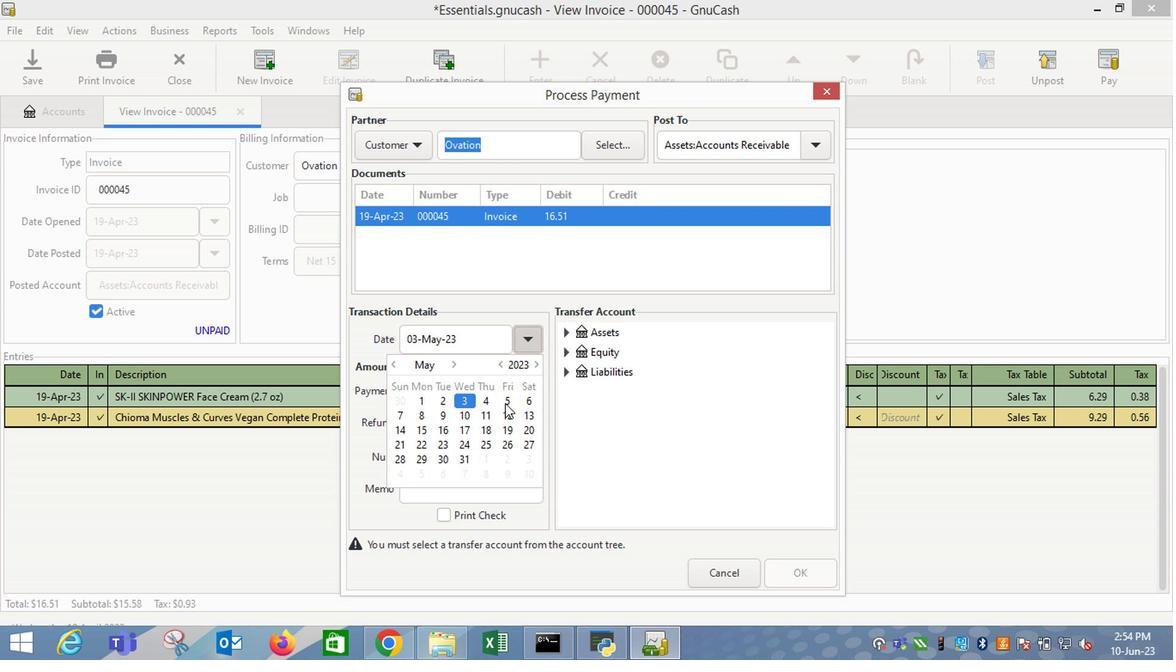 
Action: Mouse pressed left at (578, 416)
Screenshot: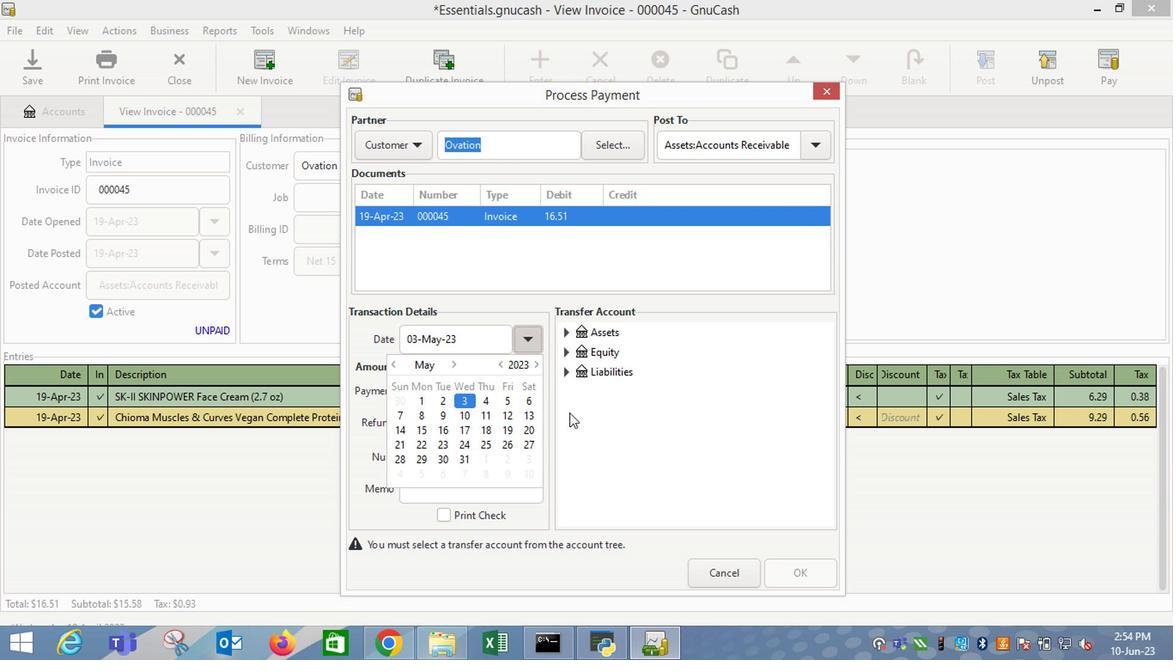 
Action: Mouse moved to (566, 336)
Screenshot: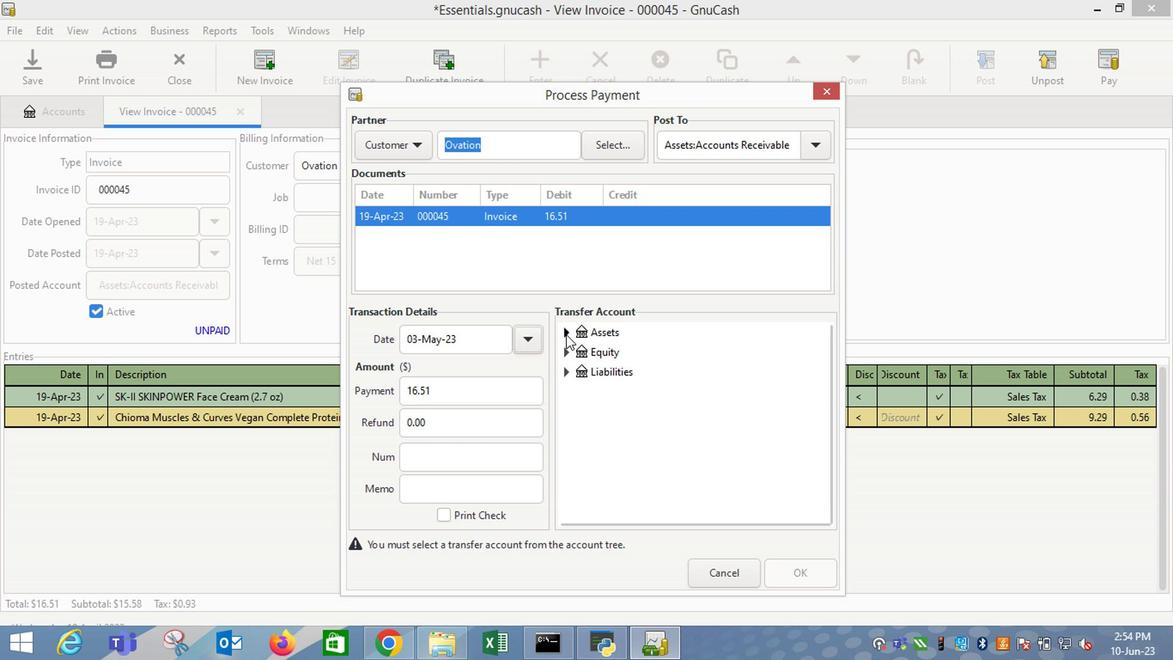 
Action: Mouse pressed left at (566, 336)
Screenshot: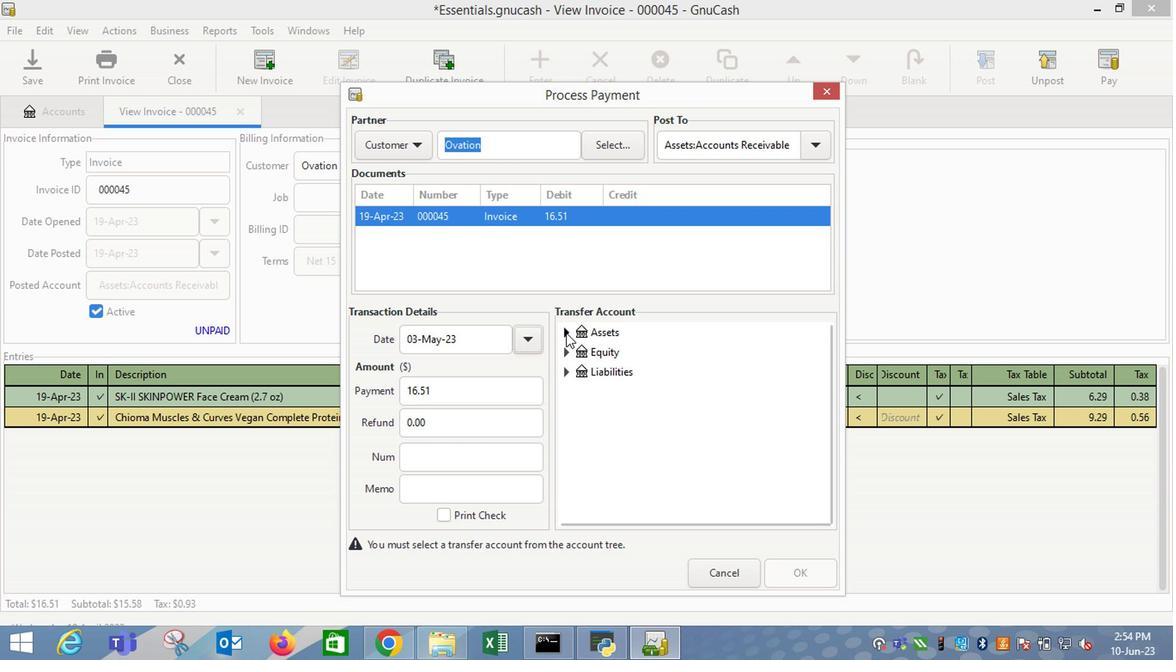 
Action: Mouse moved to (580, 353)
Screenshot: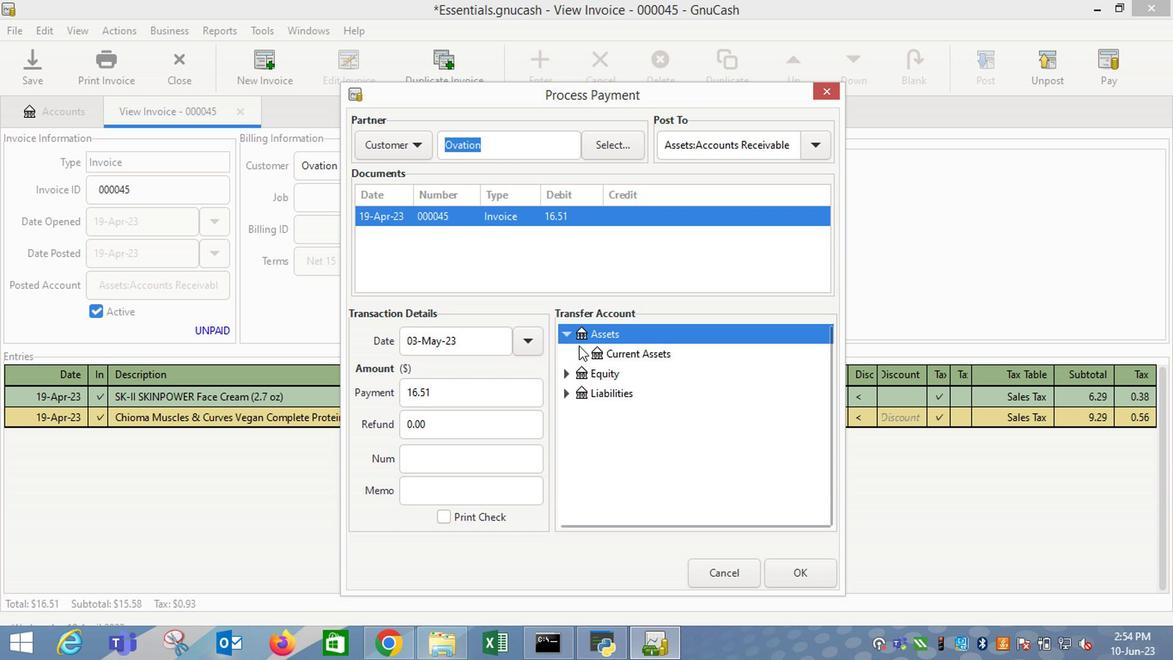 
Action: Mouse pressed left at (580, 353)
Screenshot: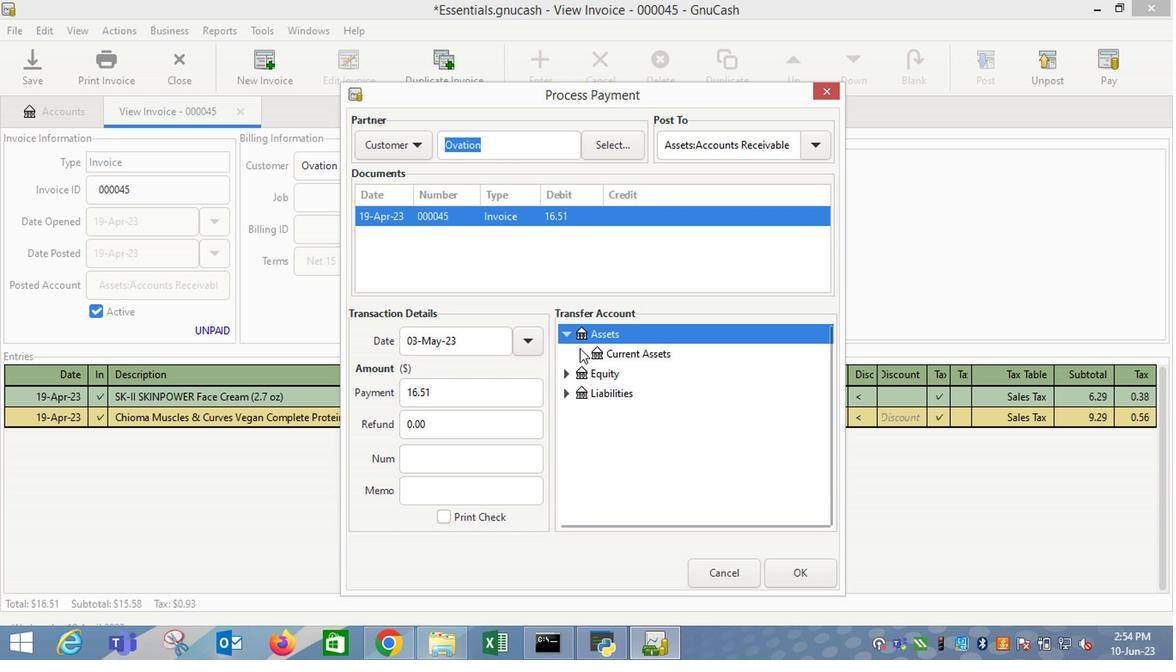 
Action: Mouse moved to (632, 371)
Screenshot: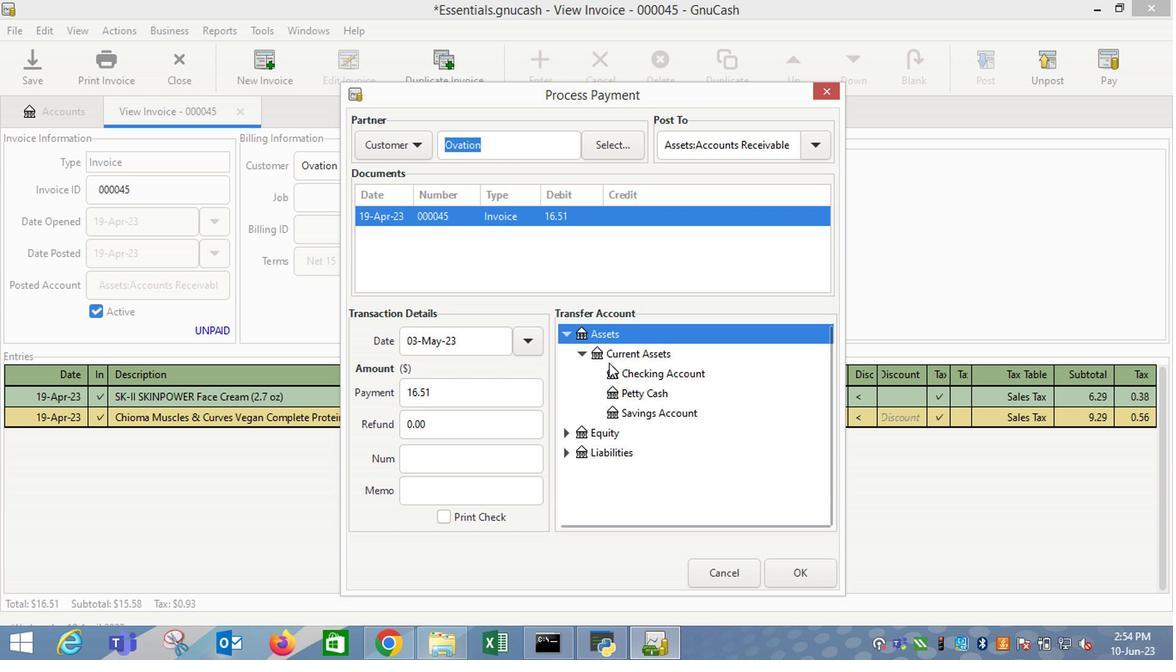 
Action: Mouse pressed left at (632, 371)
Screenshot: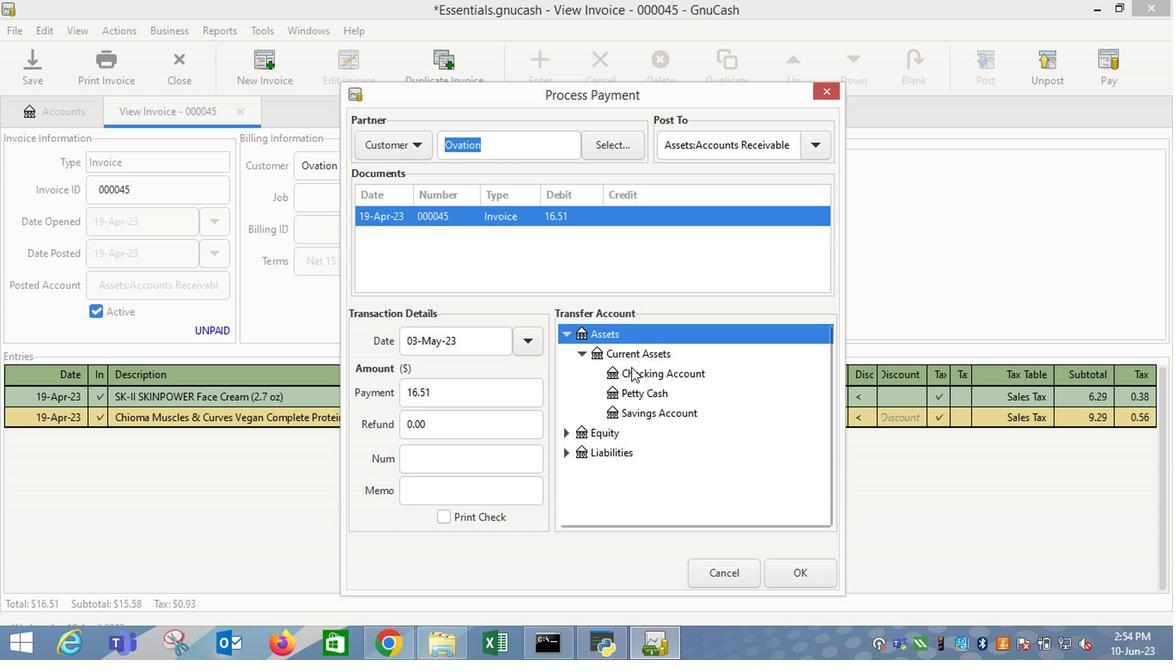 
Action: Mouse moved to (785, 580)
Screenshot: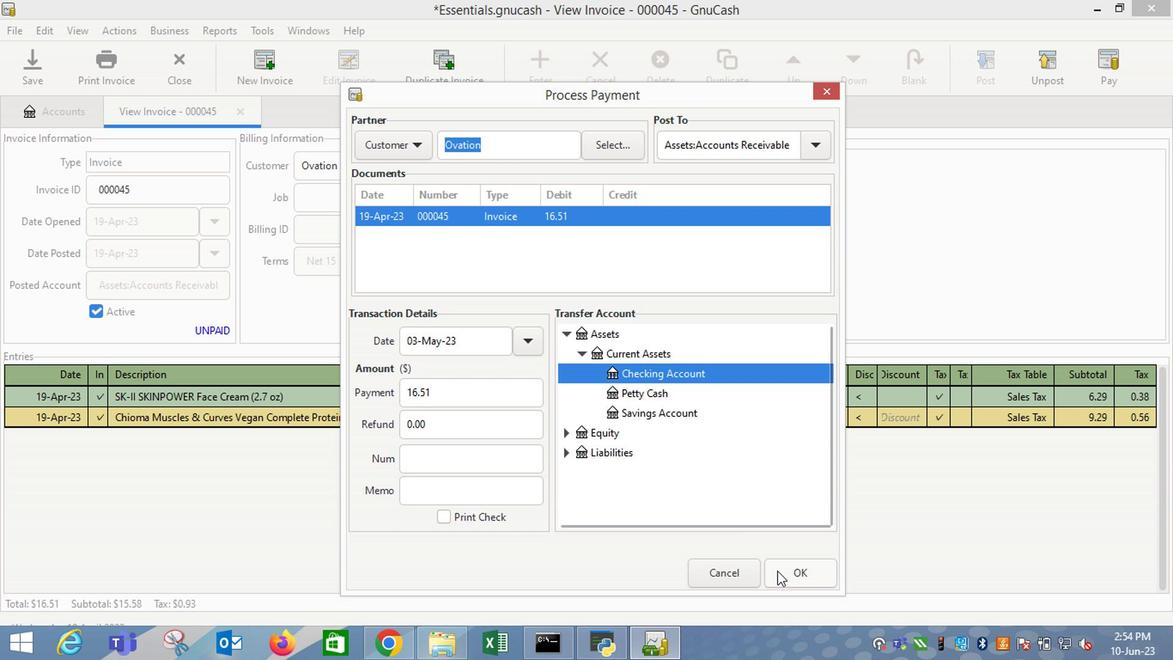 
Action: Mouse pressed left at (785, 580)
Screenshot: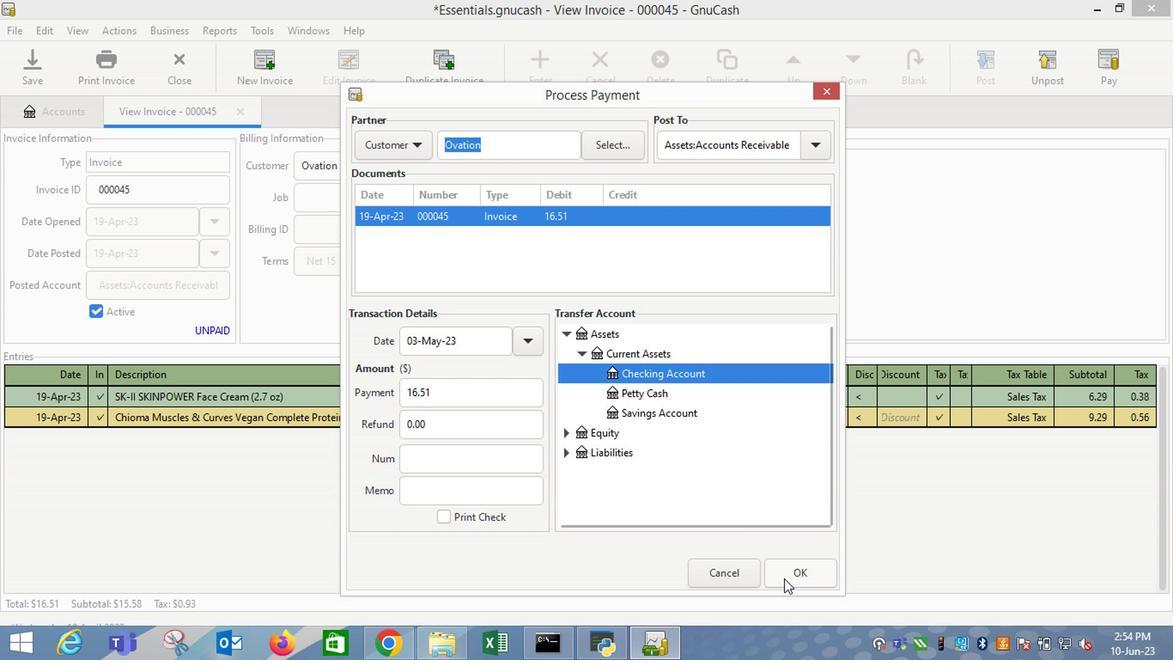 
Action: Mouse moved to (111, 80)
Screenshot: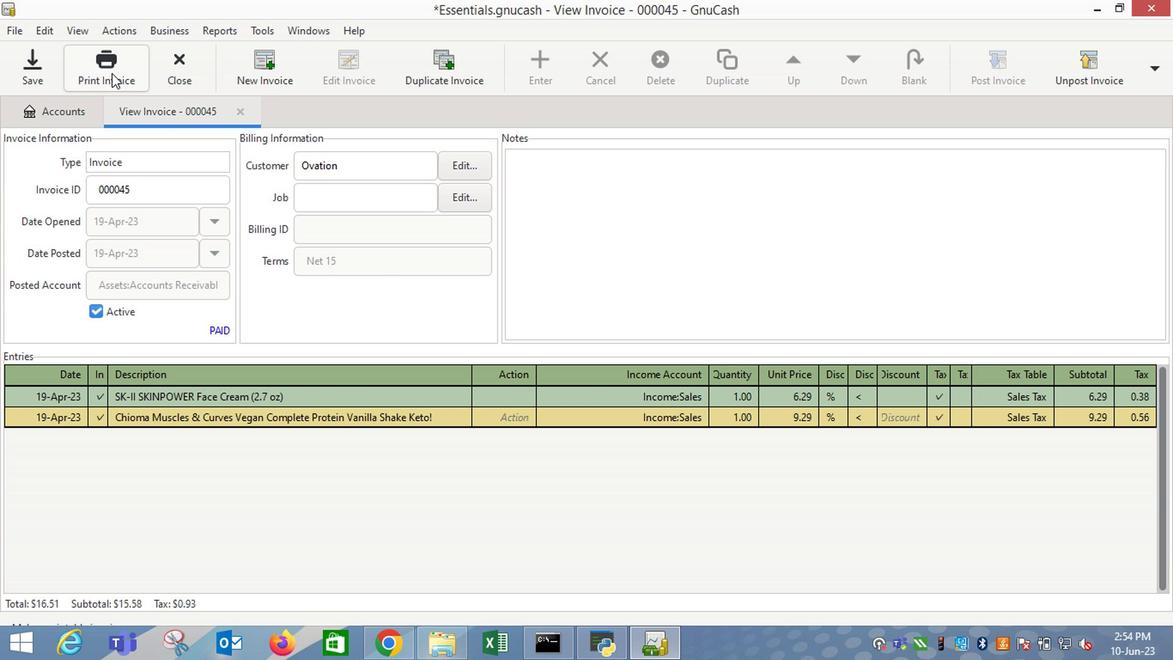 
Action: Mouse pressed left at (111, 80)
Screenshot: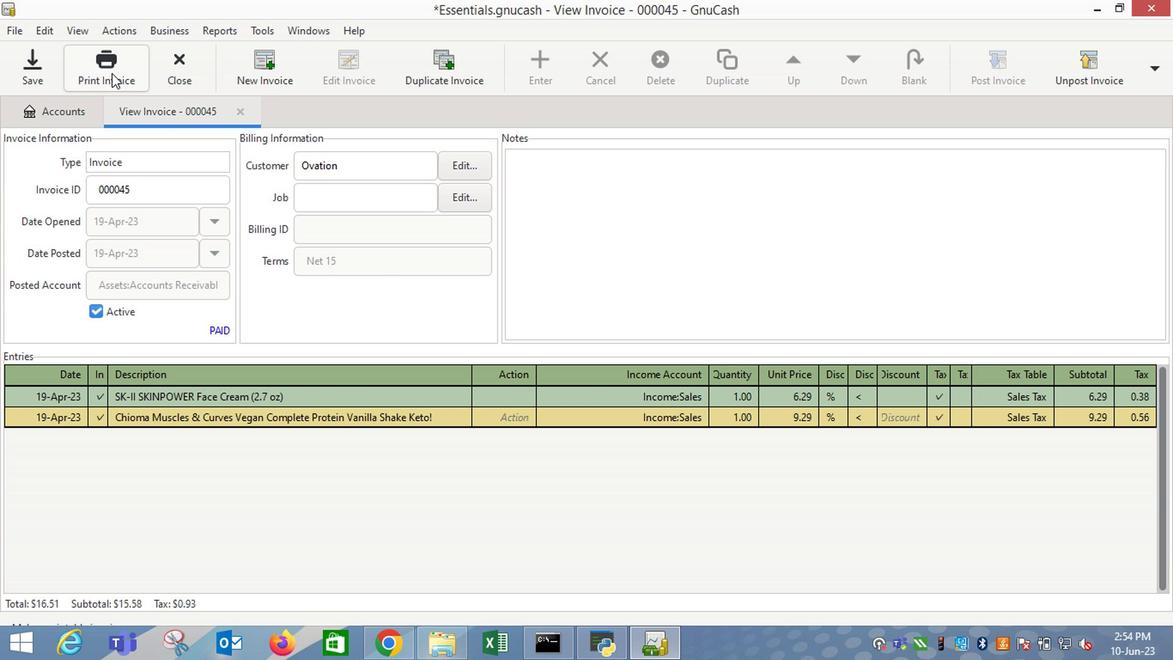 
Action: Mouse moved to (364, 197)
Screenshot: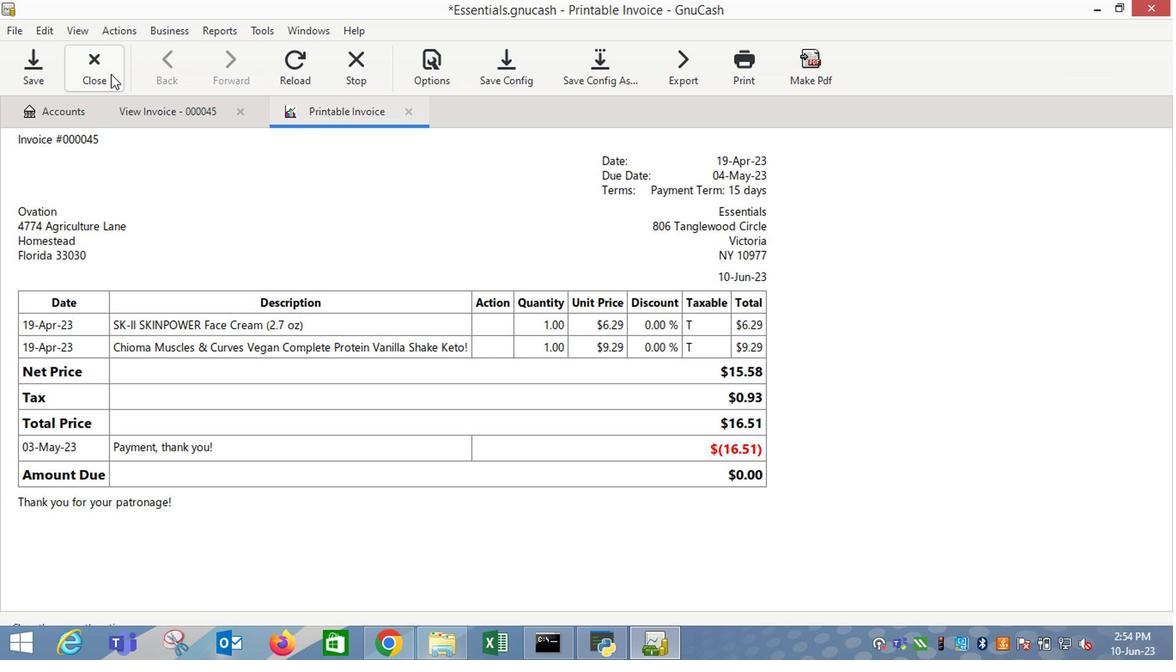 
